 Task: Open an excel sheet with  and write heading  Make a employee details data  Add 10 employee name:-  'Ethan Reynolds, Olivia Thompson, Benjamin Martinez, Emma Davis, Alexander Mitchell, Ava Rodriguez, Daniel Anderson, Mia Lewis, Christopher Scott, Sophia Harris. _x000D_
' in November Last week sales are  1000 to 1010. Department:-  Sales, HR, Finance, Marketing, IT, Operations, Finance, HR, Sales, Marketing. _x000D_
Position:-  Sales Manager, HR Manager, Accountant, Marketing Specialist, IT Specialist, Operations Manager, Financial Analyst, HR Assistant, Sales Representative, Marketing Assistant. _x000D_
Salary (USD):-  5000,4500,4000, 3800, 4200, 5200, 3800, 2800, 3200, 2500. _x000D_
Start Date:-  1/15/2020,7/1/2019, 3/10/2021,2/5/2022, 11/30/2018,6/15/2020, 9/1/2021,4/20/2022, 2/10/2019,9/5/2020. Save page analysisSalesBySKU_2023
Action: Mouse moved to (126, 136)
Screenshot: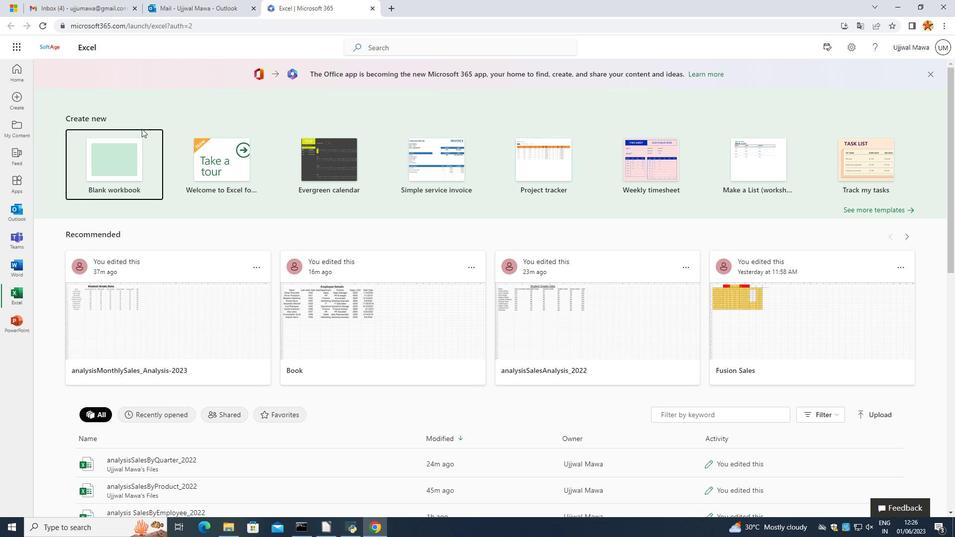 
Action: Mouse pressed left at (126, 136)
Screenshot: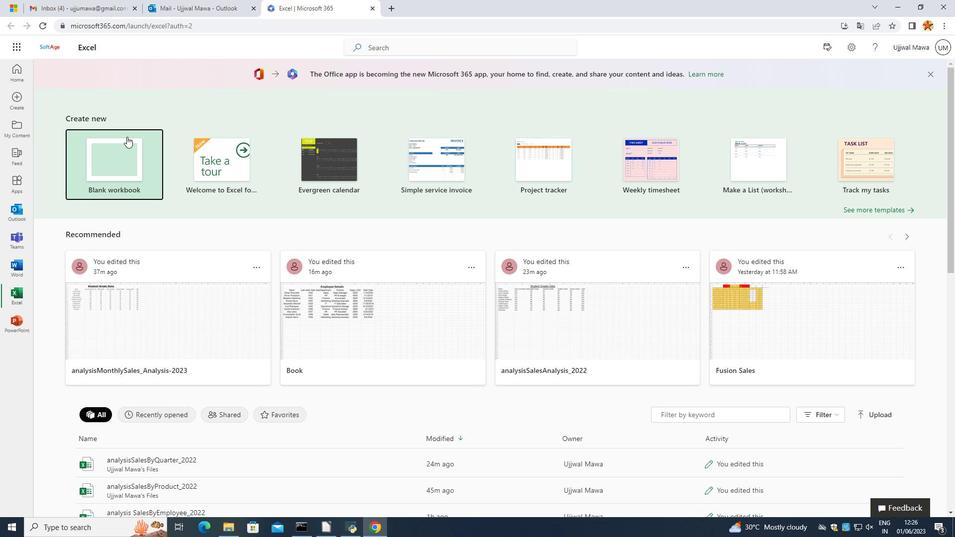 
Action: Mouse moved to (85, 151)
Screenshot: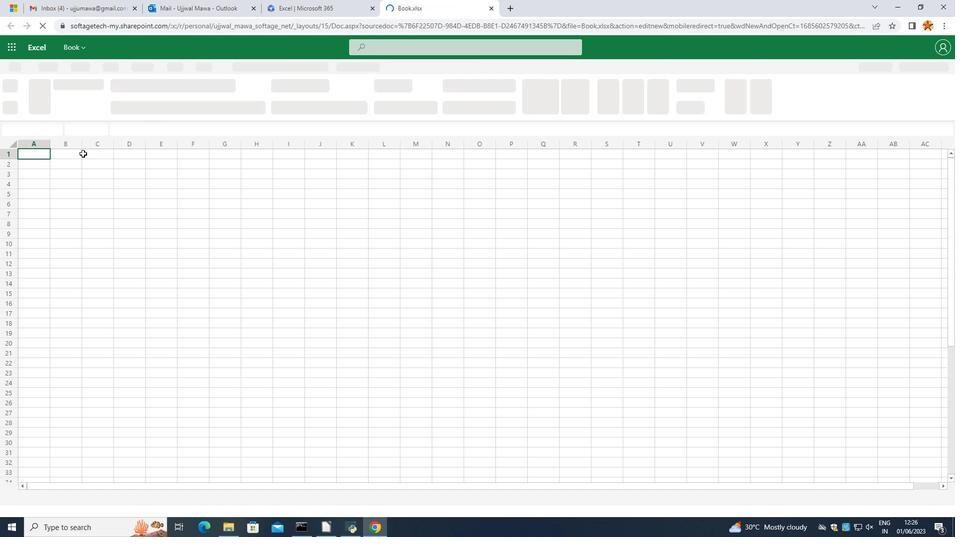 
Action: Mouse pressed left at (85, 151)
Screenshot: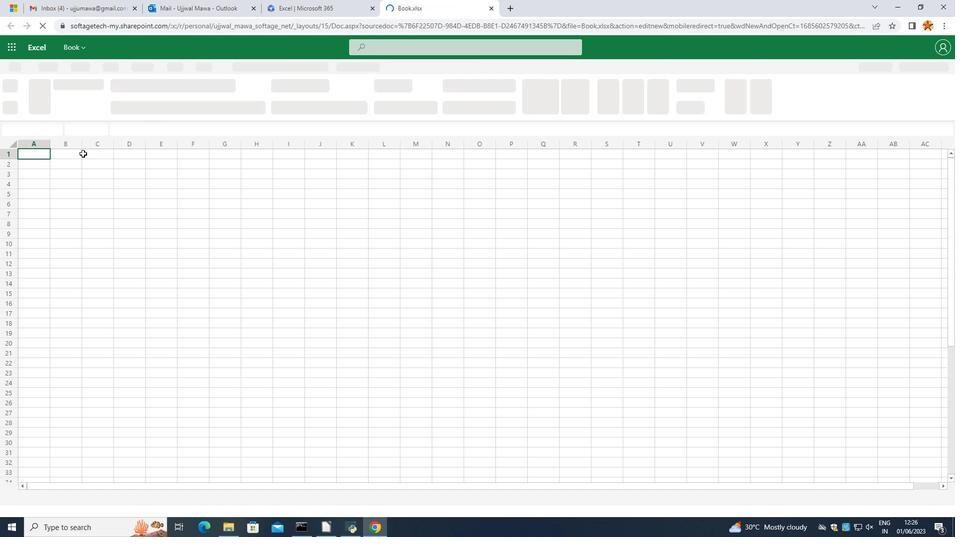 
Action: Mouse moved to (90, 156)
Screenshot: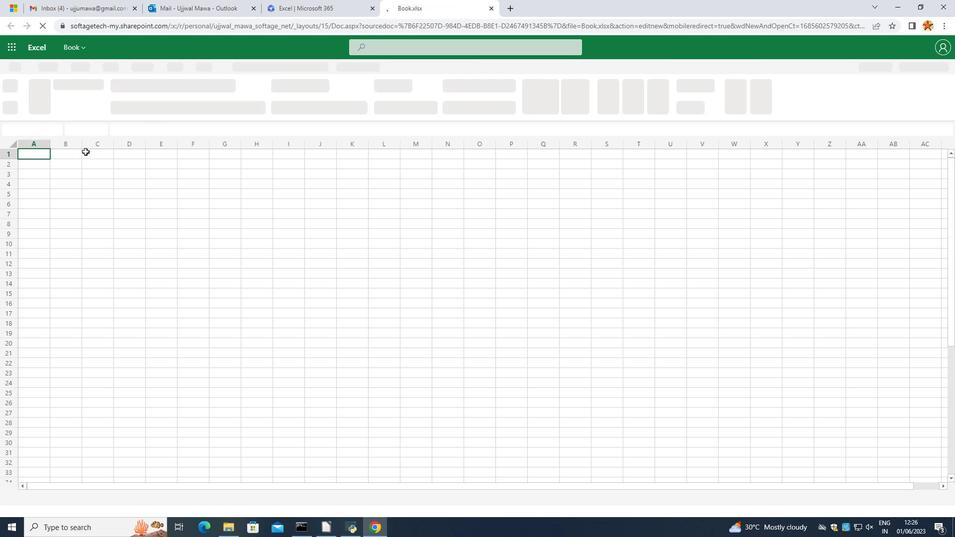 
Action: Mouse pressed left at (90, 156)
Screenshot: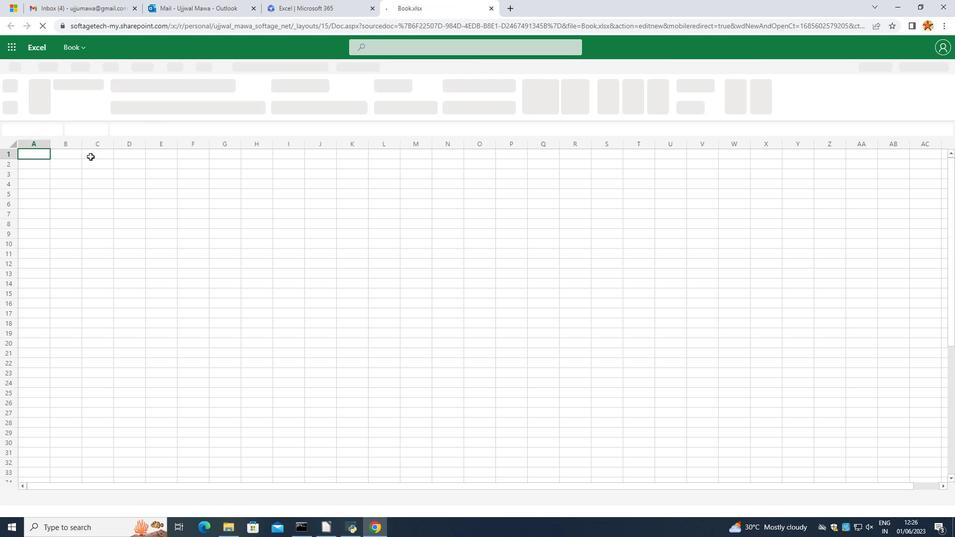 
Action: Mouse moved to (70, 147)
Screenshot: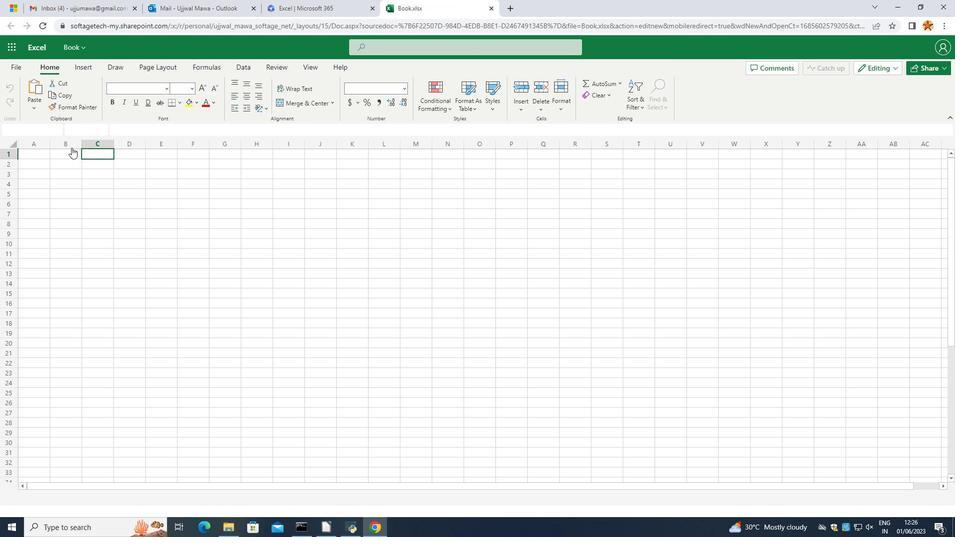 
Action: Key pressed <Key.caps_lock>E<Key.caps_lock>mployee<Key.space><Key.caps_lock>D<Key.caps_lock>etails<Key.space><Key.caps_lock>D<Key.caps_lock>ata
Screenshot: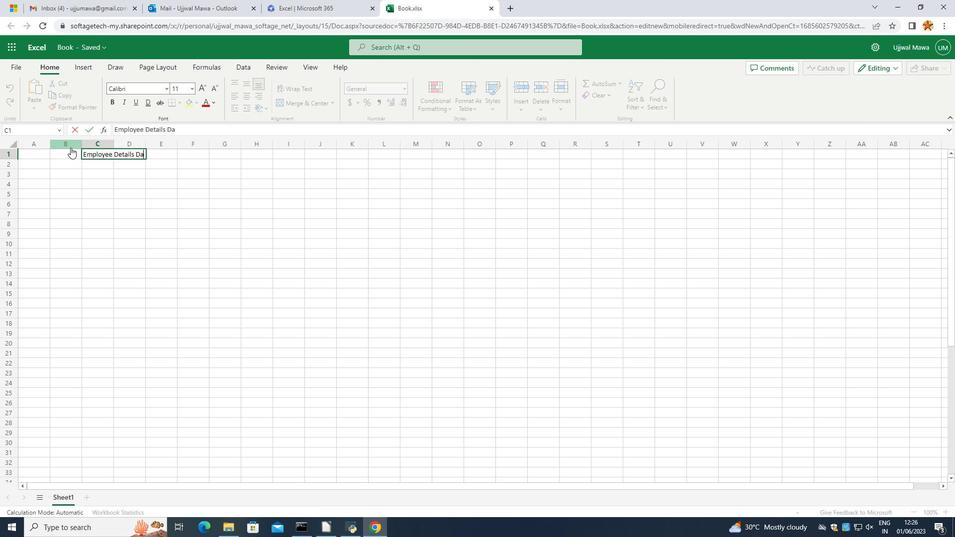 
Action: Mouse moved to (110, 266)
Screenshot: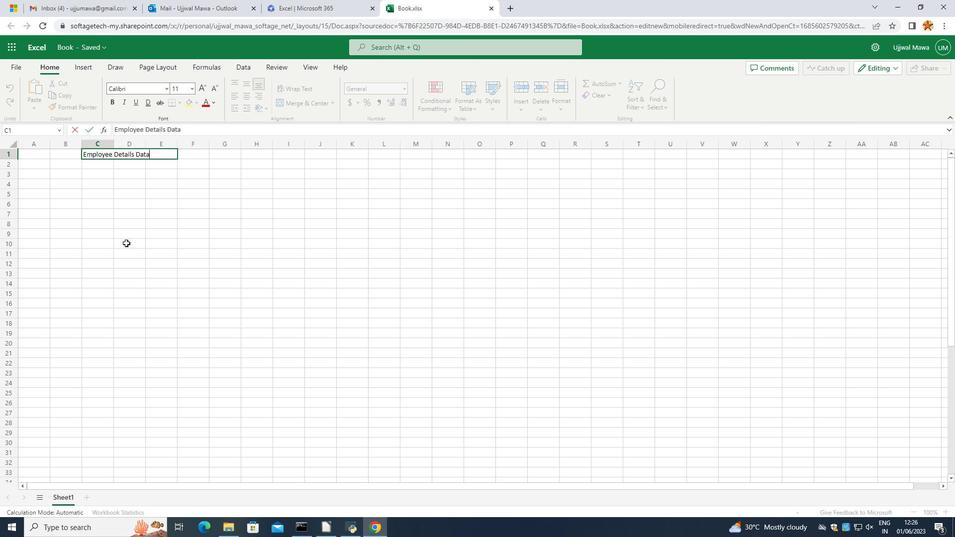 
Action: Mouse pressed left at (110, 266)
Screenshot: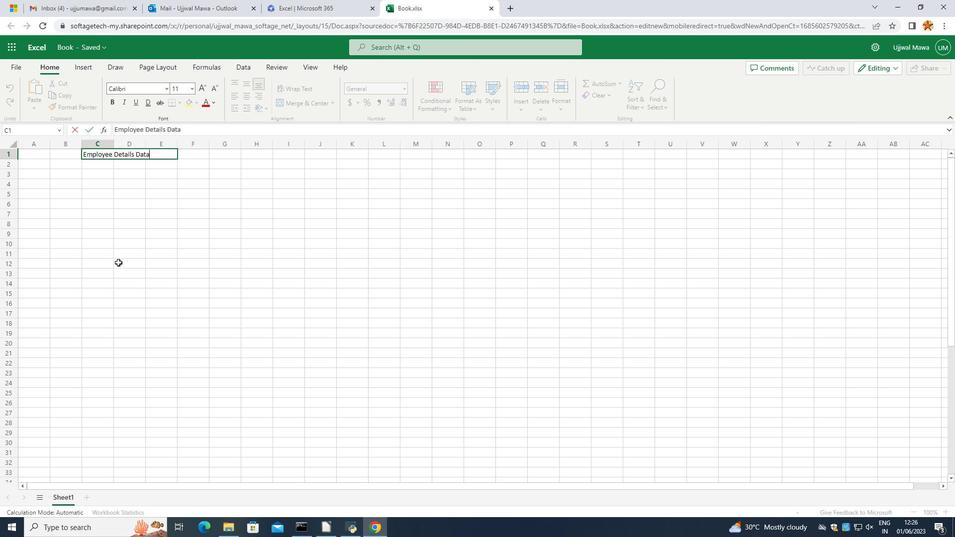 
Action: Mouse moved to (32, 160)
Screenshot: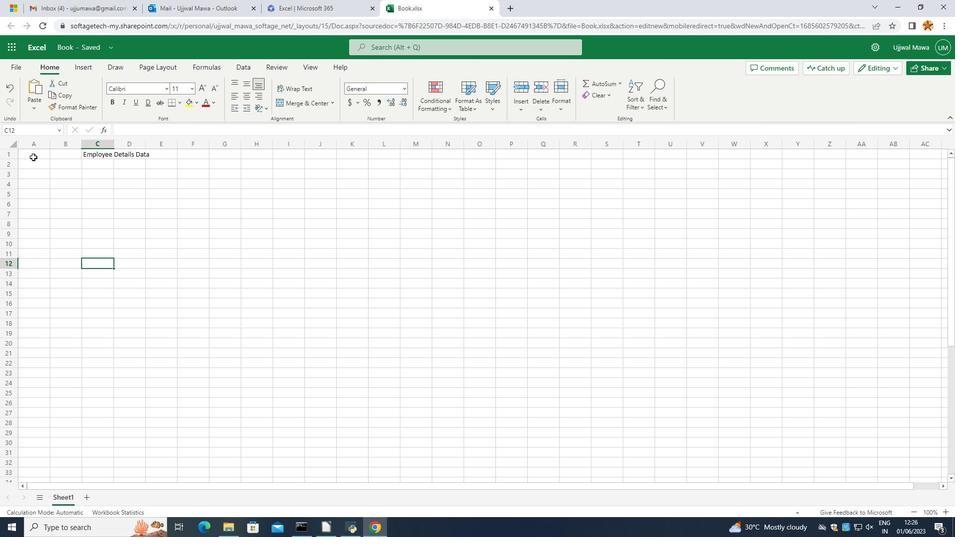 
Action: Mouse pressed left at (32, 160)
Screenshot: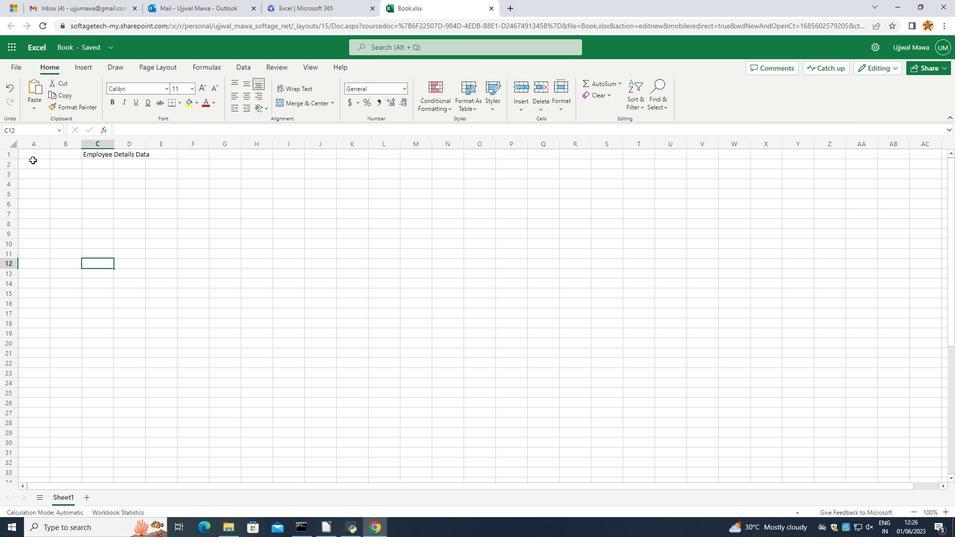 
Action: Mouse moved to (31, 162)
Screenshot: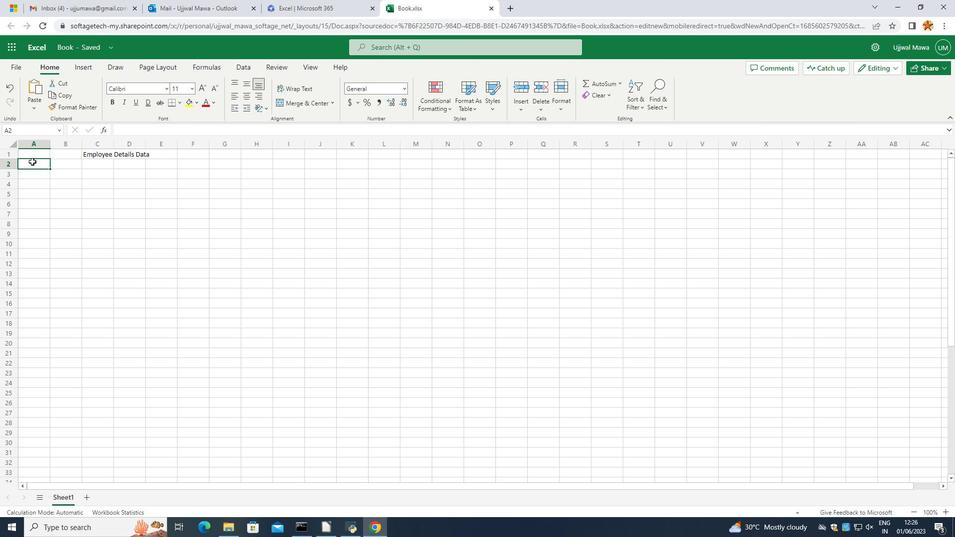 
Action: Key pressed <Key.caps_lock>N<Key.caps_lock>ame
Screenshot: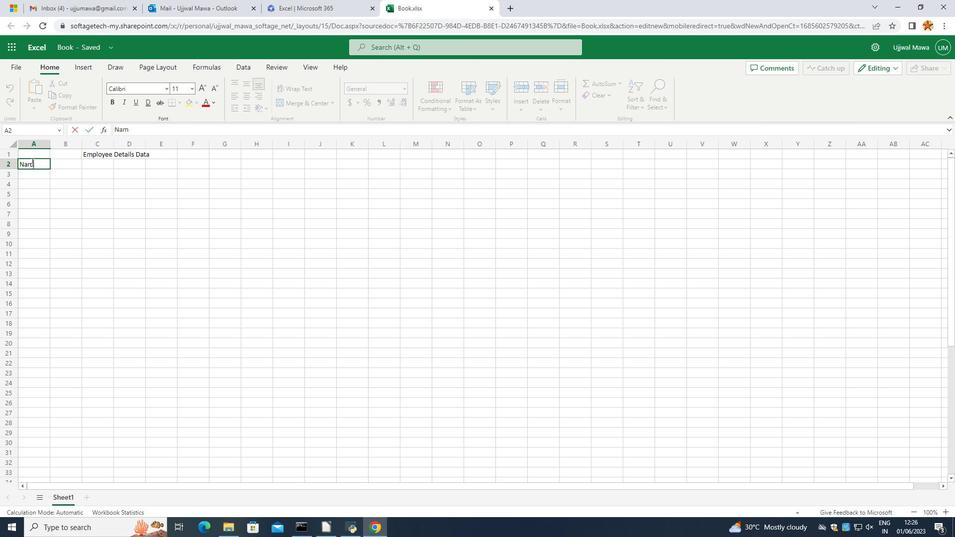 
Action: Mouse moved to (788, 249)
Screenshot: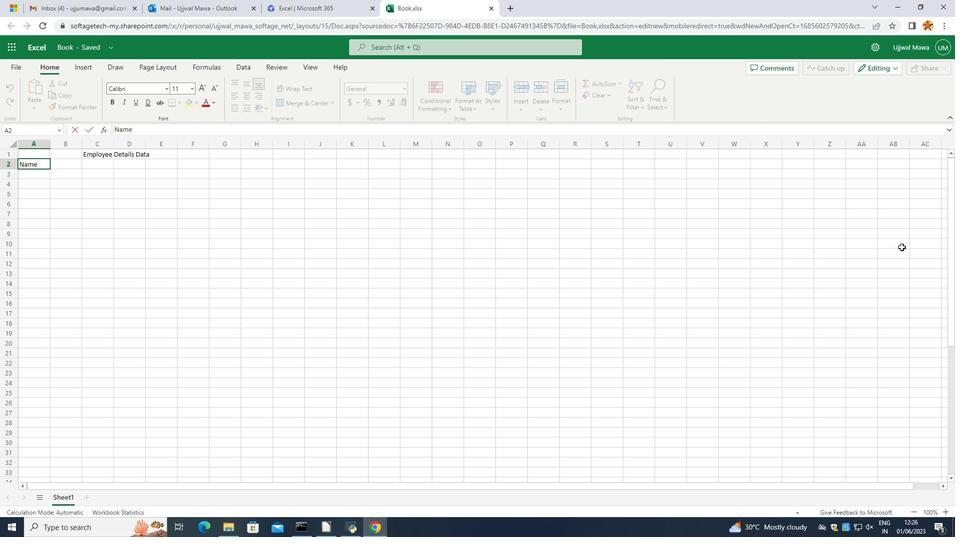 
Action: Mouse scrolled (837, 245) with delta (0, 0)
Screenshot: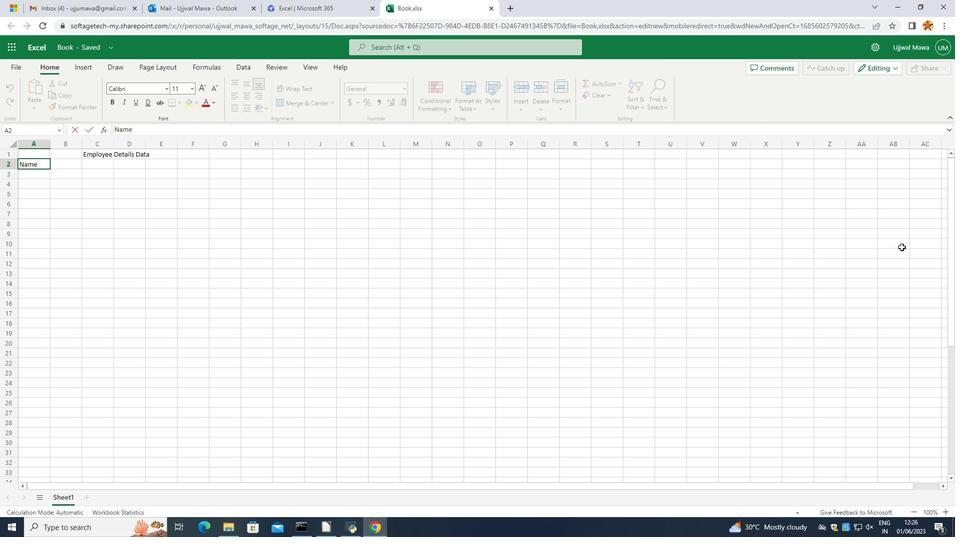 
Action: Mouse moved to (279, 266)
Screenshot: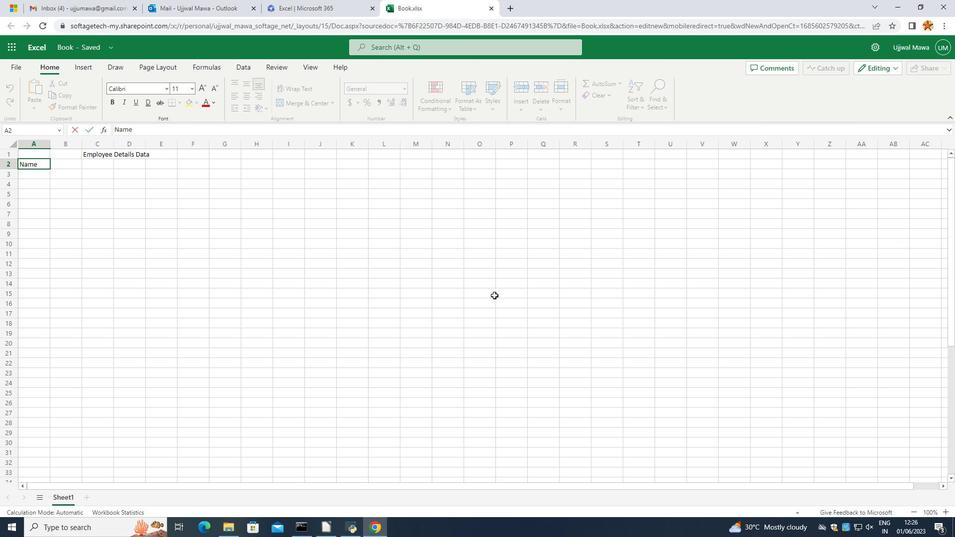 
Action: Mouse pressed left at (279, 266)
Screenshot: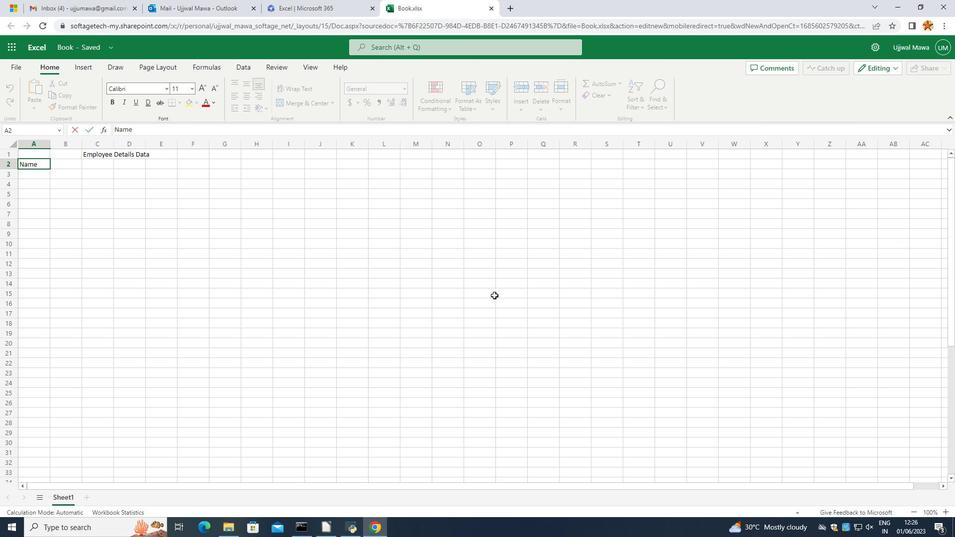 
Action: Mouse moved to (35, 165)
Screenshot: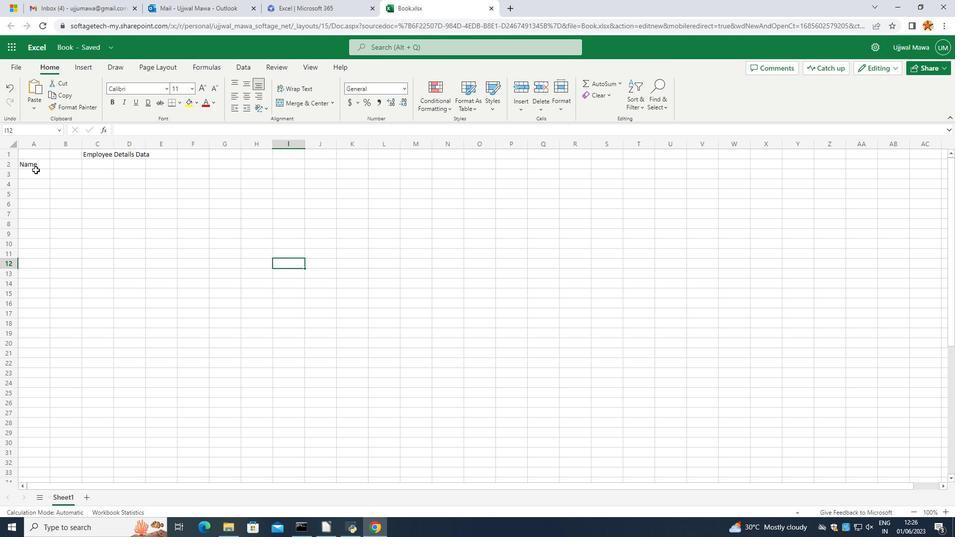 
Action: Mouse pressed left at (35, 165)
Screenshot: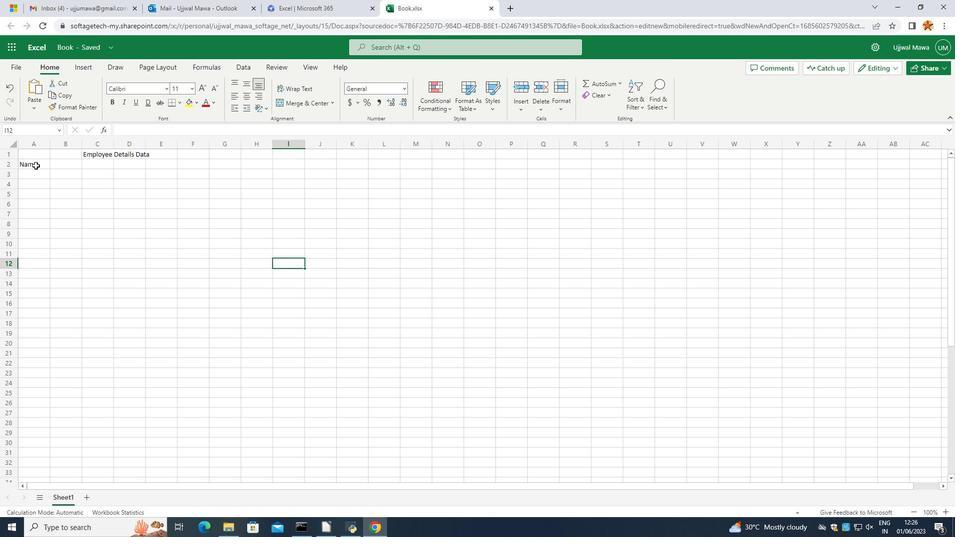 
Action: Mouse moved to (48, 146)
Screenshot: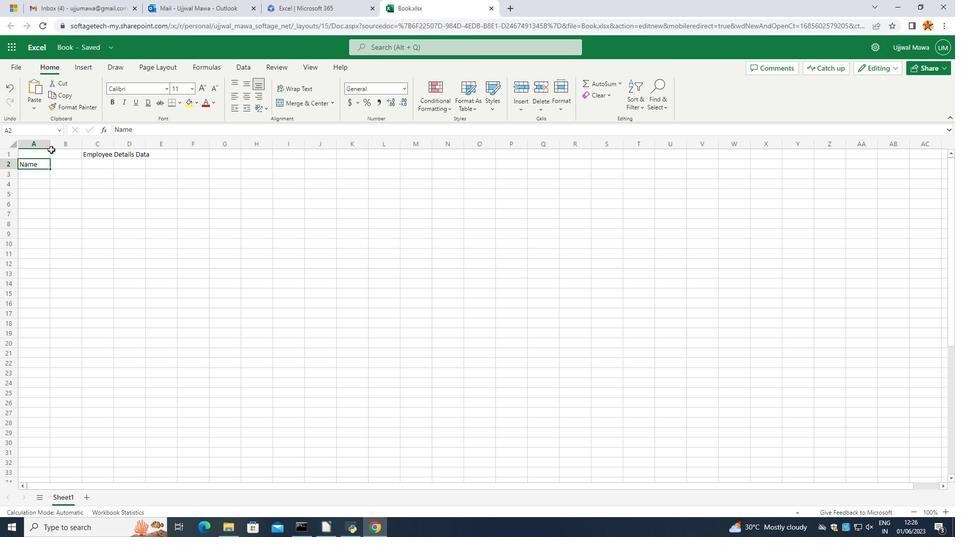 
Action: Mouse pressed left at (48, 146)
Screenshot: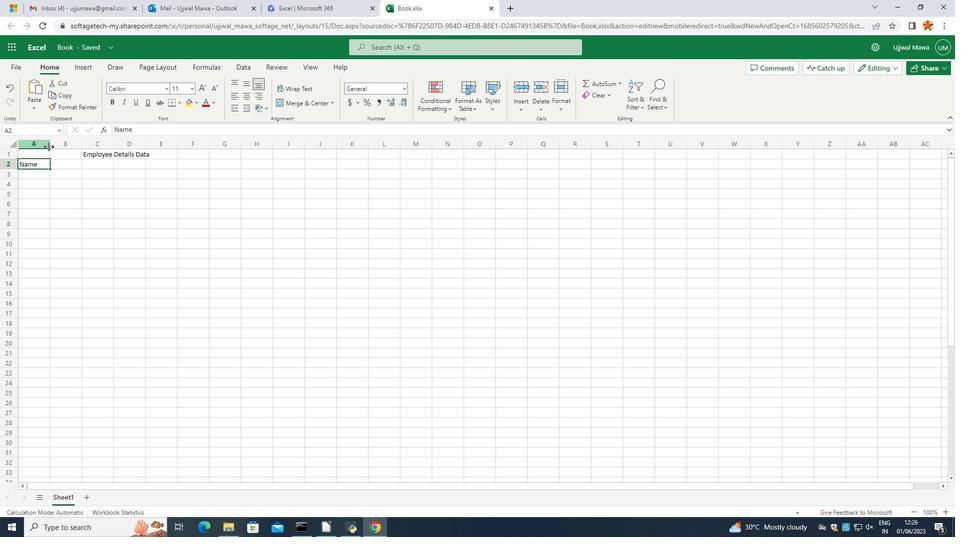 
Action: Mouse moved to (90, 161)
Screenshot: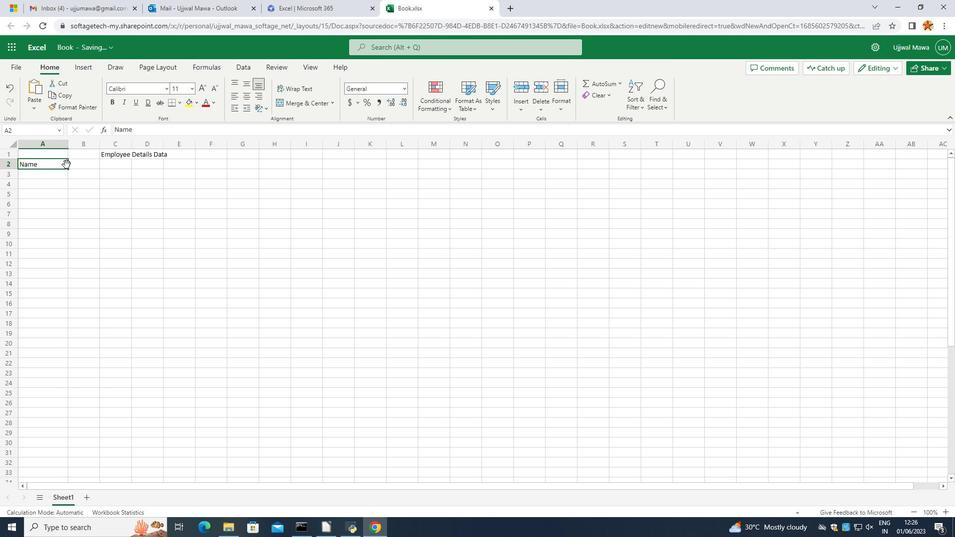 
Action: Mouse pressed left at (90, 161)
Screenshot: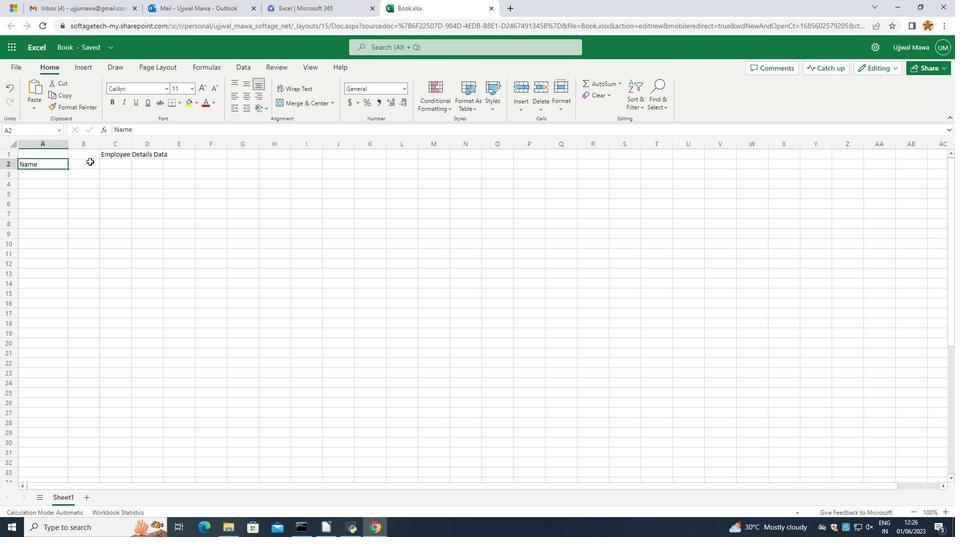 
Action: Mouse pressed left at (90, 161)
Screenshot: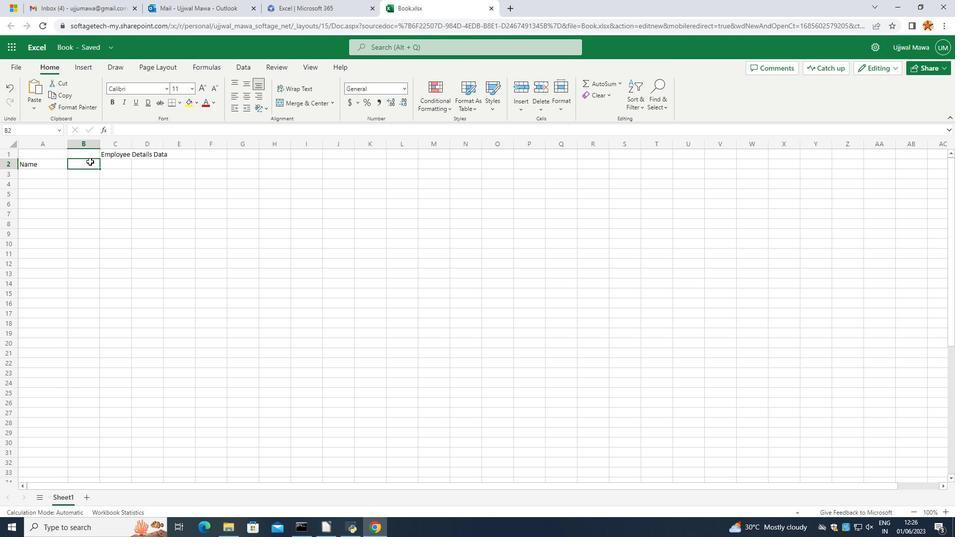 
Action: Mouse moved to (83, 163)
Screenshot: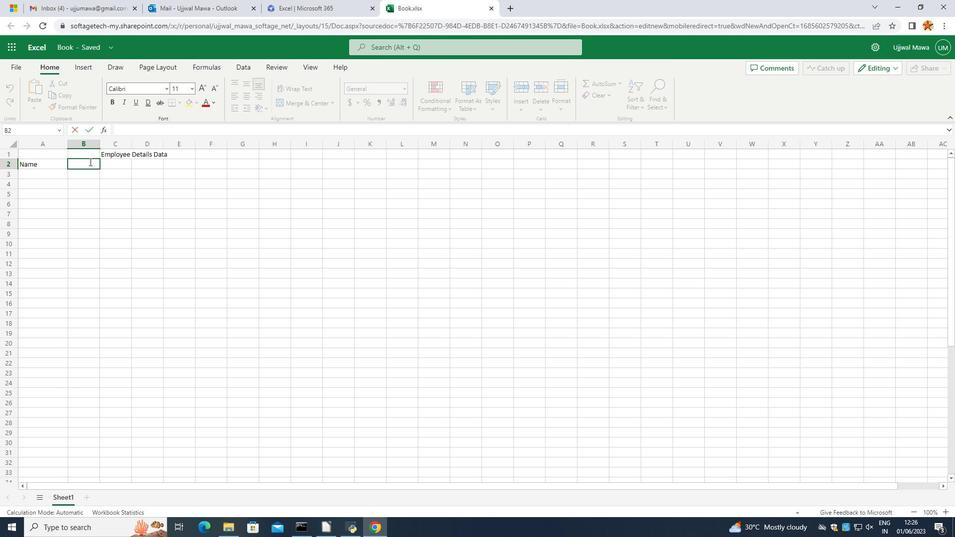 
Action: Key pressed <Key.caps_lock>N<Key.caps_lock>over=<Key.backspace><Key.backspace>mber<Key.space><Key.caps_lock>L<Key.caps_lock>ast<Key.space><Key.caps_lock>W<Key.caps_lock>eek<Key.space><Key.caps_lock>S<Key.caps_lock>ales
Screenshot: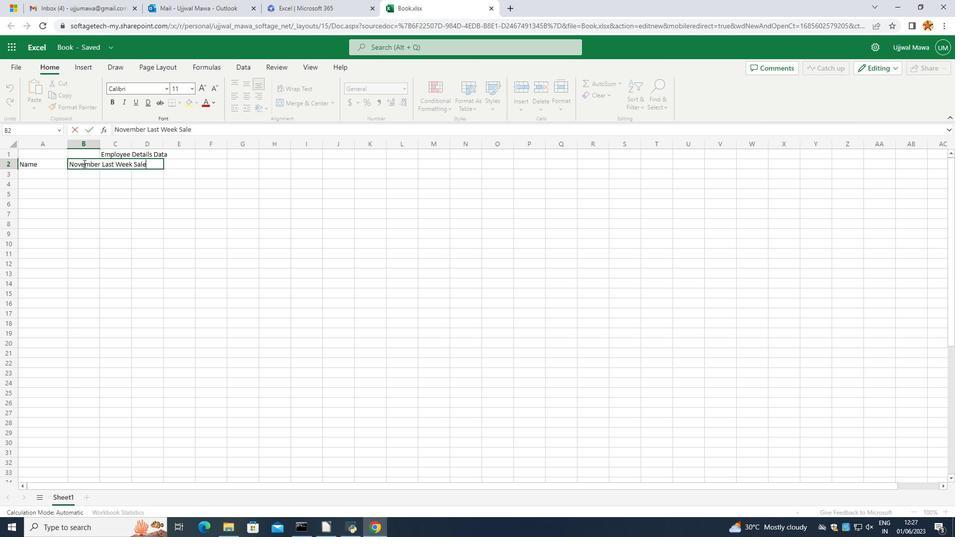 
Action: Mouse moved to (124, 250)
Screenshot: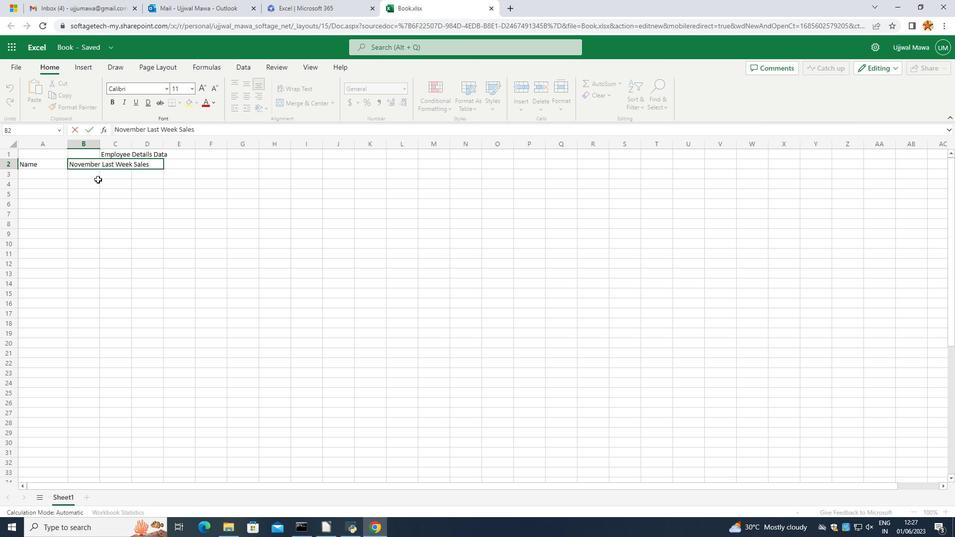
Action: Mouse pressed left at (124, 250)
Screenshot: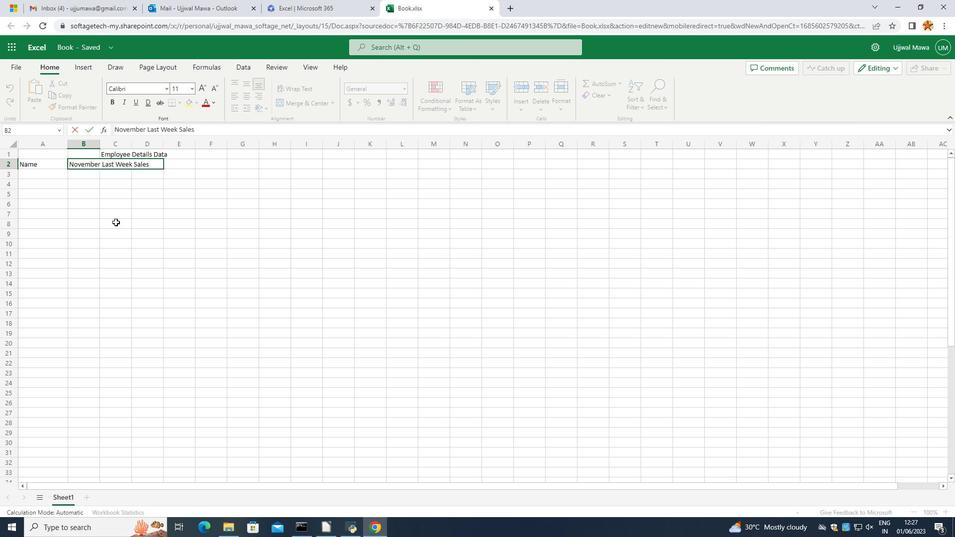 
Action: Mouse moved to (96, 166)
Screenshot: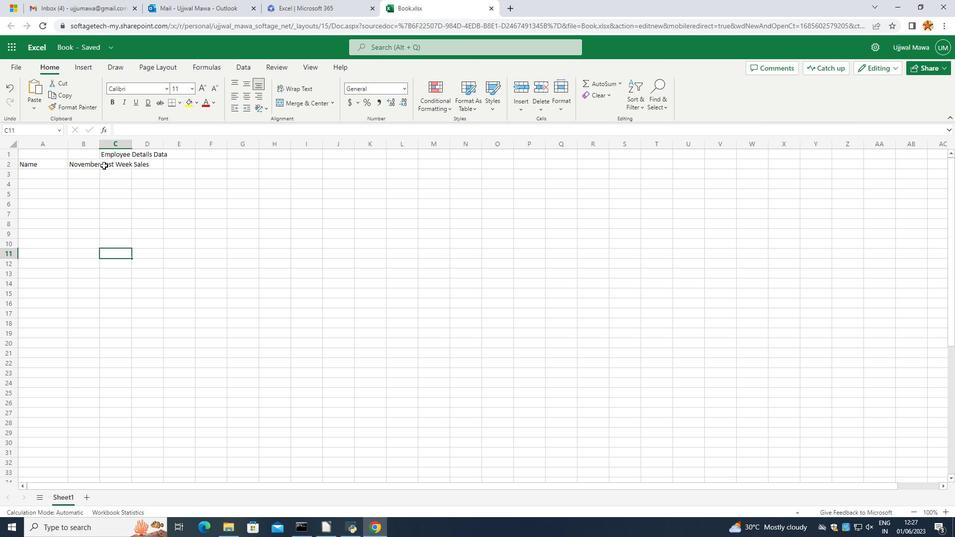 
Action: Mouse pressed left at (96, 166)
Screenshot: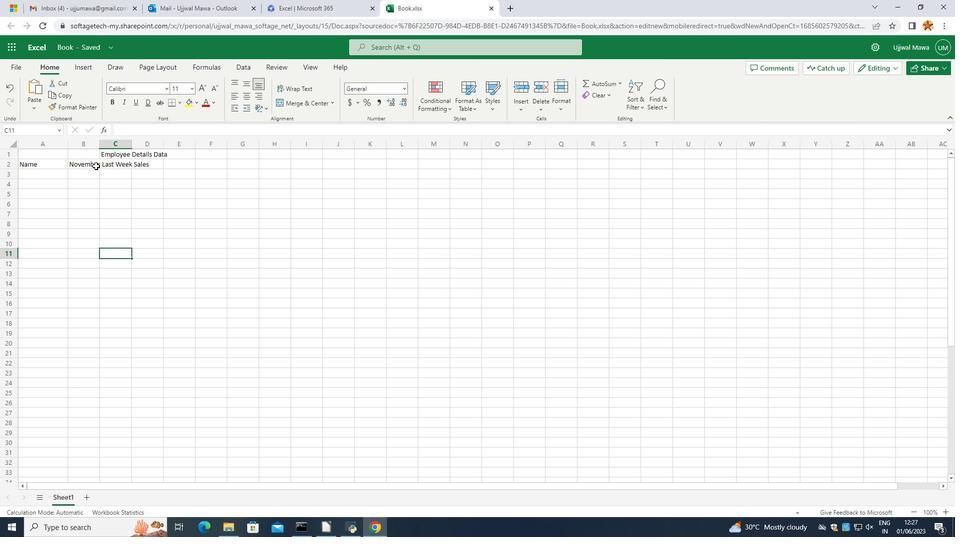 
Action: Mouse moved to (103, 164)
Screenshot: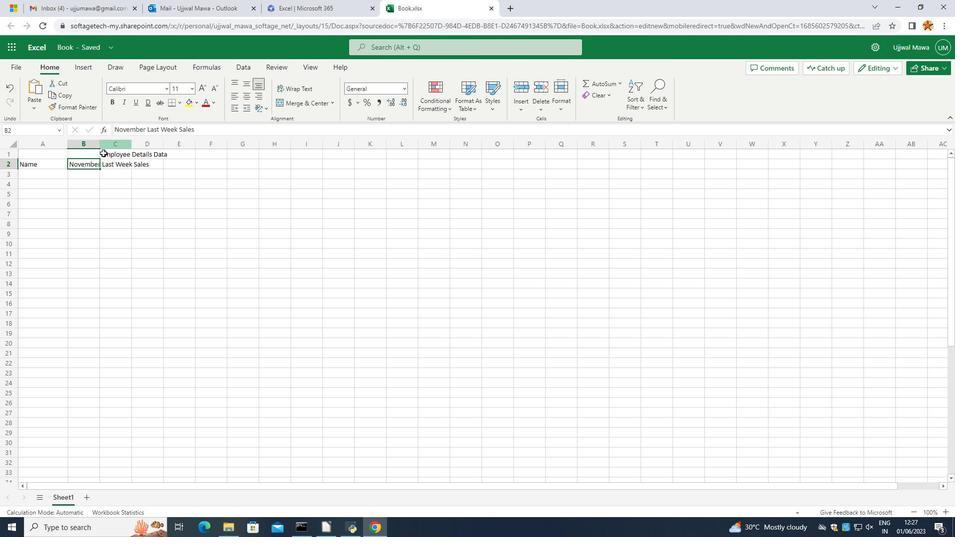 
Action: Mouse pressed left at (103, 164)
Screenshot: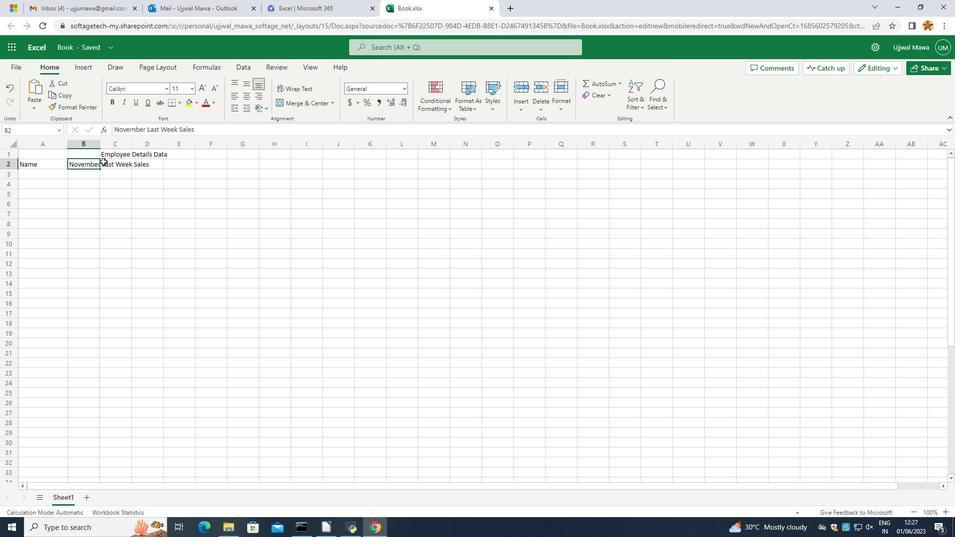 
Action: Mouse moved to (82, 166)
Screenshot: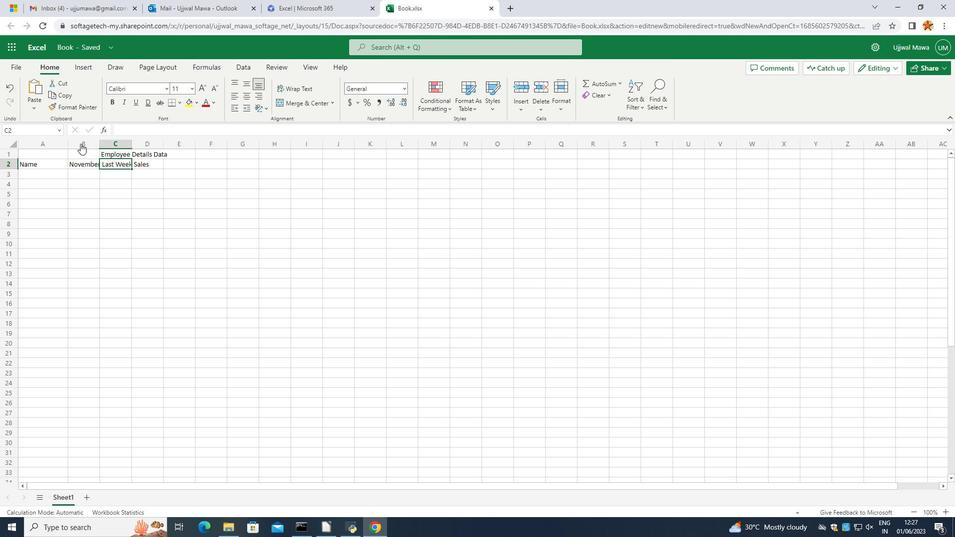 
Action: Mouse pressed left at (82, 166)
Screenshot: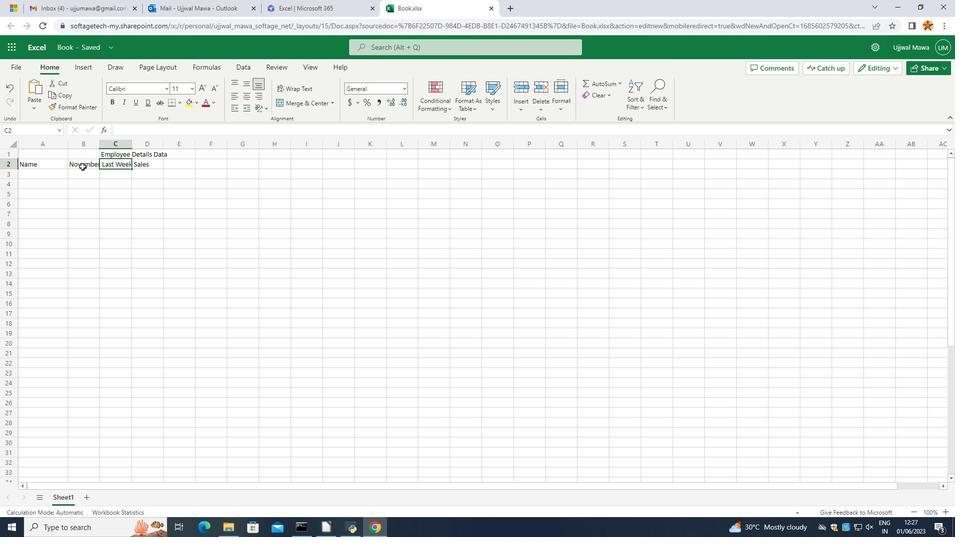 
Action: Mouse moved to (79, 166)
Screenshot: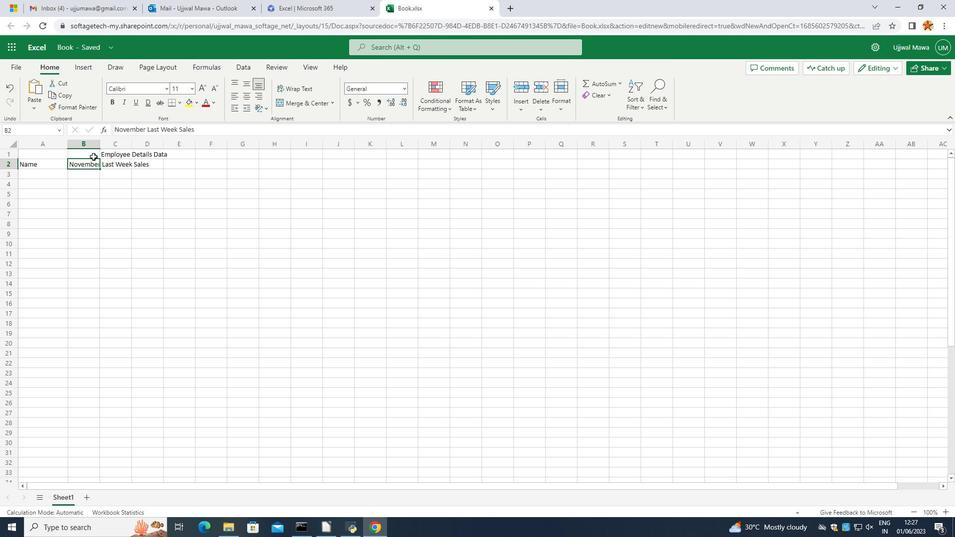 
Action: Mouse pressed left at (79, 166)
Screenshot: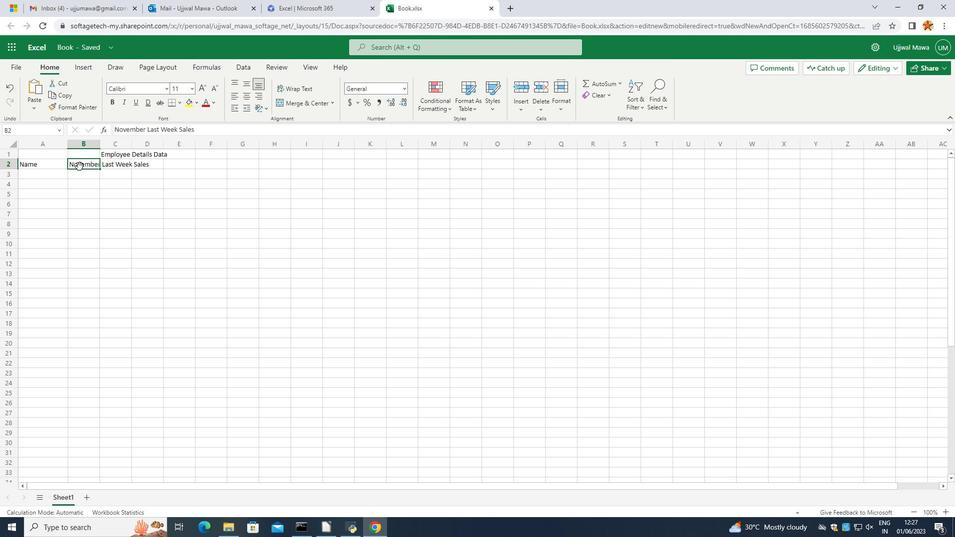 
Action: Mouse pressed left at (79, 166)
Screenshot: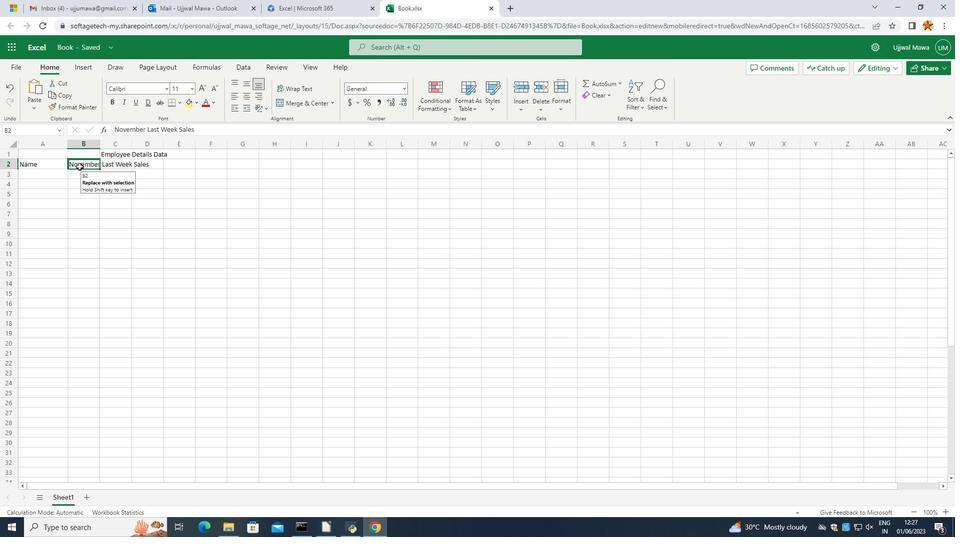 
Action: Mouse moved to (80, 166)
Screenshot: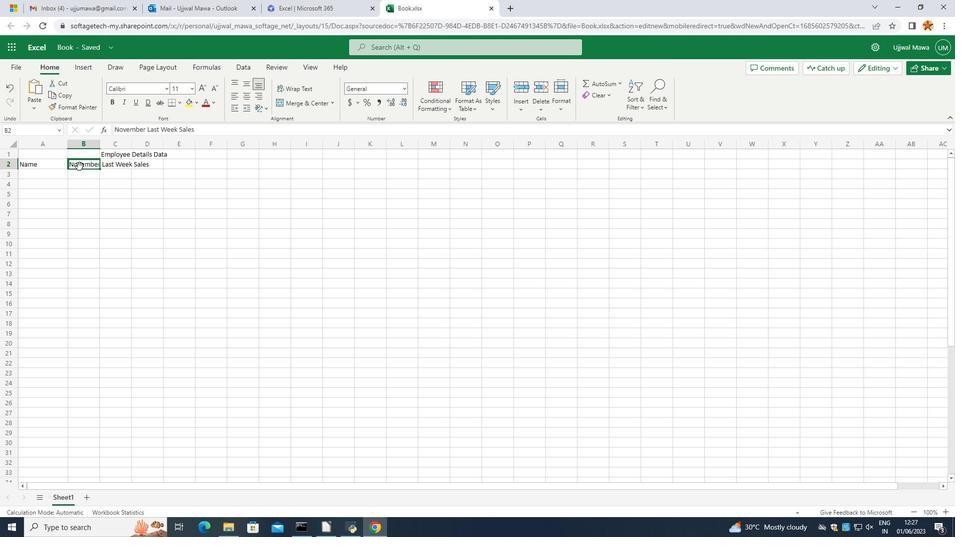 
Action: Mouse pressed left at (80, 166)
Screenshot: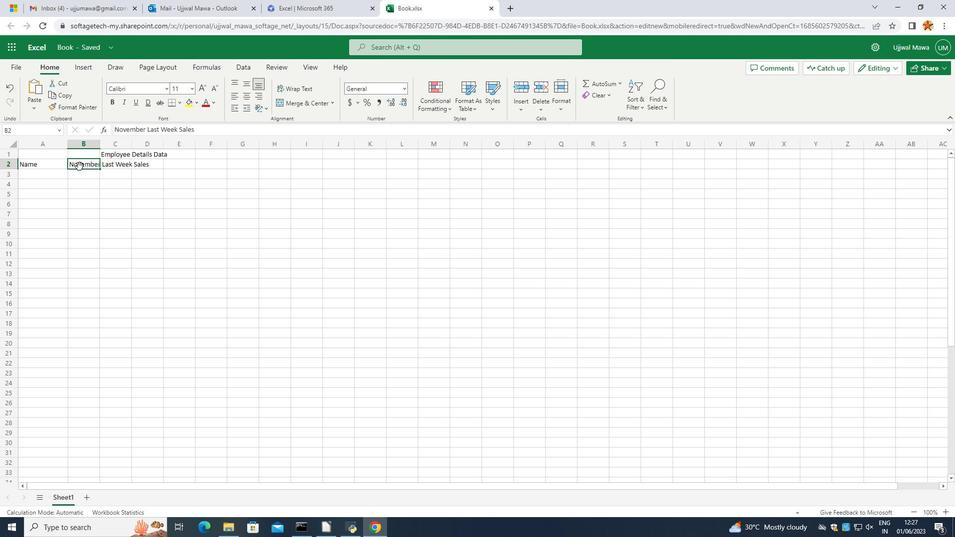 
Action: Mouse moved to (83, 164)
Screenshot: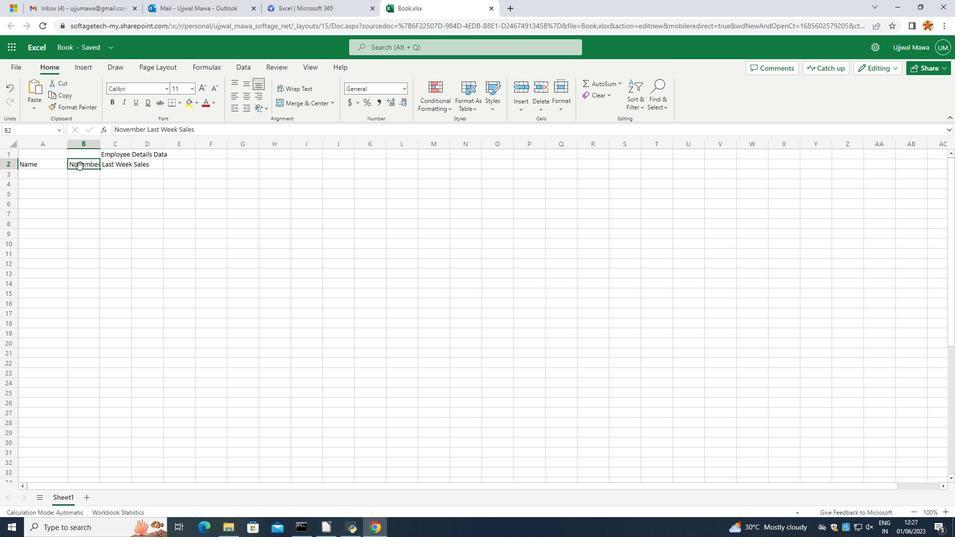 
Action: Mouse pressed left at (83, 164)
Screenshot: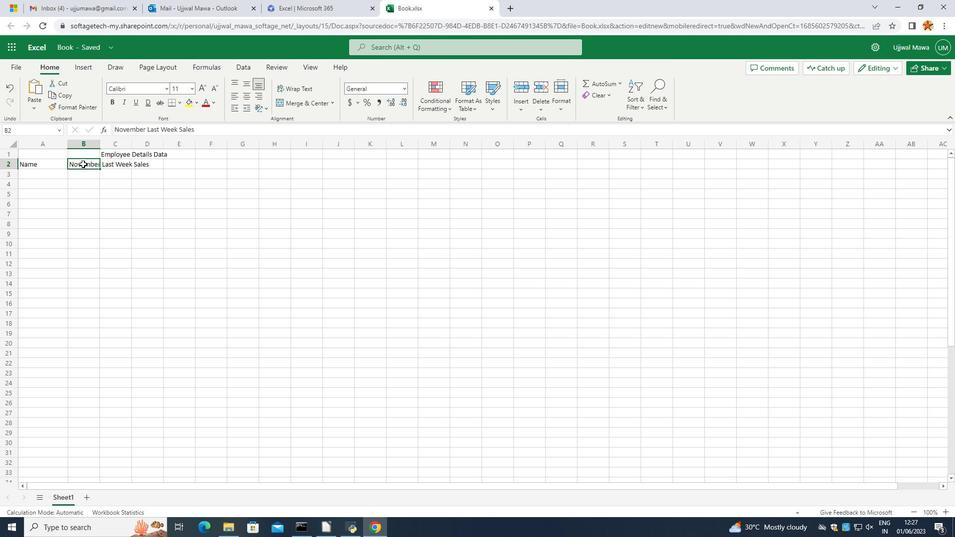 
Action: Mouse pressed left at (83, 164)
Screenshot: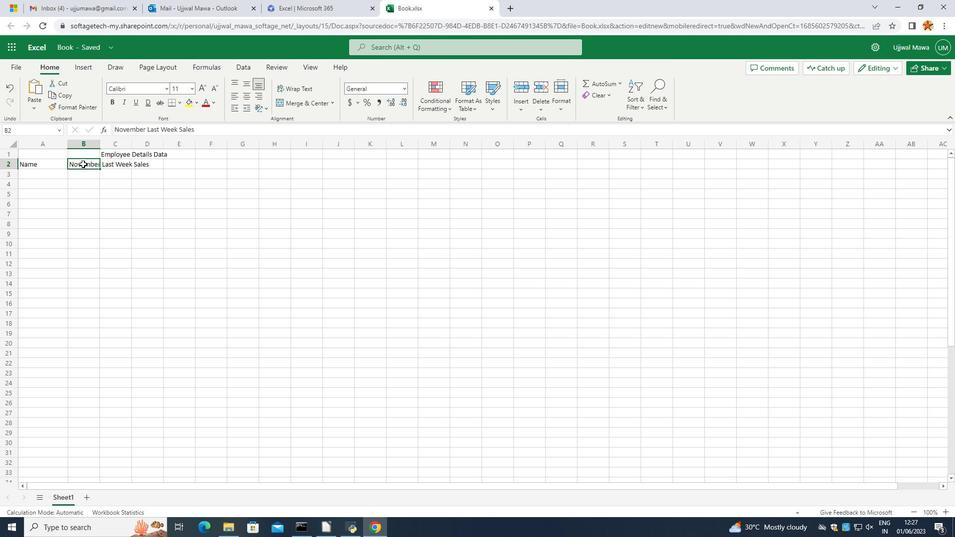 
Action: Mouse moved to (99, 142)
Screenshot: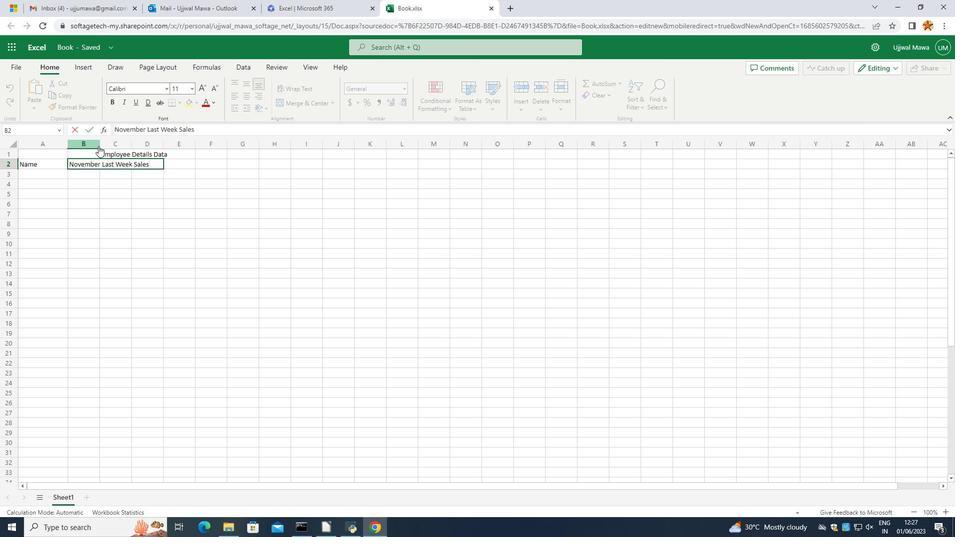 
Action: Mouse pressed left at (99, 142)
Screenshot: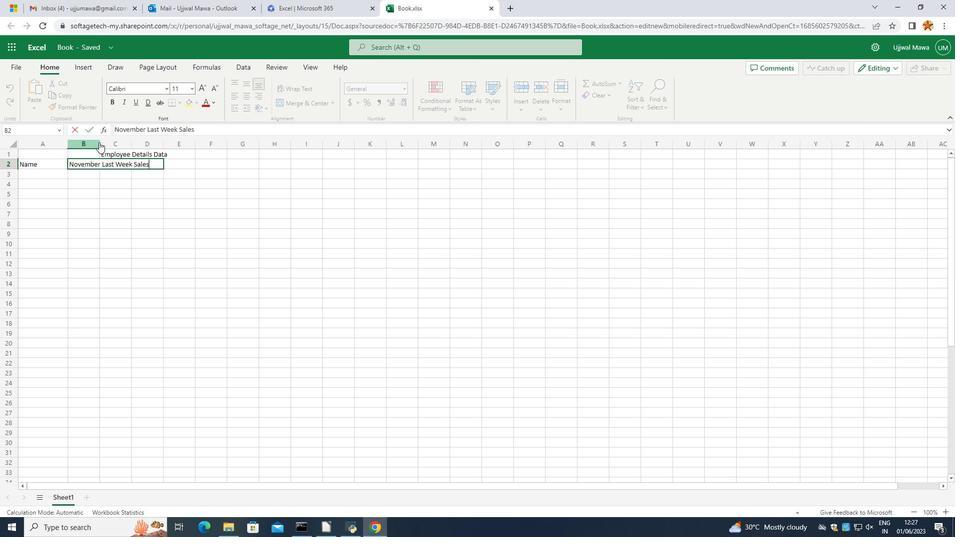 
Action: Mouse moved to (101, 144)
Screenshot: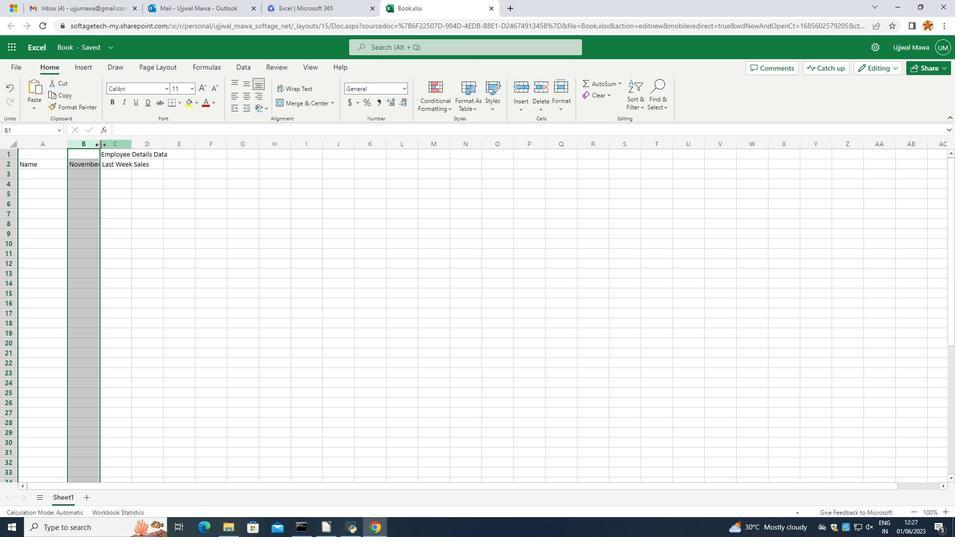 
Action: Mouse pressed left at (101, 144)
Screenshot: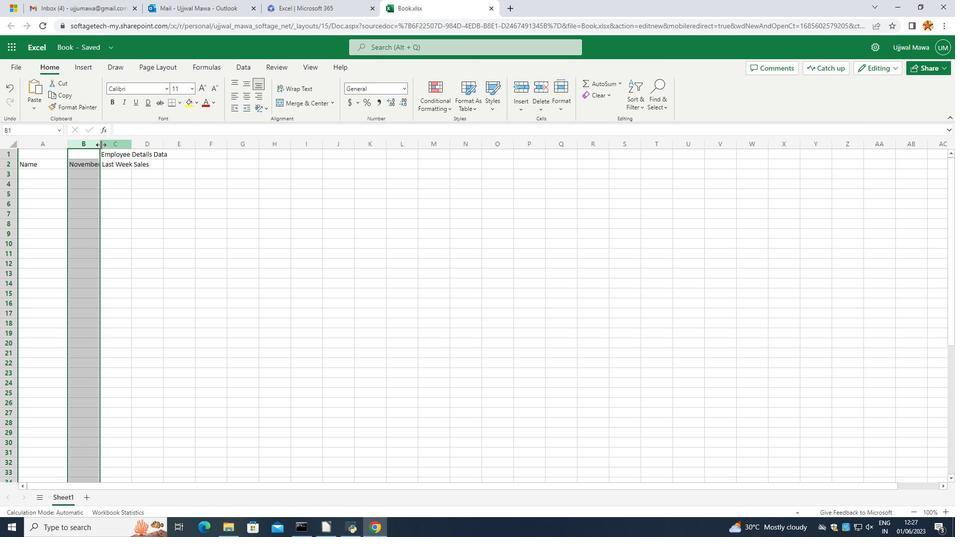 
Action: Mouse moved to (164, 182)
Screenshot: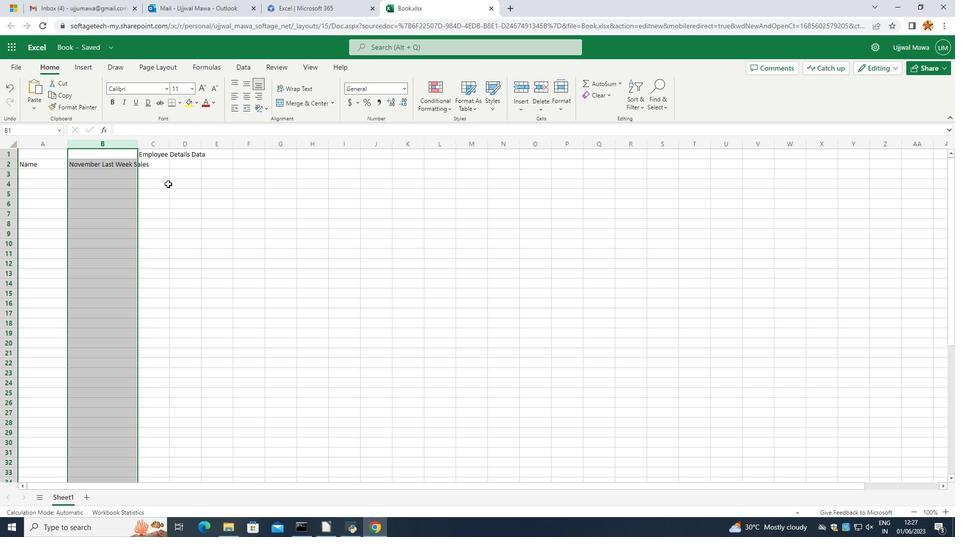 
Action: Mouse pressed left at (164, 182)
Screenshot: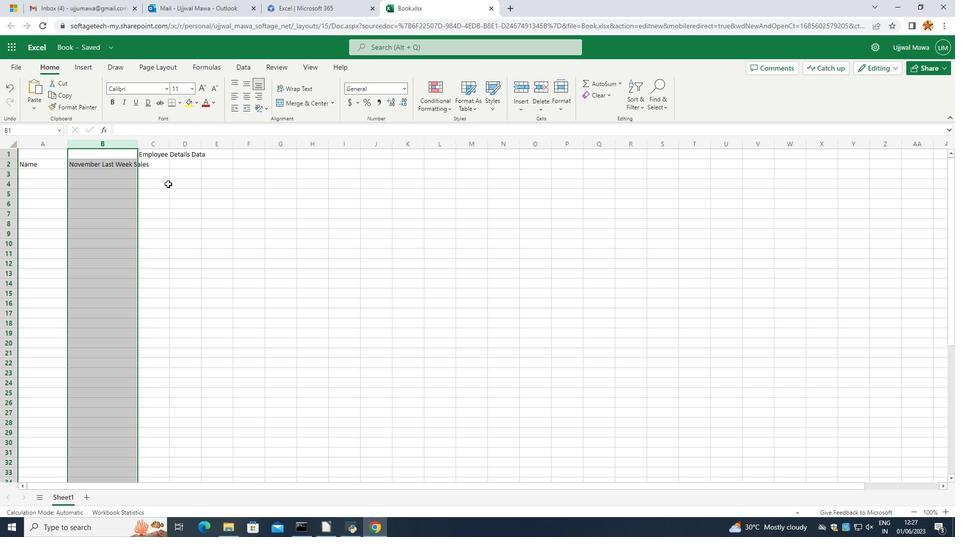 
Action: Mouse moved to (154, 161)
Screenshot: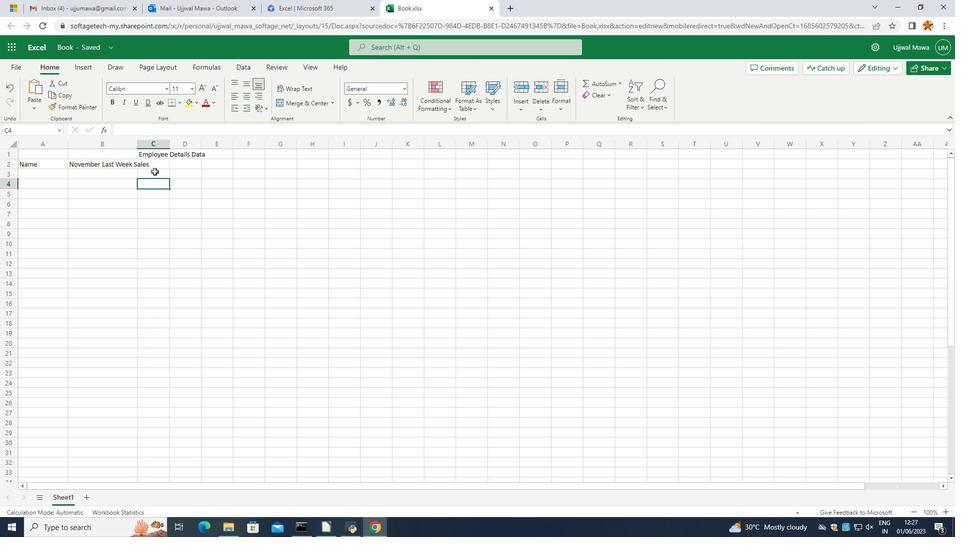 
Action: Mouse pressed left at (154, 161)
Screenshot: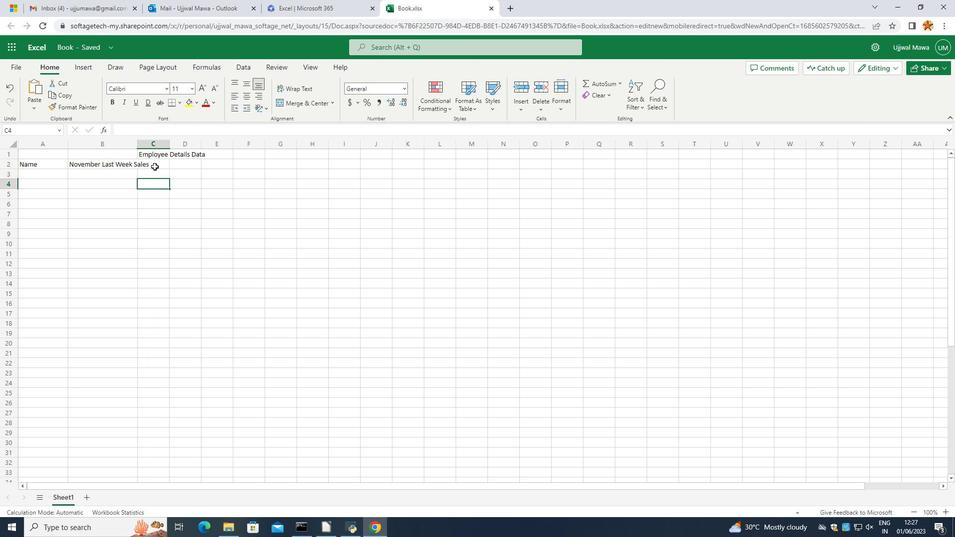 
Action: Mouse pressed left at (154, 161)
Screenshot: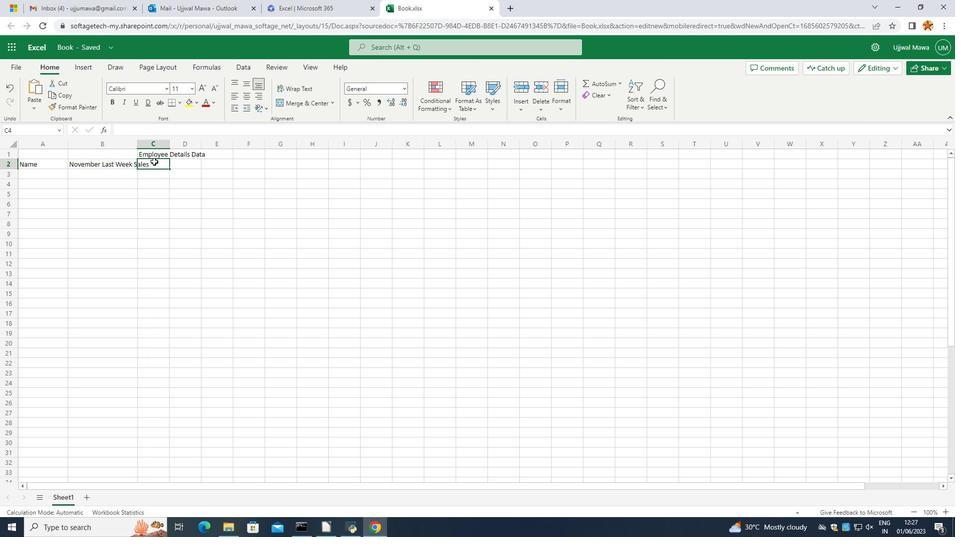 
Action: Mouse moved to (152, 161)
Screenshot: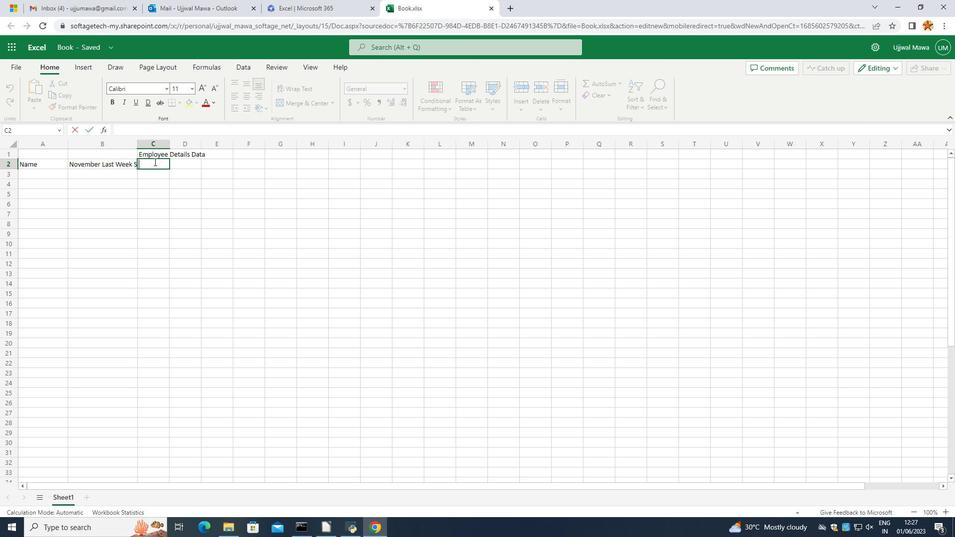 
Action: Key pressed <Key.caps_lock>D<Key.caps_lock>epartment
Screenshot: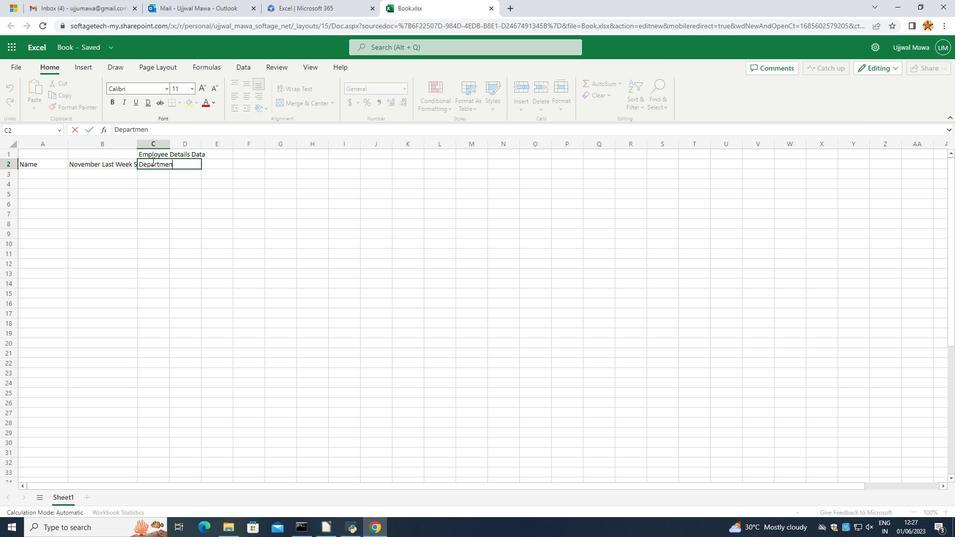 
Action: Mouse moved to (190, 212)
Screenshot: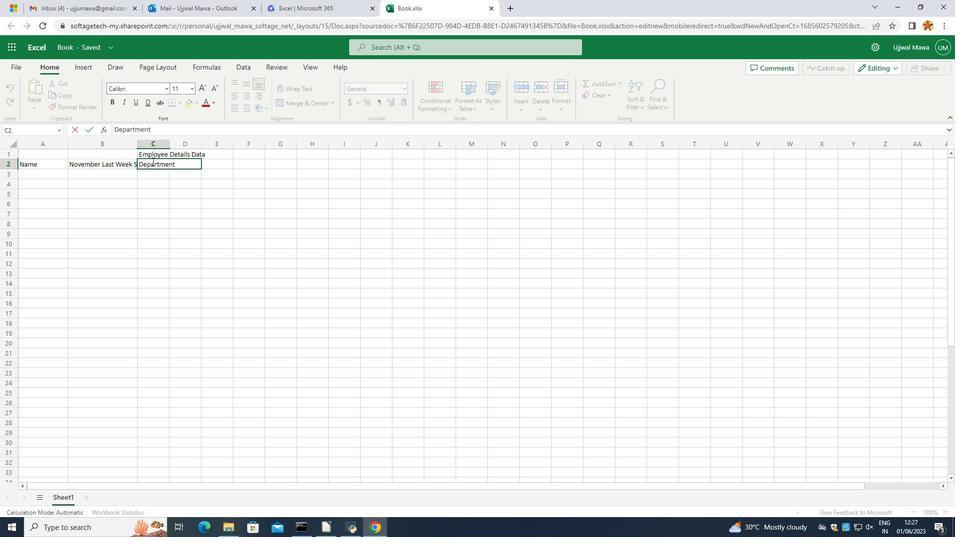 
Action: Mouse pressed left at (190, 212)
Screenshot: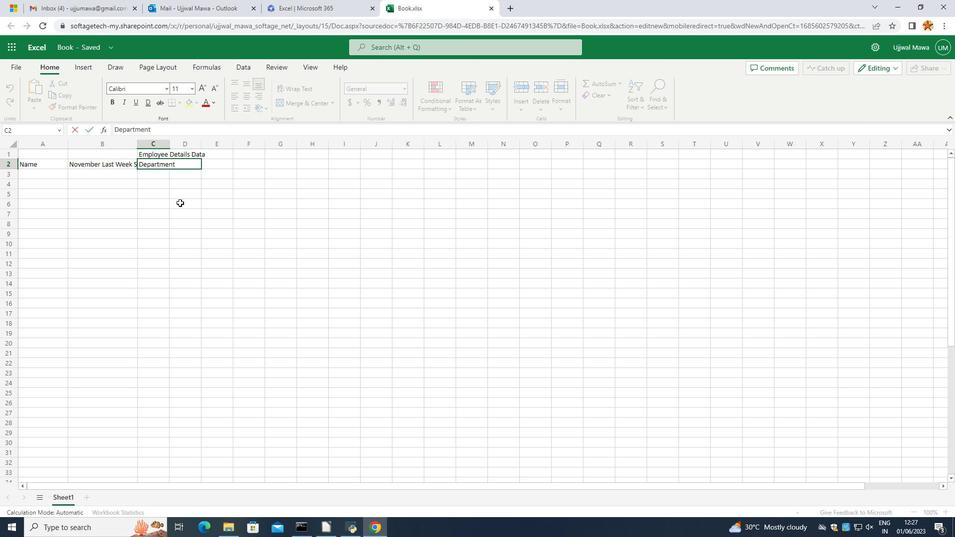 
Action: Mouse moved to (188, 156)
Screenshot: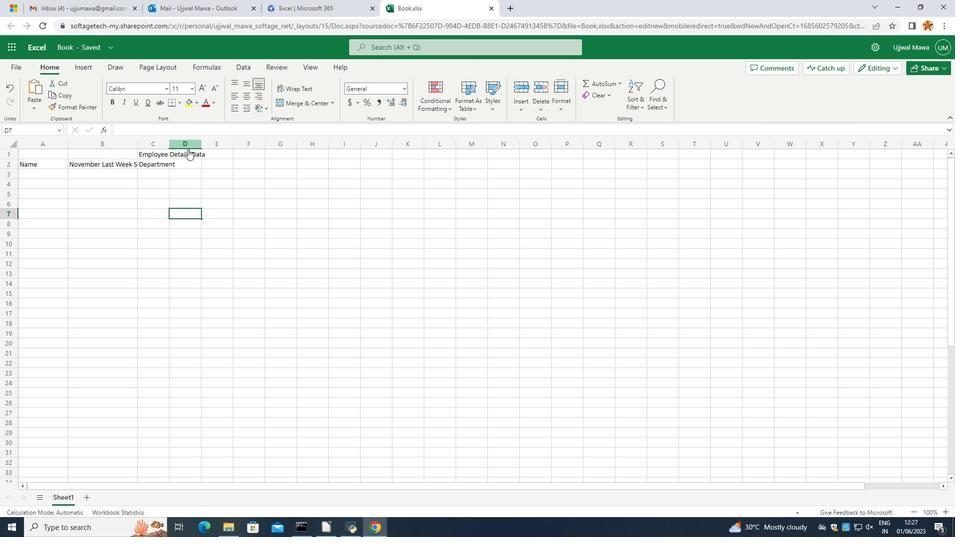 
Action: Mouse pressed left at (188, 156)
Screenshot: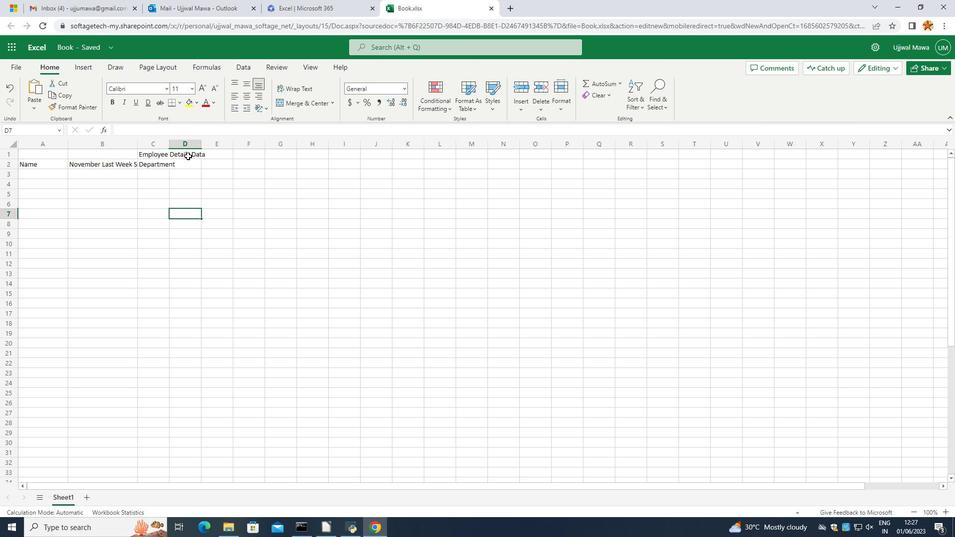 
Action: Mouse moved to (187, 161)
Screenshot: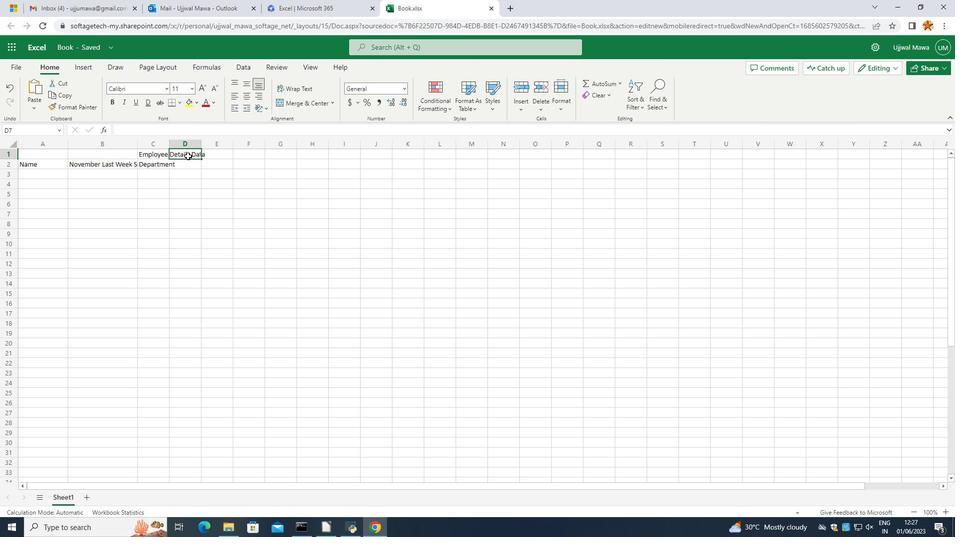 
Action: Mouse pressed left at (187, 161)
Screenshot: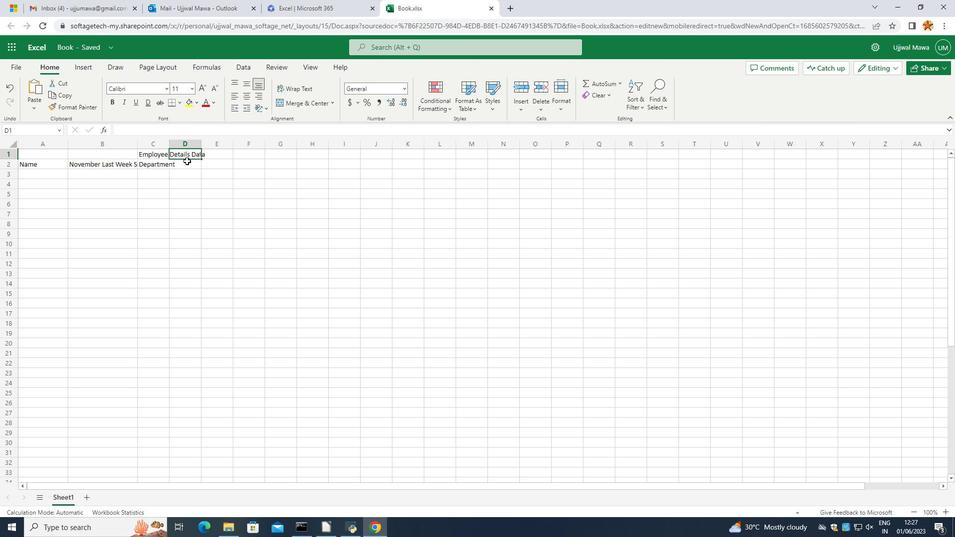 
Action: Mouse pressed left at (187, 161)
Screenshot: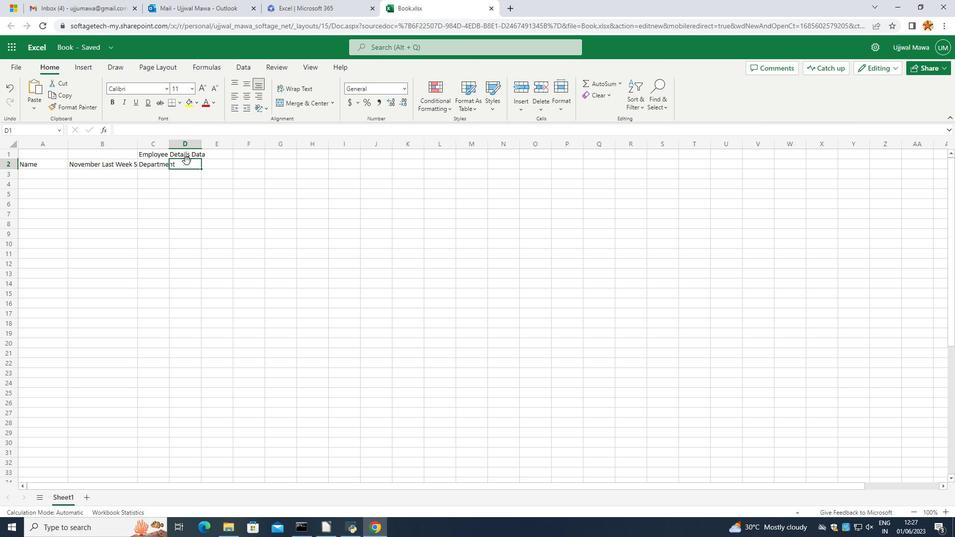 
Action: Mouse moved to (186, 163)
Screenshot: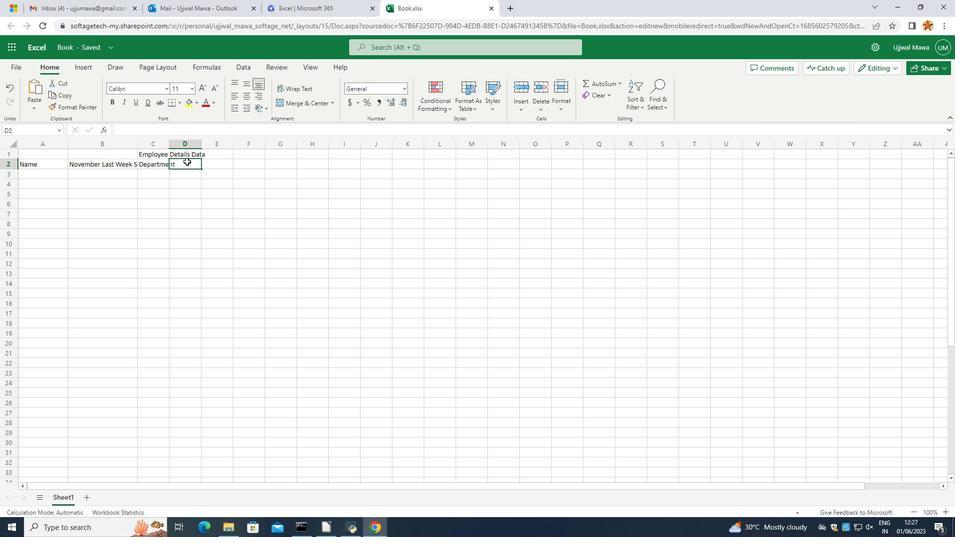 
Action: Mouse pressed left at (186, 163)
Screenshot: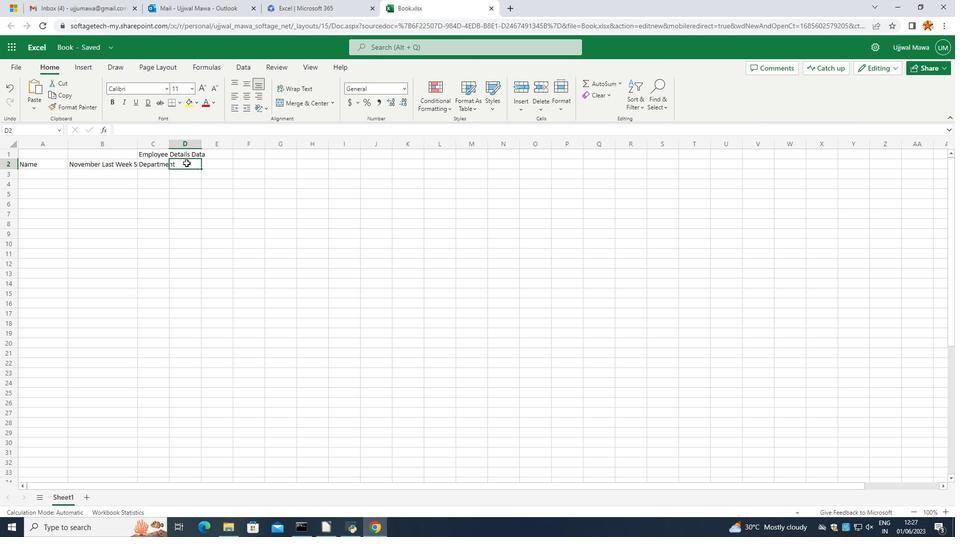 
Action: Mouse pressed left at (186, 163)
Screenshot: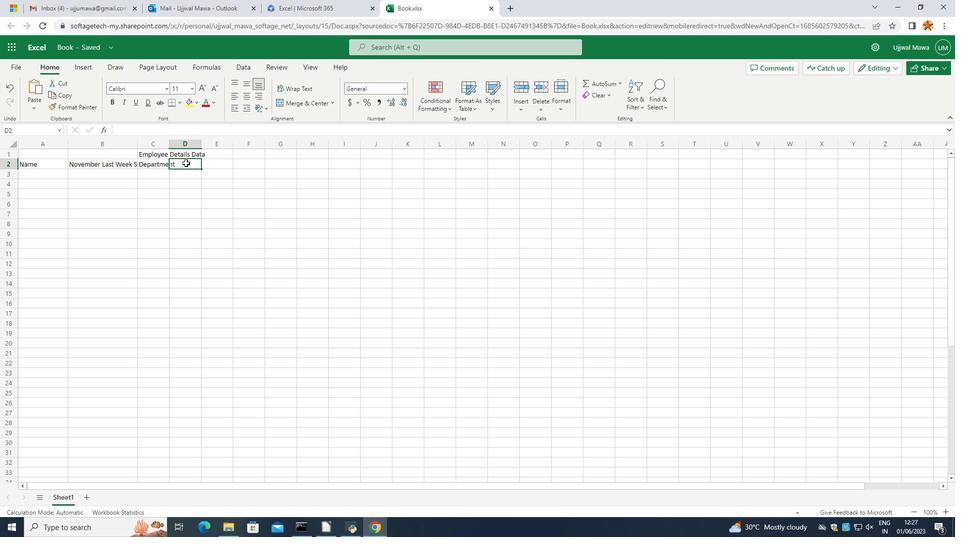 
Action: Mouse moved to (187, 173)
Screenshot: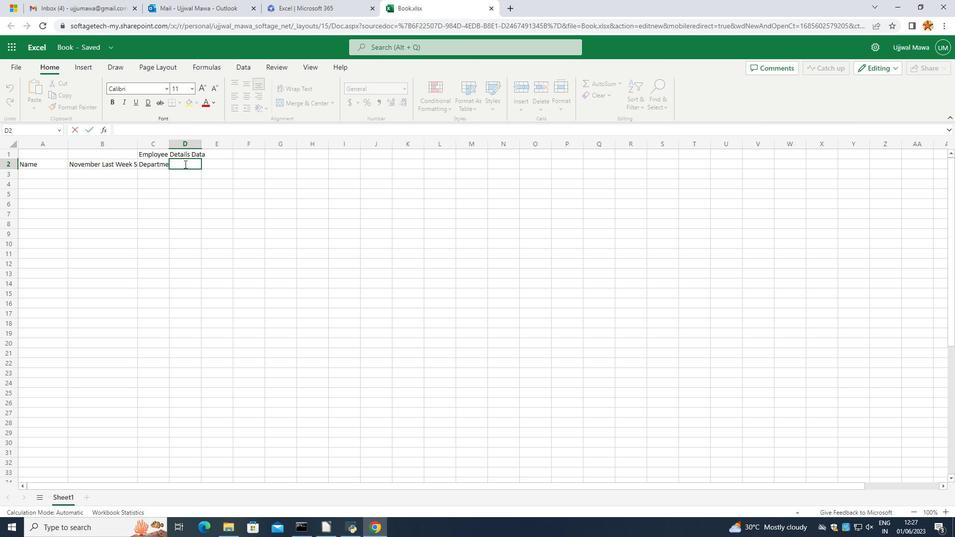 
Action: Key pressed <Key.caps_lock>P<Key.caps_lock>osition<Key.enter>
Screenshot: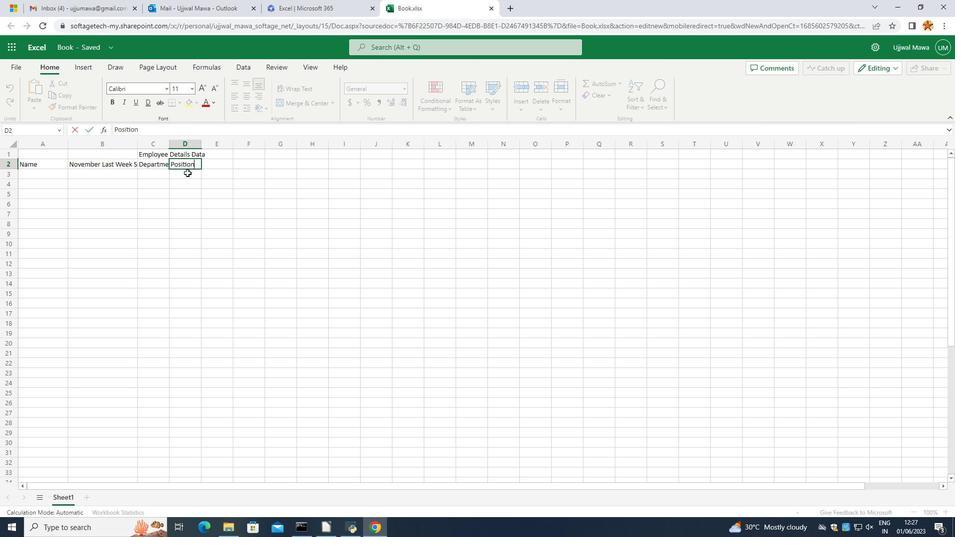 
Action: Mouse moved to (161, 171)
Screenshot: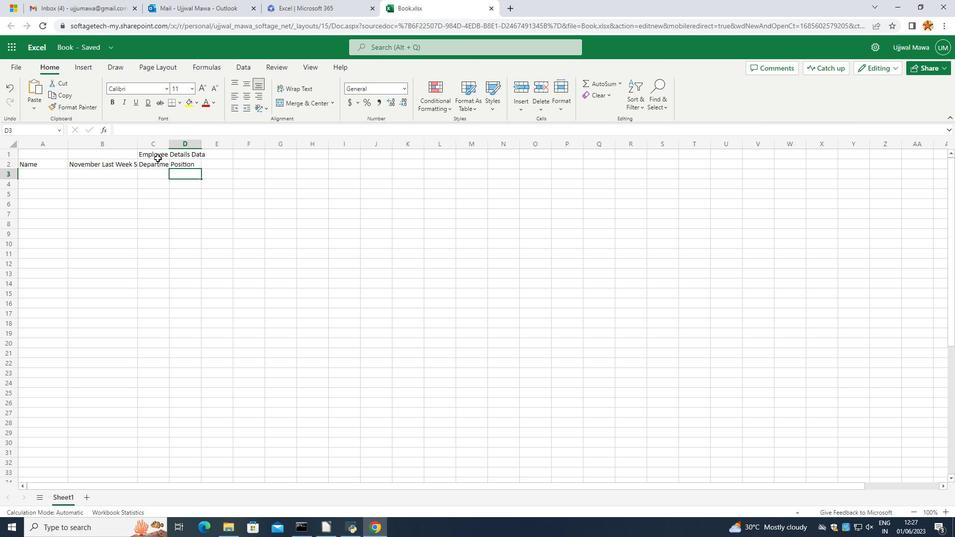 
Action: Mouse pressed left at (161, 171)
Screenshot: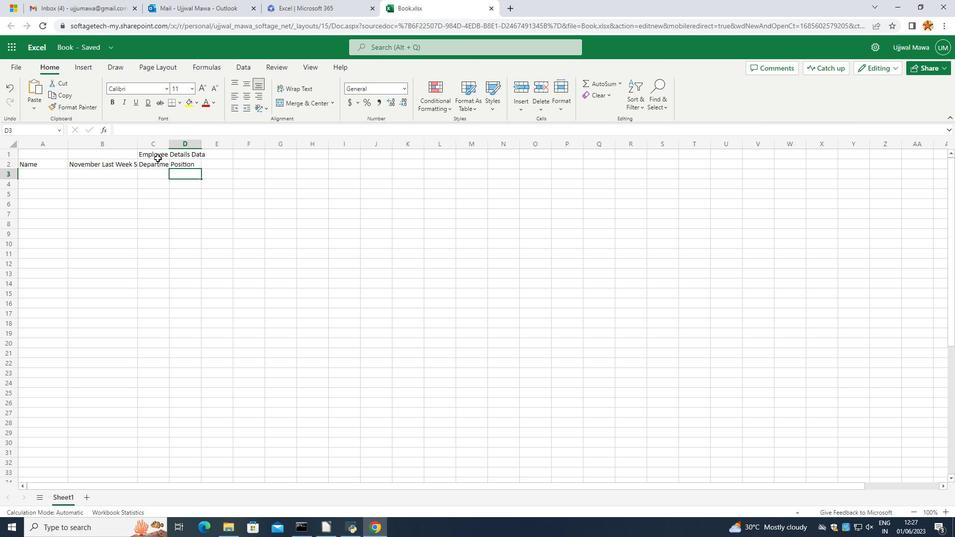 
Action: Mouse moved to (165, 153)
Screenshot: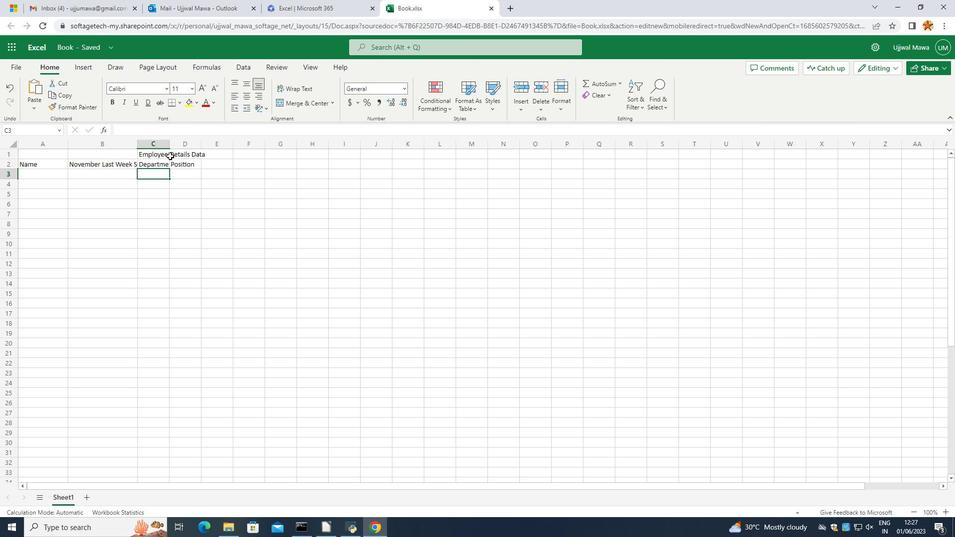 
Action: Mouse pressed left at (165, 153)
Screenshot: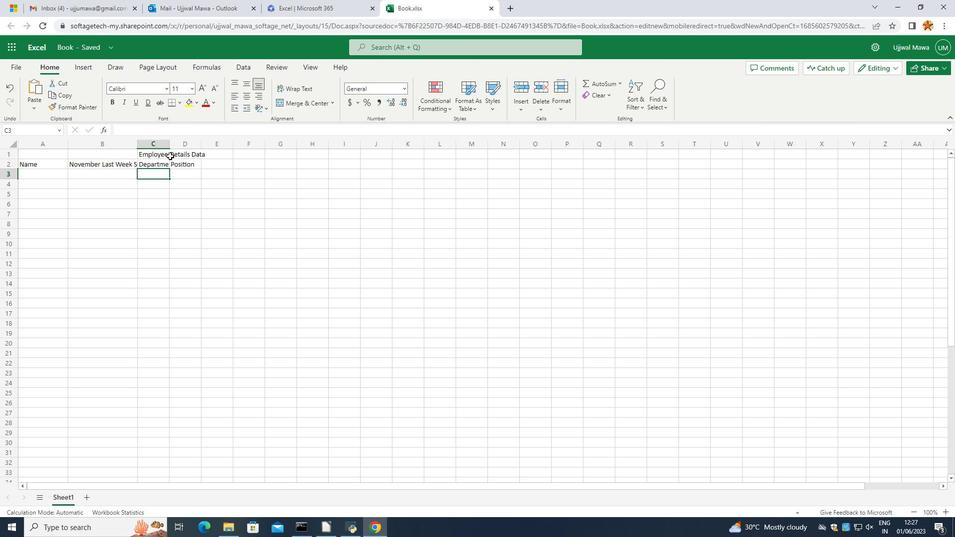 
Action: Mouse moved to (170, 146)
Screenshot: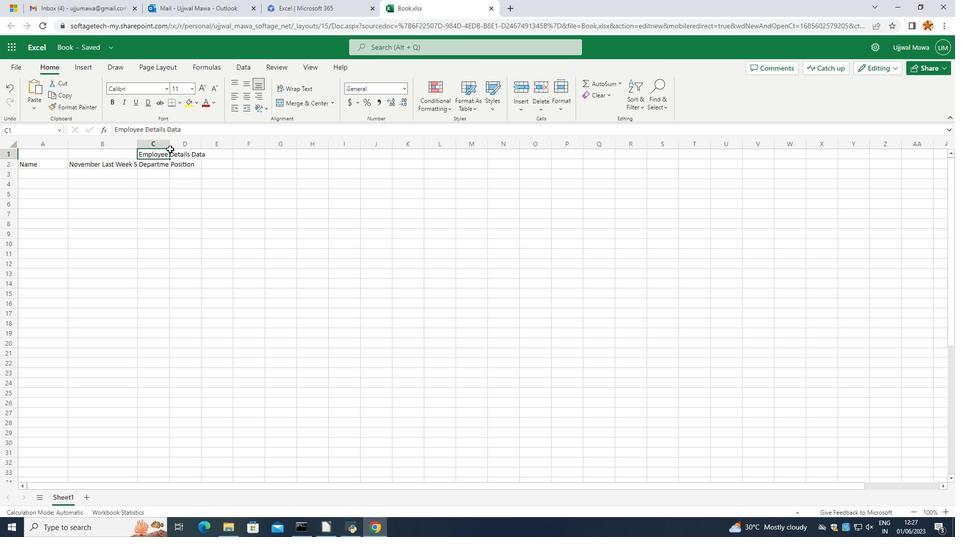
Action: Mouse pressed left at (170, 146)
Screenshot: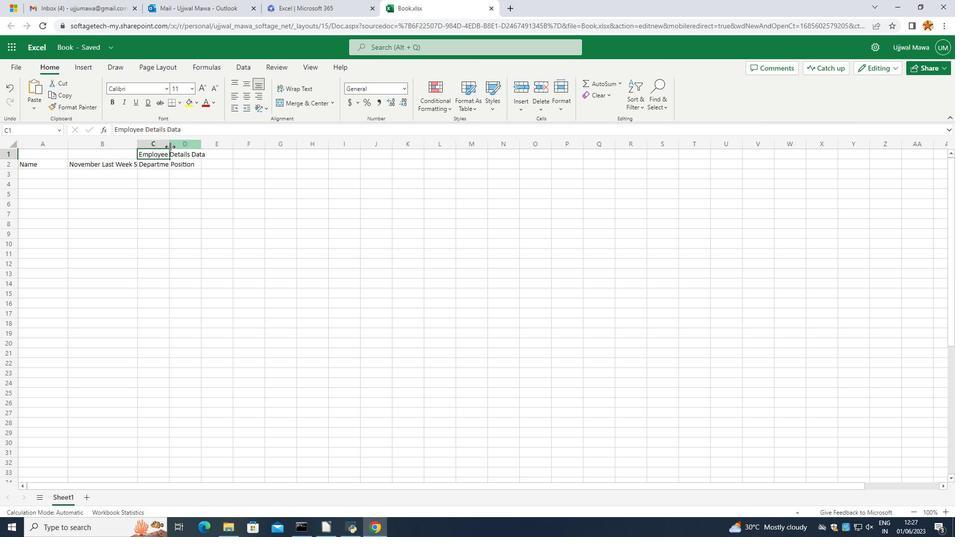 
Action: Mouse moved to (214, 166)
Screenshot: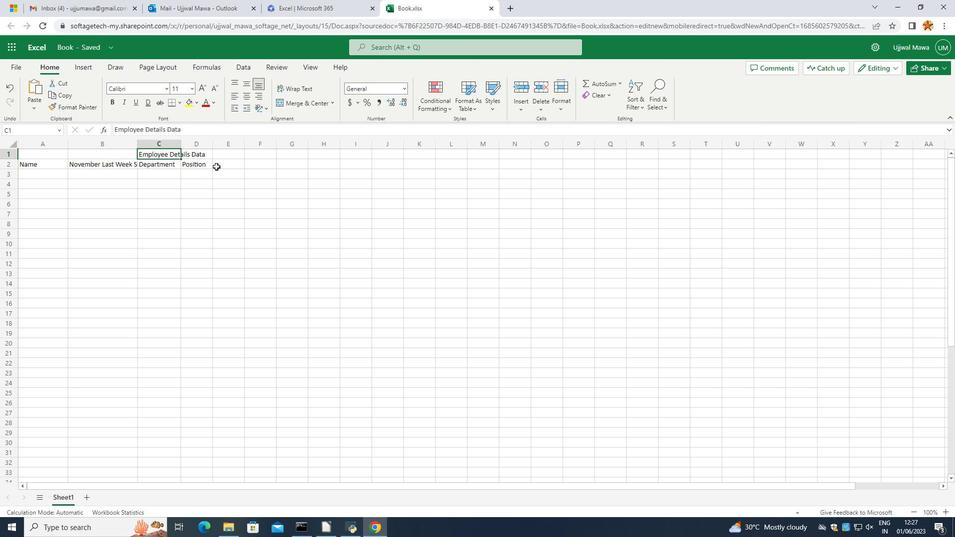 
Action: Mouse pressed left at (214, 166)
Screenshot: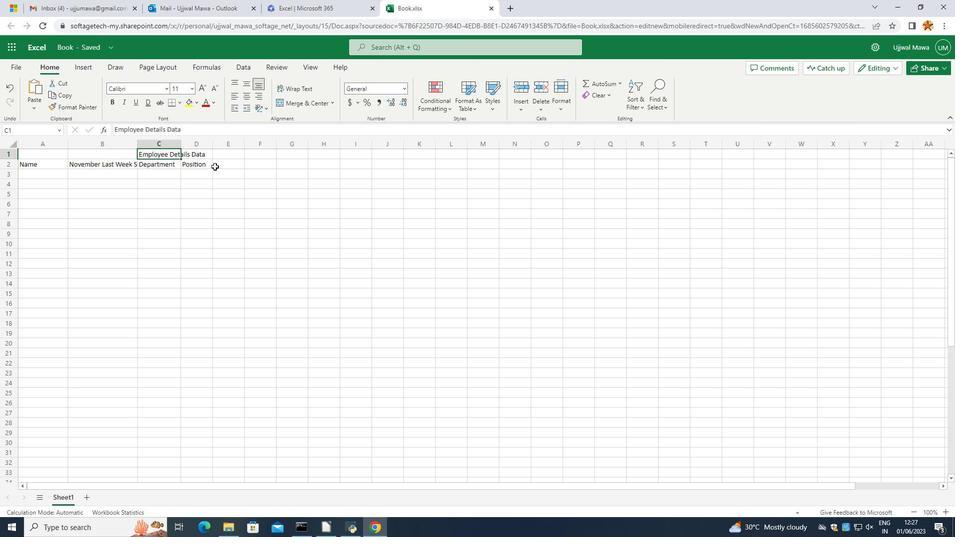 
Action: Mouse moved to (220, 164)
Screenshot: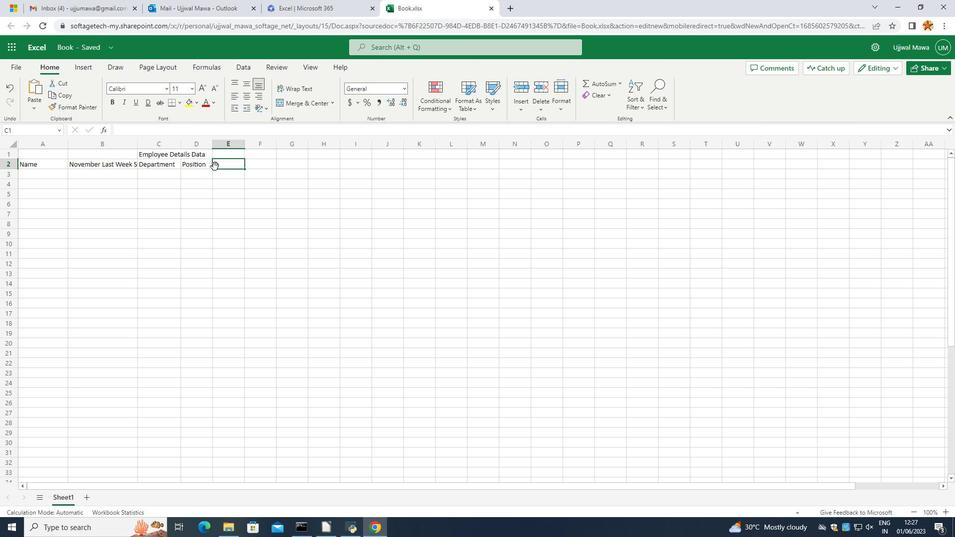 
Action: Mouse pressed left at (220, 164)
Screenshot: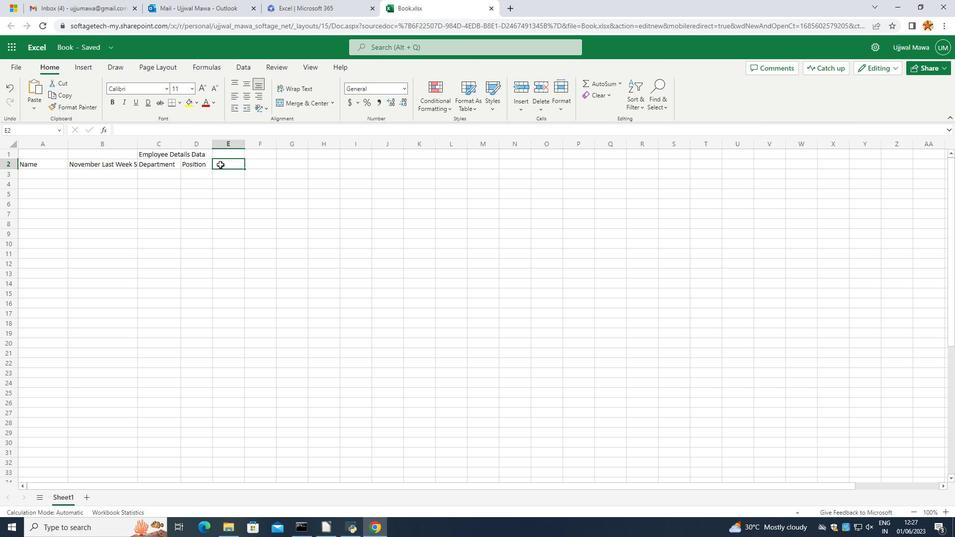 
Action: Mouse pressed left at (220, 164)
Screenshot: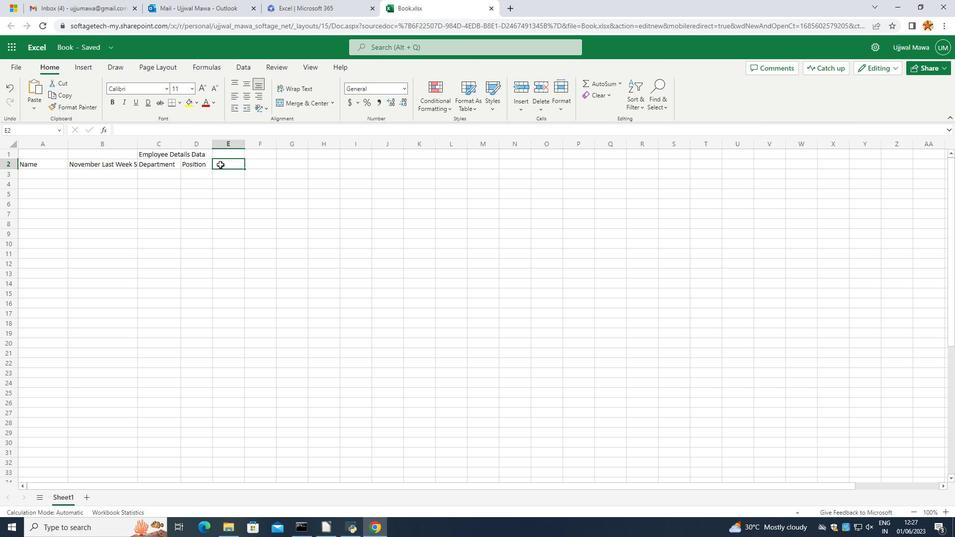 
Action: Mouse moved to (220, 162)
Screenshot: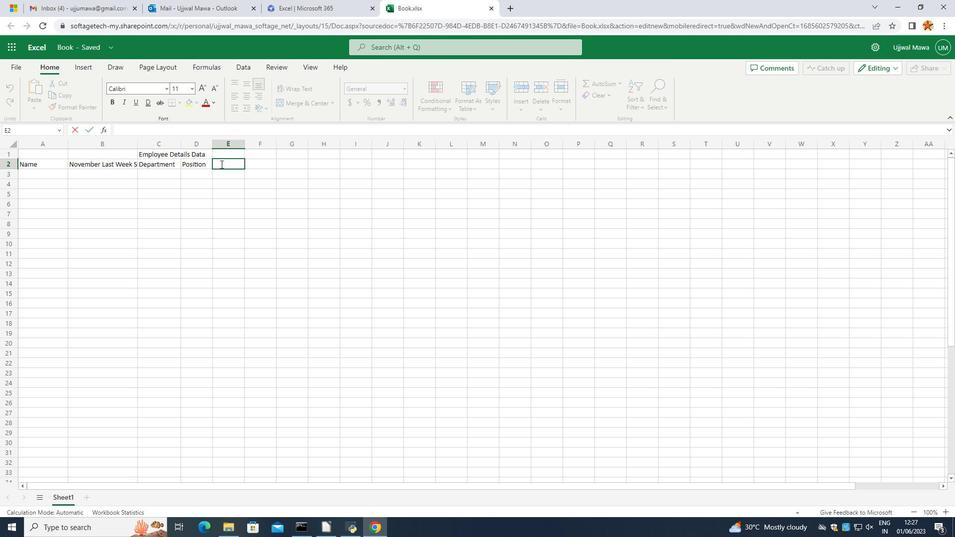
Action: Key pressed <Key.caps_lock>S<Key.caps_lock>alary<Key.space><Key.caps_lock>USD<Key.enter>
Screenshot: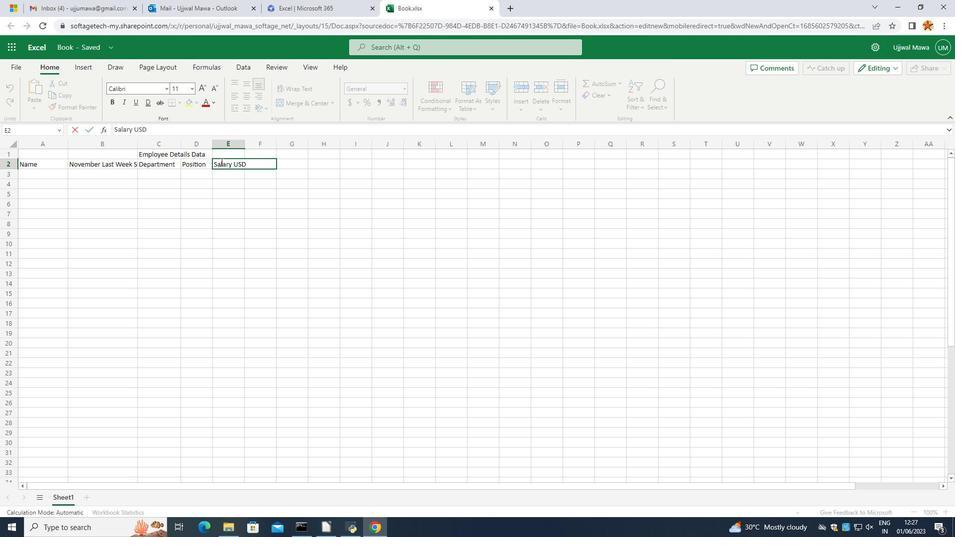 
Action: Mouse moved to (220, 215)
Screenshot: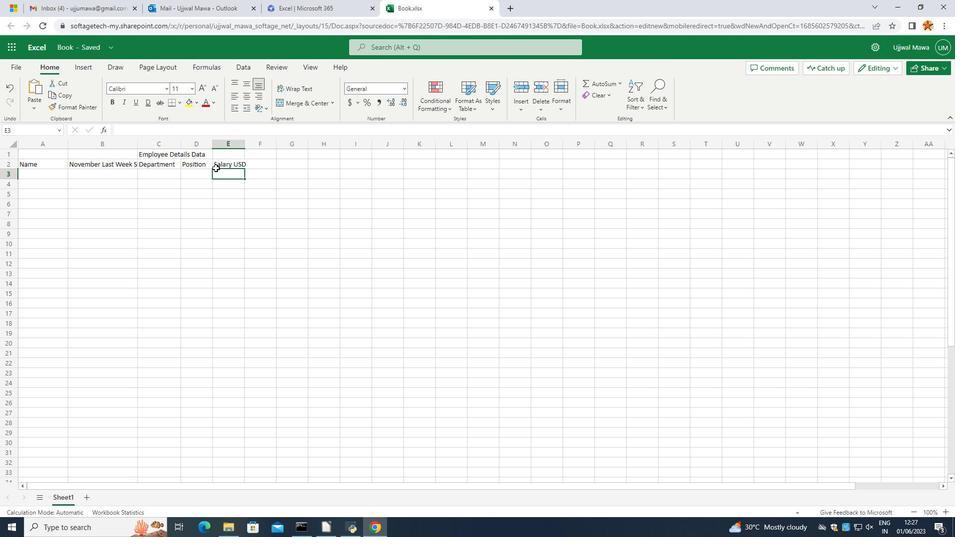 
Action: Mouse pressed left at (220, 215)
Screenshot: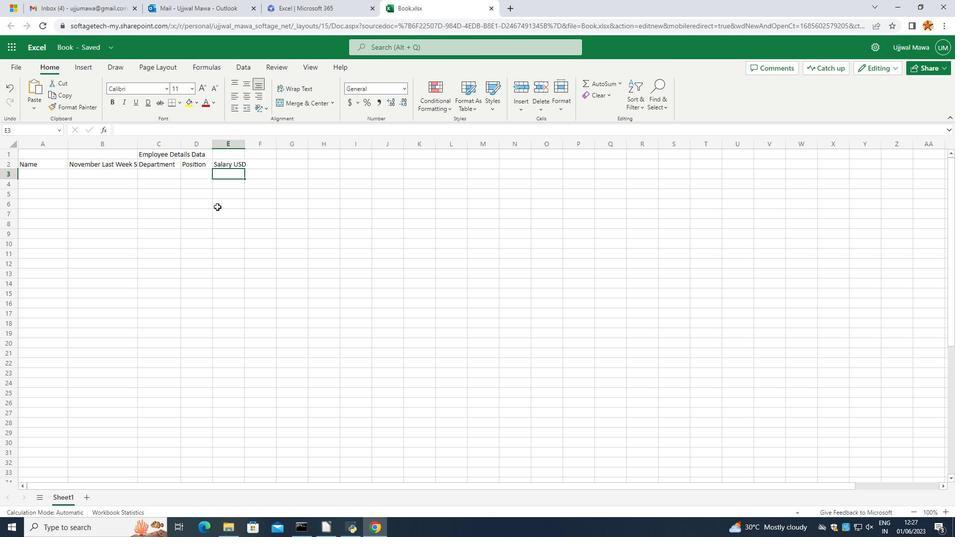 
Action: Mouse moved to (266, 166)
Screenshot: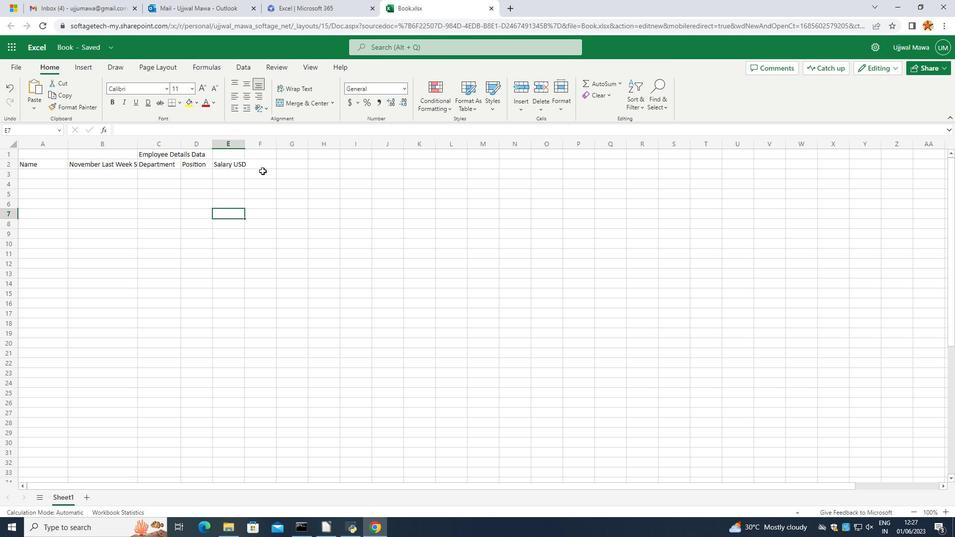 
Action: Mouse pressed left at (266, 166)
Screenshot: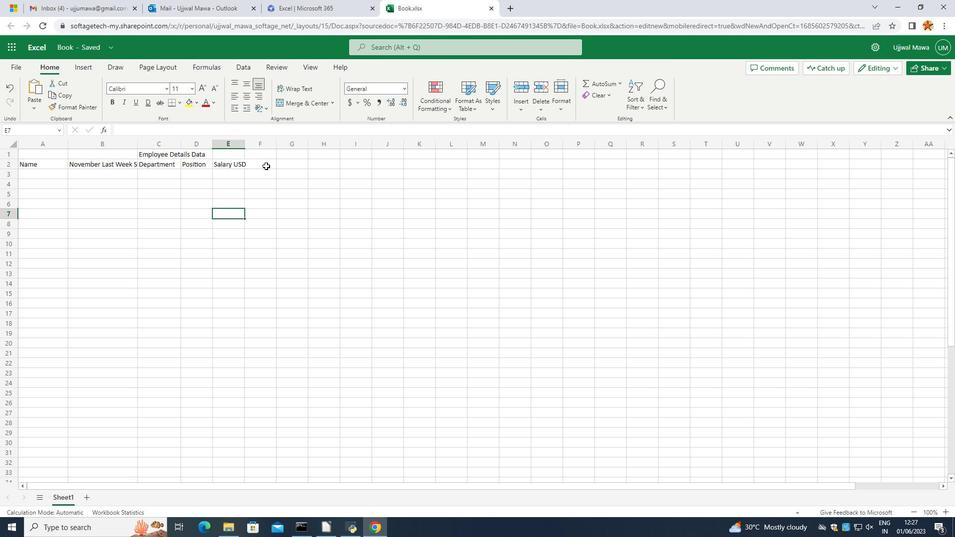 
Action: Mouse pressed left at (266, 166)
Screenshot: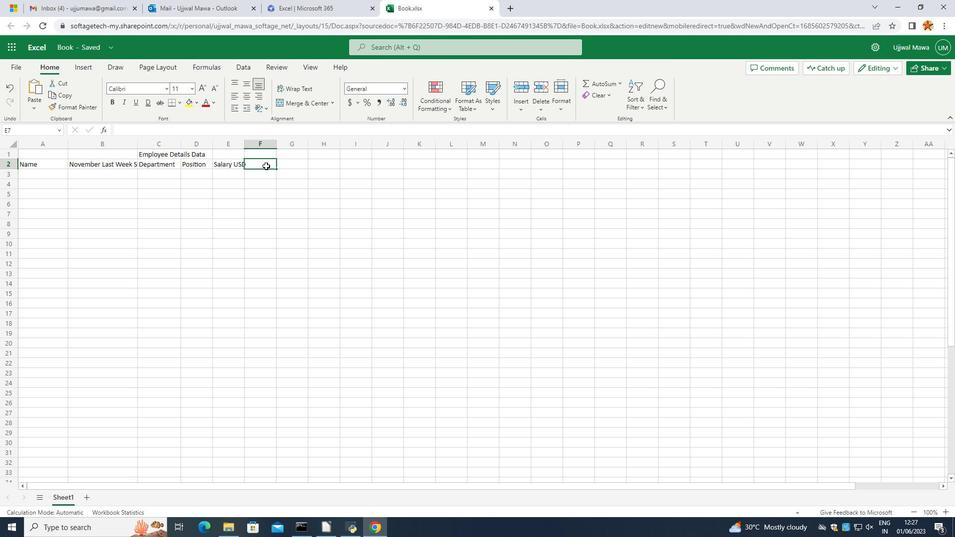 
Action: Key pressed <Key.caps_lock>s<Key.caps_lock>TART<Key.space><Key.caps_lock>d<Key.caps_lock>TE<Key.backspace><Key.backspace><Key.backspace><Key.backspace><Key.backspace><Key.backspace><Key.backspace><Key.backspace><Key.backspace><Key.backspace>S<Key.caps_lock>tart<Key.space><Key.caps_lock>D<Key.caps_lock>ate
Screenshot: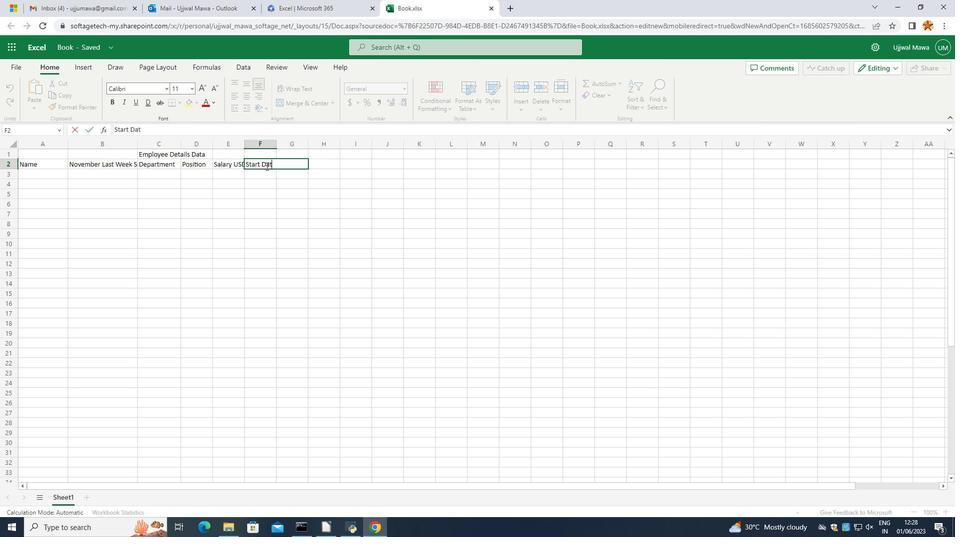 
Action: Mouse moved to (274, 233)
Screenshot: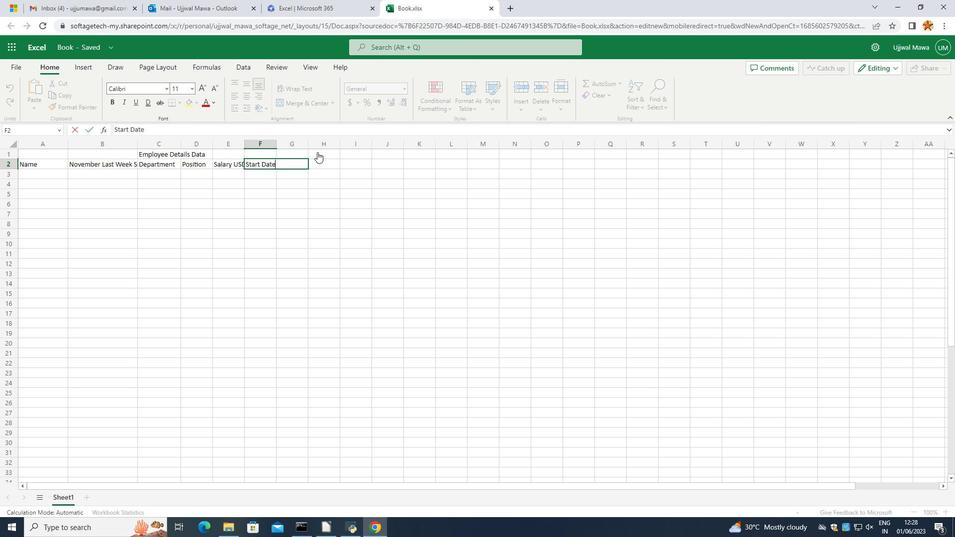 
Action: Mouse pressed left at (274, 233)
Screenshot: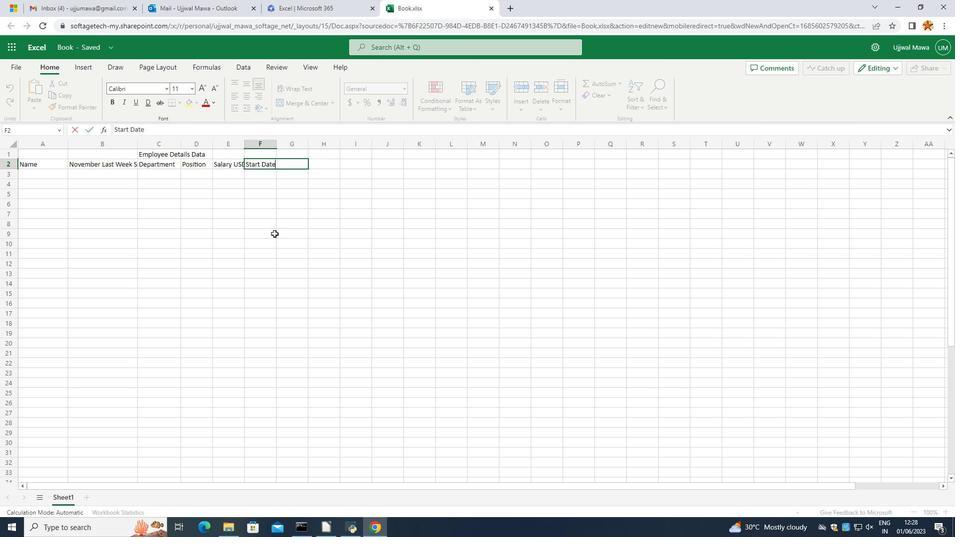 
Action: Mouse scrolled (274, 234) with delta (0, 0)
Screenshot: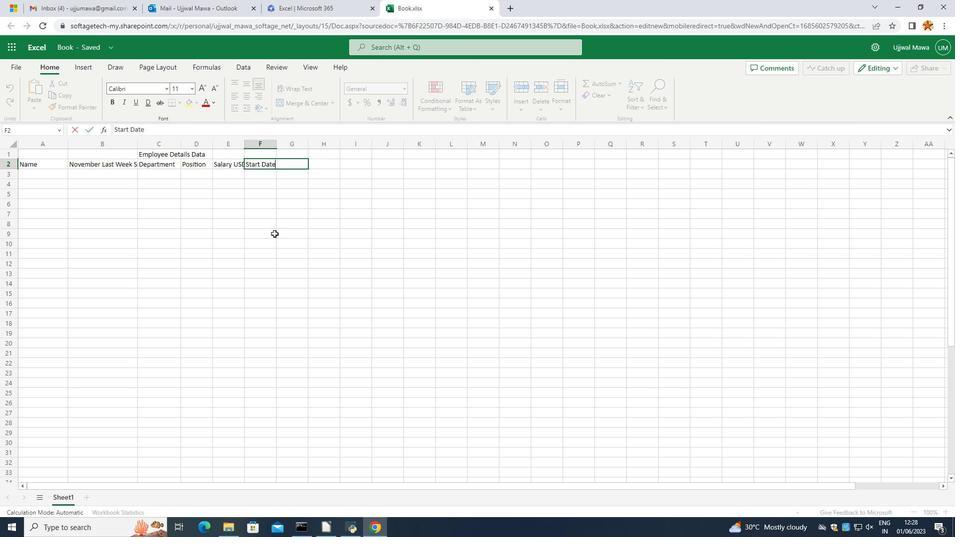 
Action: Mouse moved to (31, 170)
Screenshot: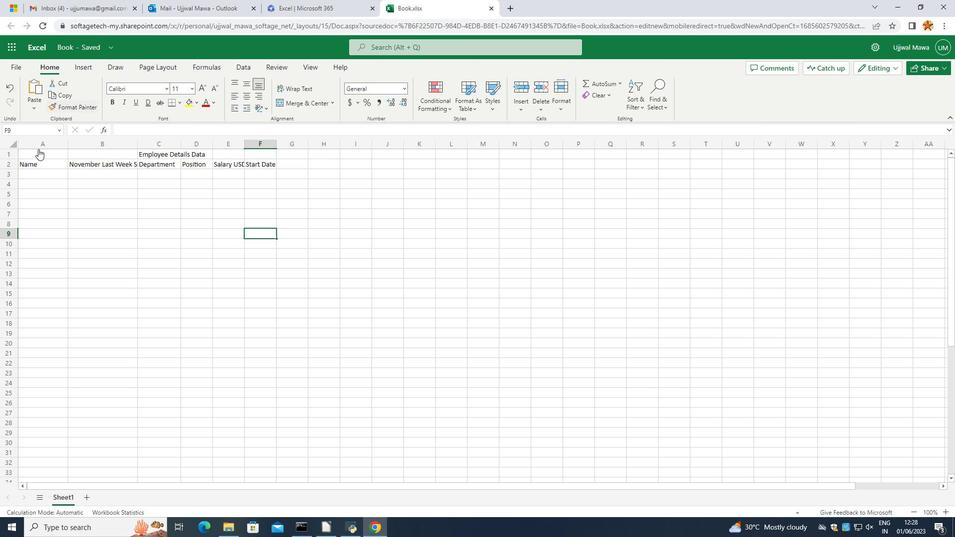 
Action: Mouse pressed left at (31, 170)
Screenshot: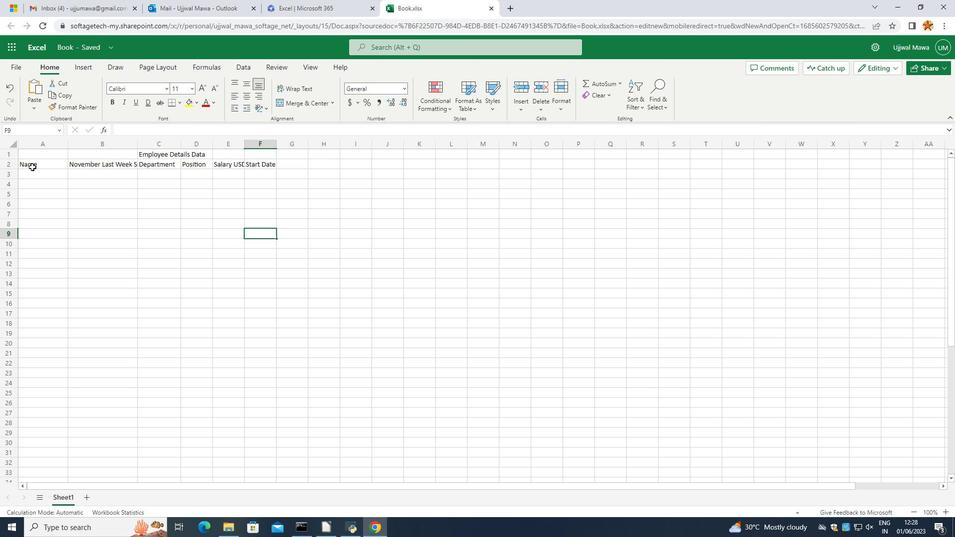 
Action: Mouse moved to (30, 171)
Screenshot: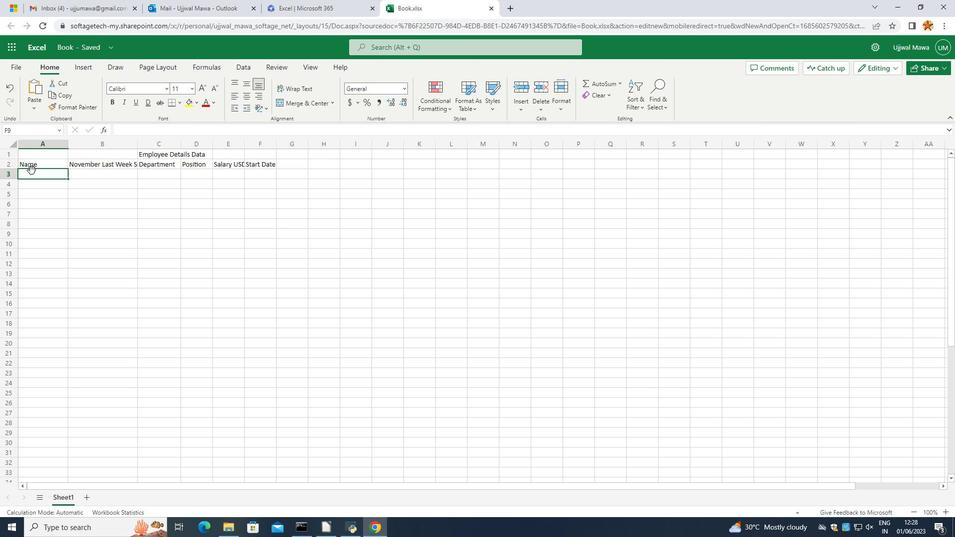 
Action: Mouse pressed left at (30, 171)
Screenshot: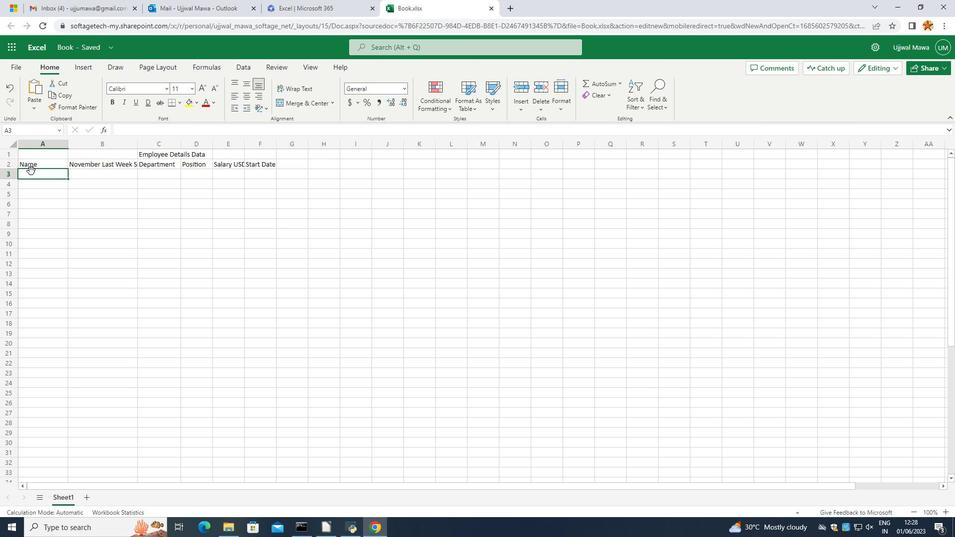 
Action: Mouse pressed left at (30, 171)
Screenshot: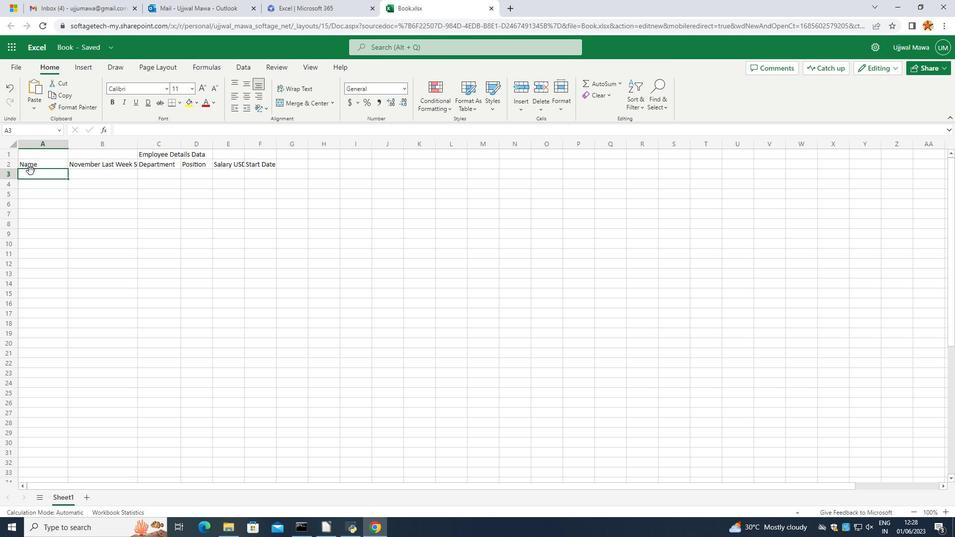 
Action: Mouse moved to (45, 161)
Screenshot: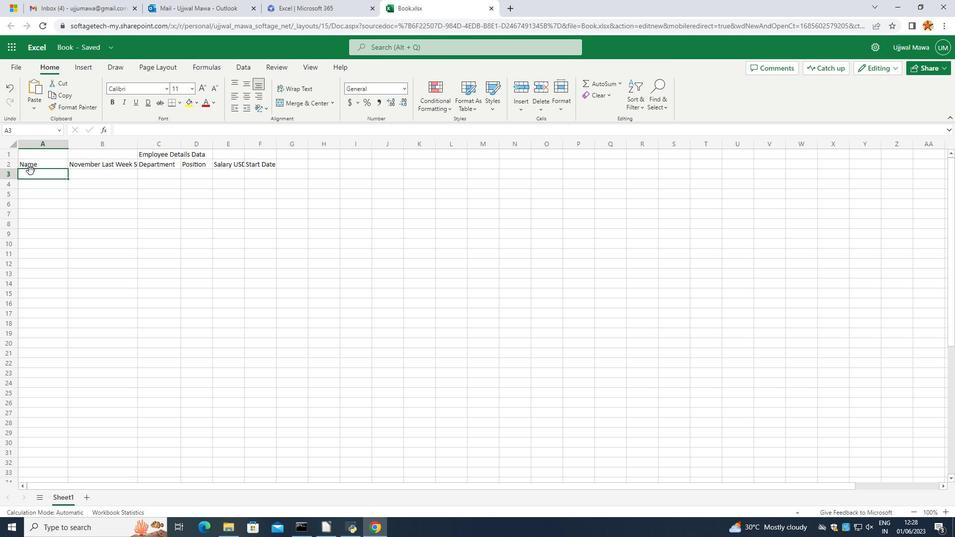 
Action: Key pressed <Key.caps_lock>E<Key.caps_lock>thamn<Key.space><Key.f11>
Screenshot: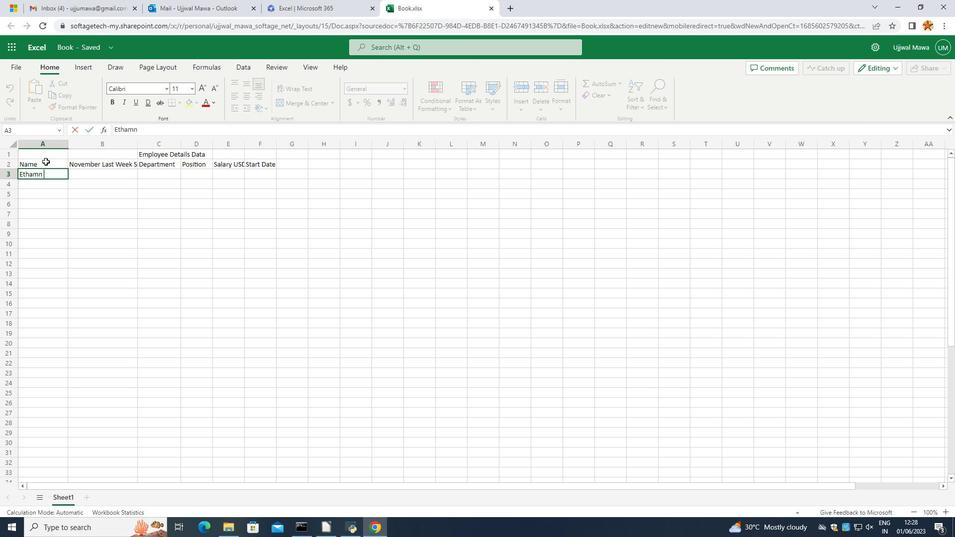 
Action: Mouse moved to (365, 95)
Screenshot: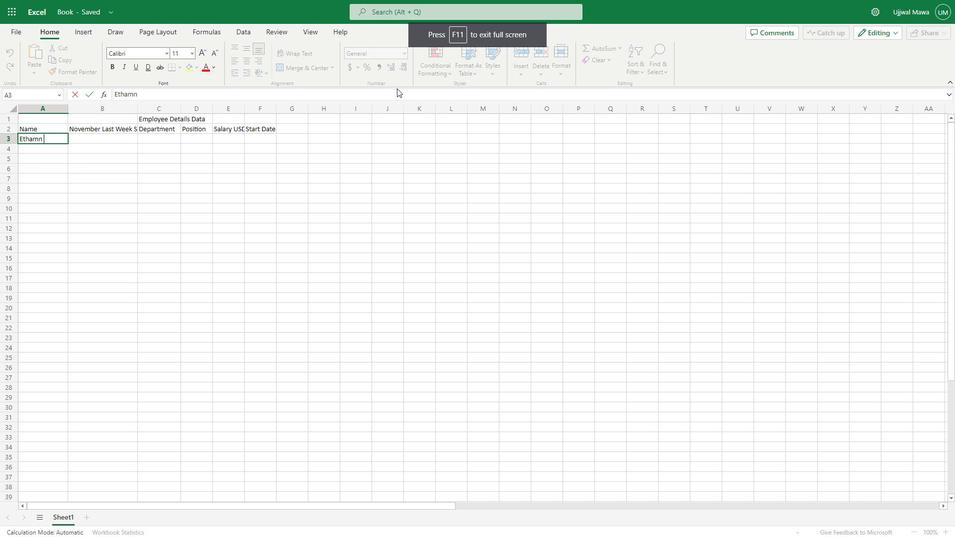 
Action: Key pressed <Key.f11><Key.backspace><Key.backspace><Key.backspace>n<Key.space><Key.caps_lock>R<Key.caps_lock>eynolds<Key.enter><Key.caps_lock>O<Key.caps_lock>livia<Key.space><Key.caps_lock>T<Key.caps_lock>hompson<Key.enter><Key.caps_lock>B<Key.caps_lock>r<Key.backspace>enjamin<Key.space><Key.caps_lock>M<Key.caps_lock>artinez<Key.enter>
Screenshot: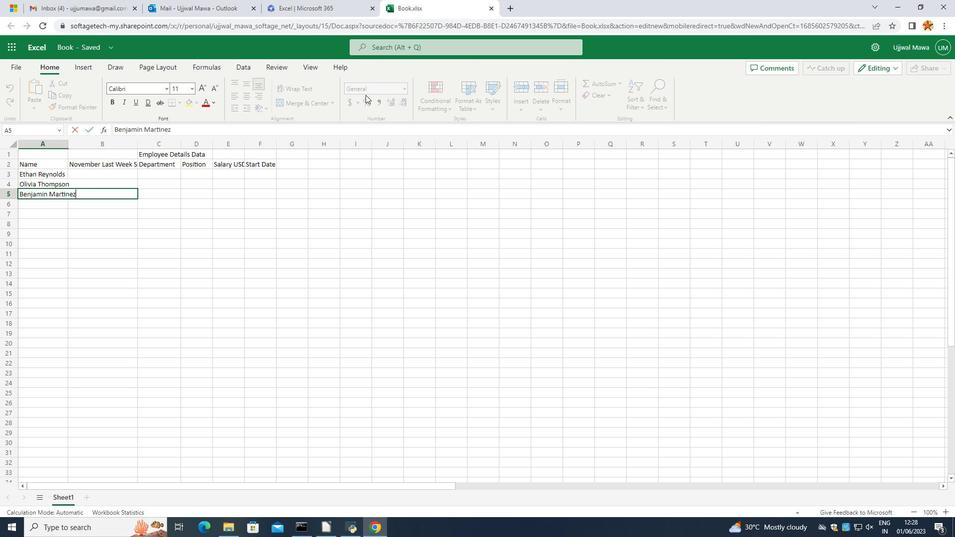 
Action: Mouse moved to (353, 92)
Screenshot: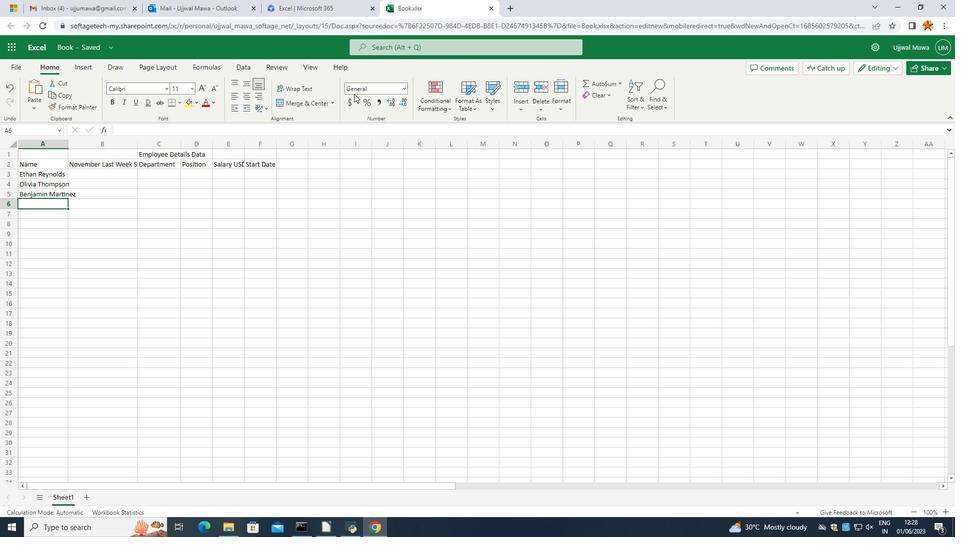
Action: Key pressed <Key.caps_lock>E<Key.caps_lock>mma<Key.space><Key.caps_lock>D<Key.caps_lock>avis<Key.enter><Key.caps_lock>A<Key.caps_lock>lexander<Key.space><Key.caps_lock>M<Key.caps_lock>itvhell<Key.enter>
Screenshot: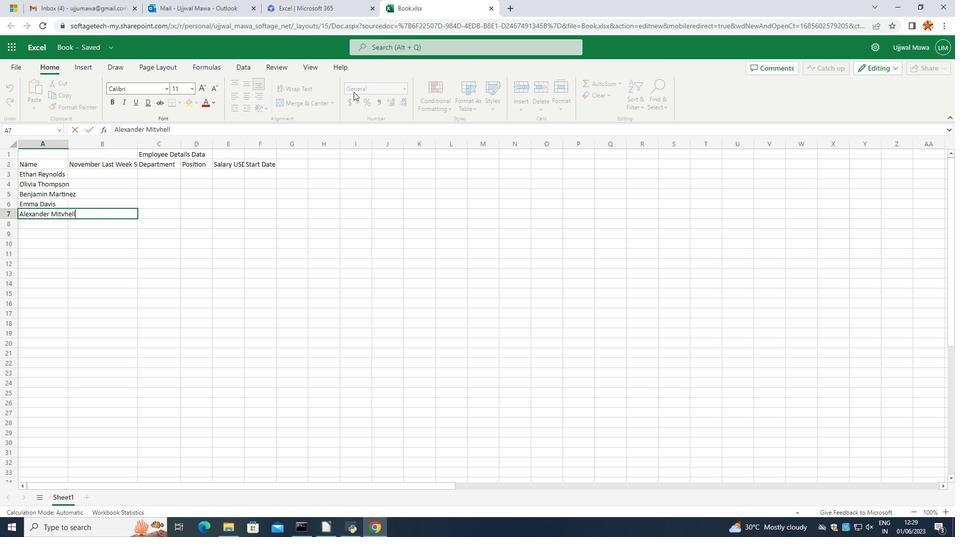 
Action: Mouse moved to (49, 219)
Screenshot: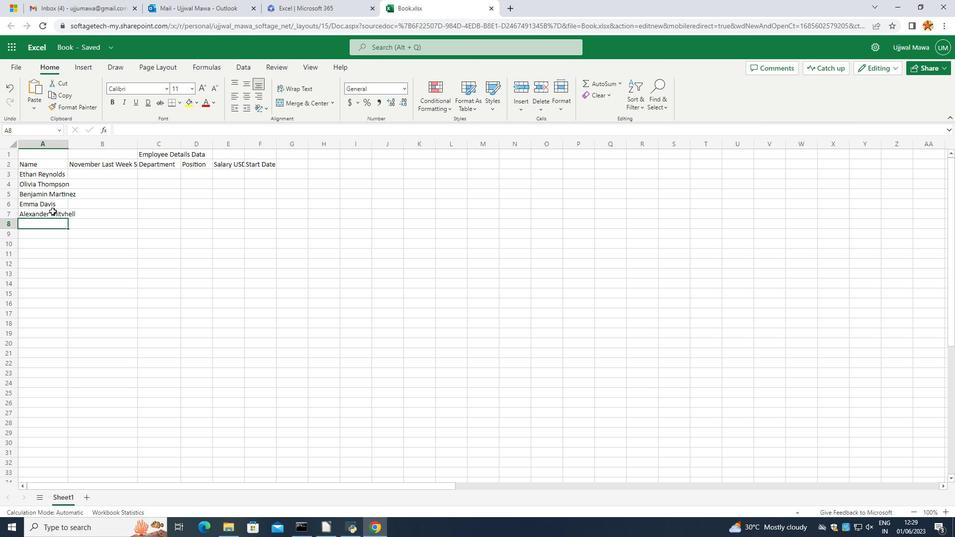 
Action: Mouse pressed left at (49, 219)
Screenshot: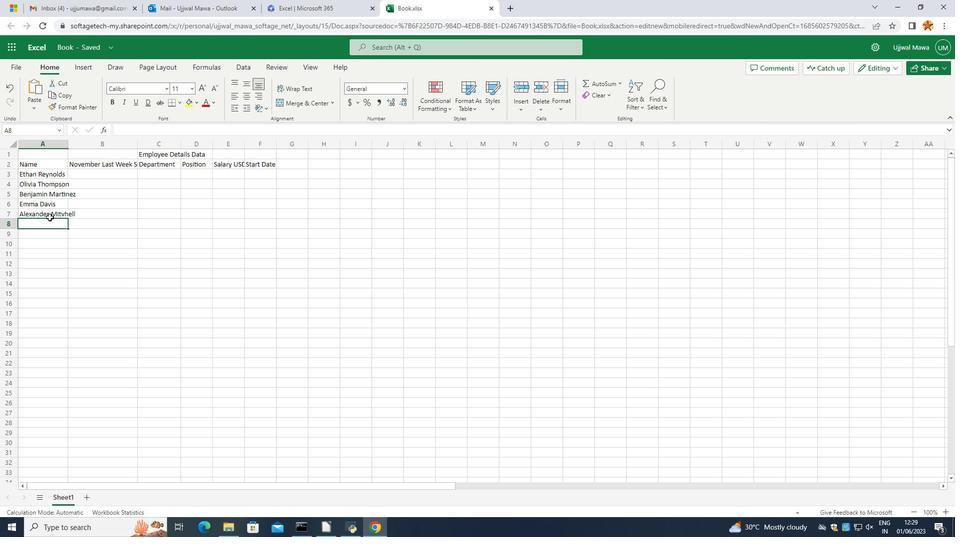 
Action: Mouse moved to (55, 214)
Screenshot: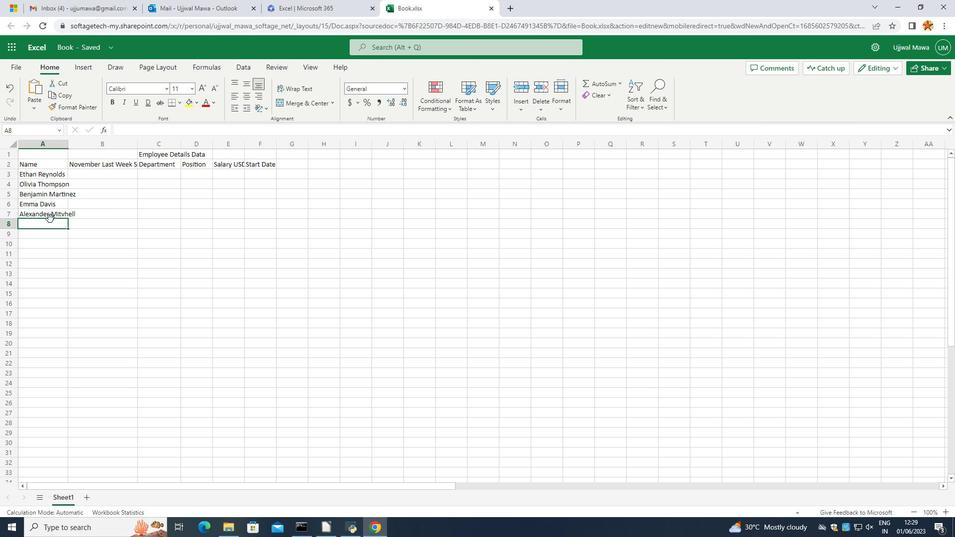 
Action: Mouse pressed left at (55, 214)
Screenshot: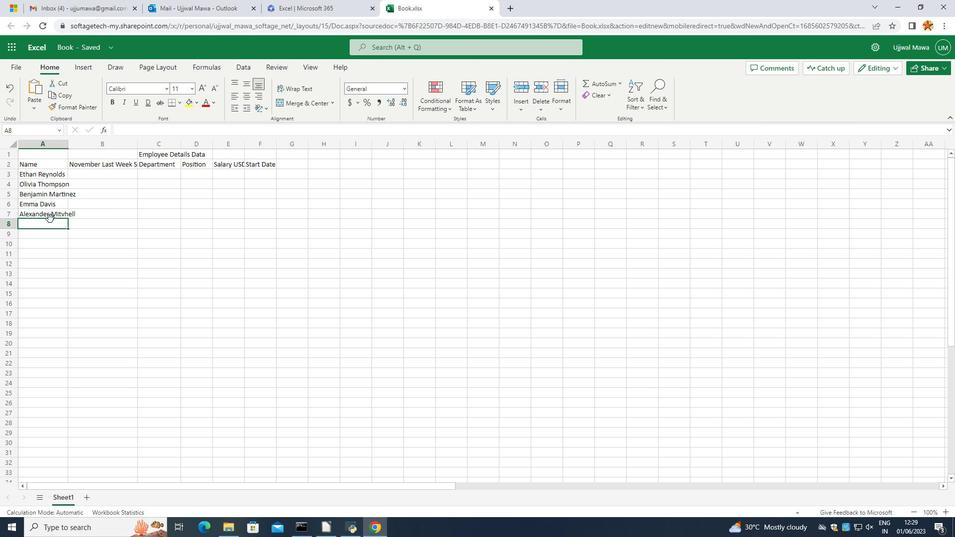 
Action: Mouse moved to (59, 211)
Screenshot: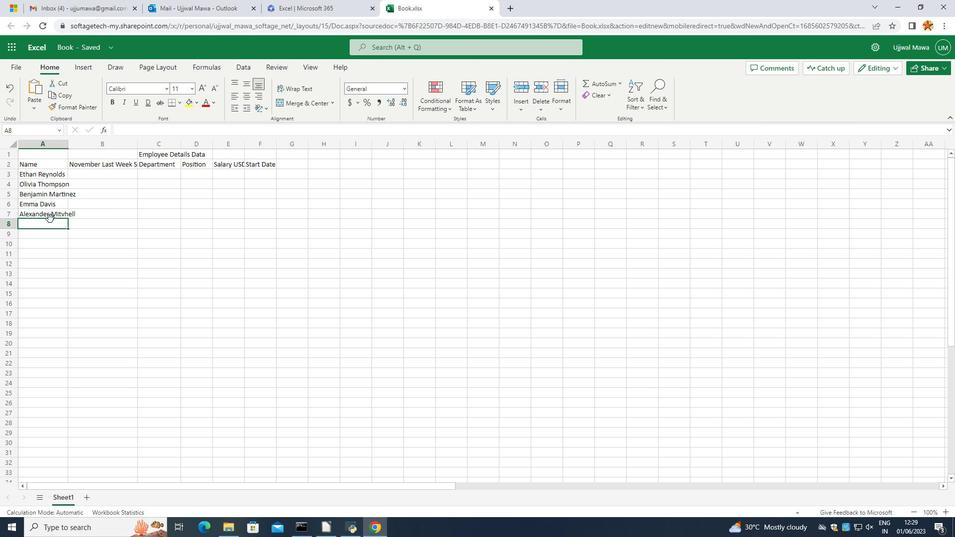 
Action: Mouse pressed left at (59, 211)
Screenshot: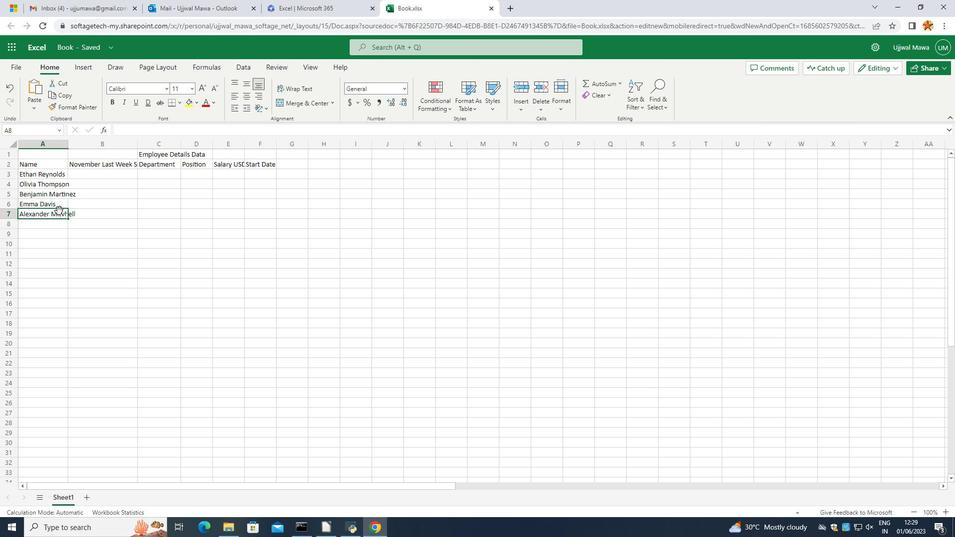 
Action: Mouse pressed left at (59, 211)
Screenshot: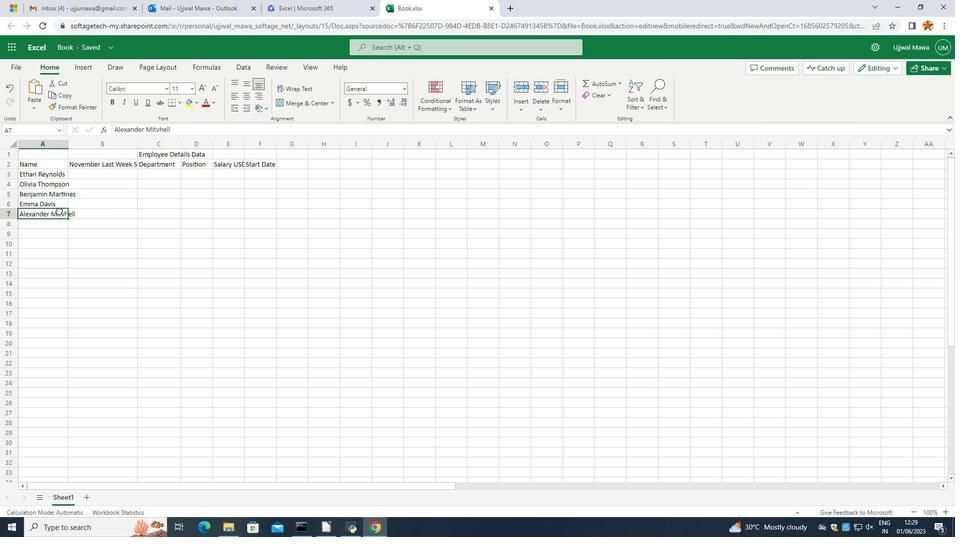 
Action: Mouse moved to (65, 214)
Screenshot: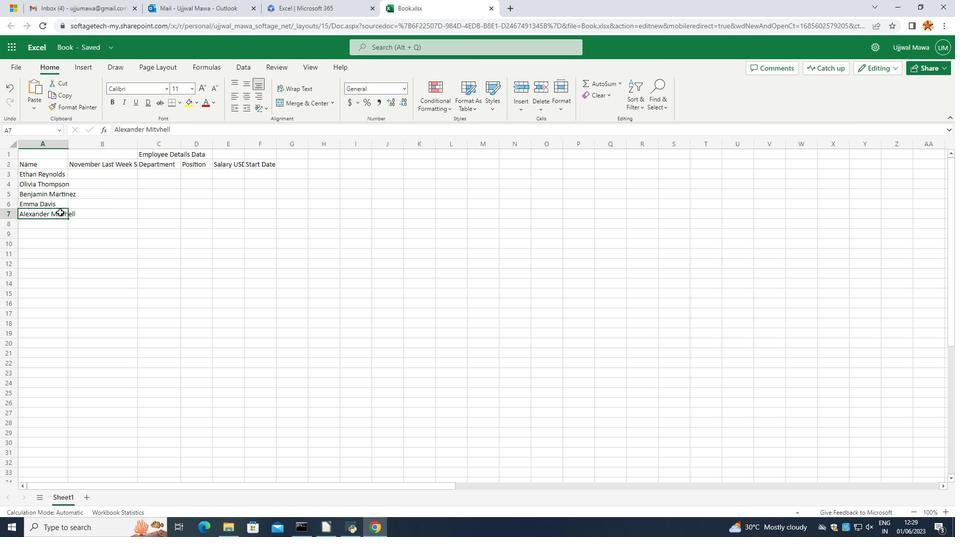 
Action: Mouse pressed left at (65, 214)
Screenshot: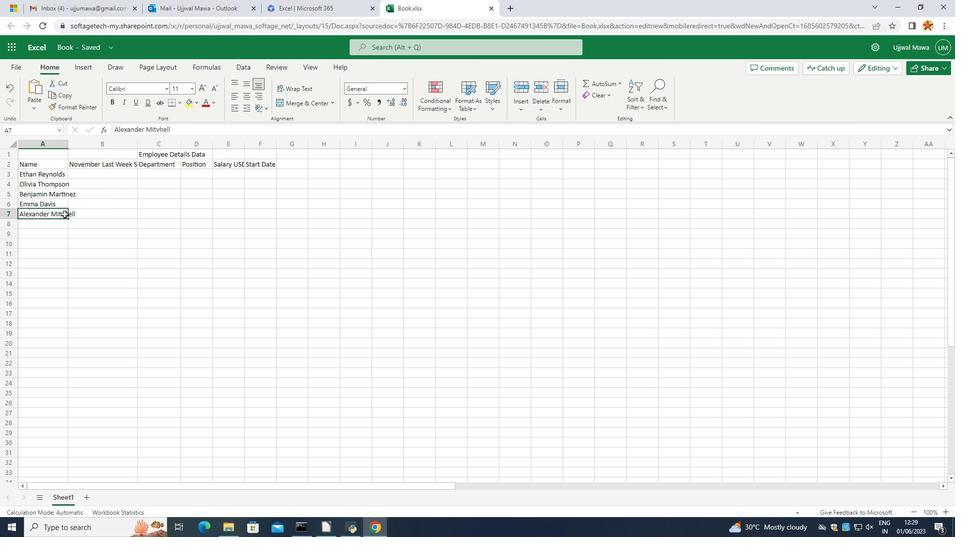 
Action: Mouse pressed left at (65, 214)
Screenshot: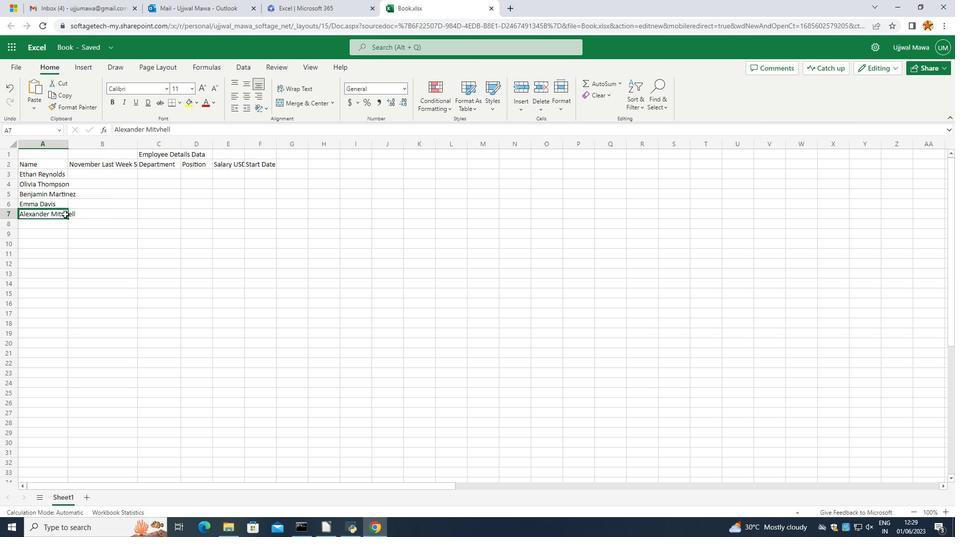 
Action: Mouse moved to (62, 216)
Screenshot: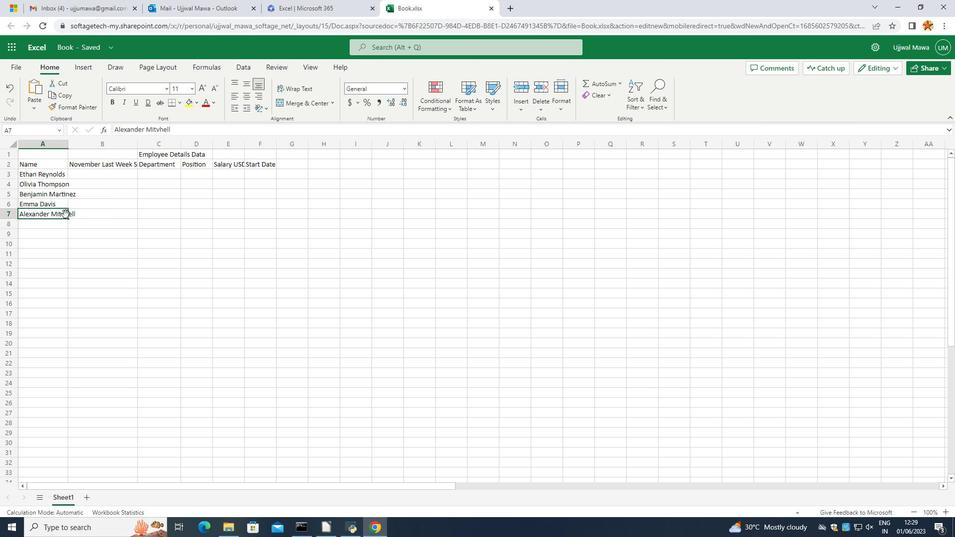 
Action: Mouse pressed left at (62, 216)
Screenshot: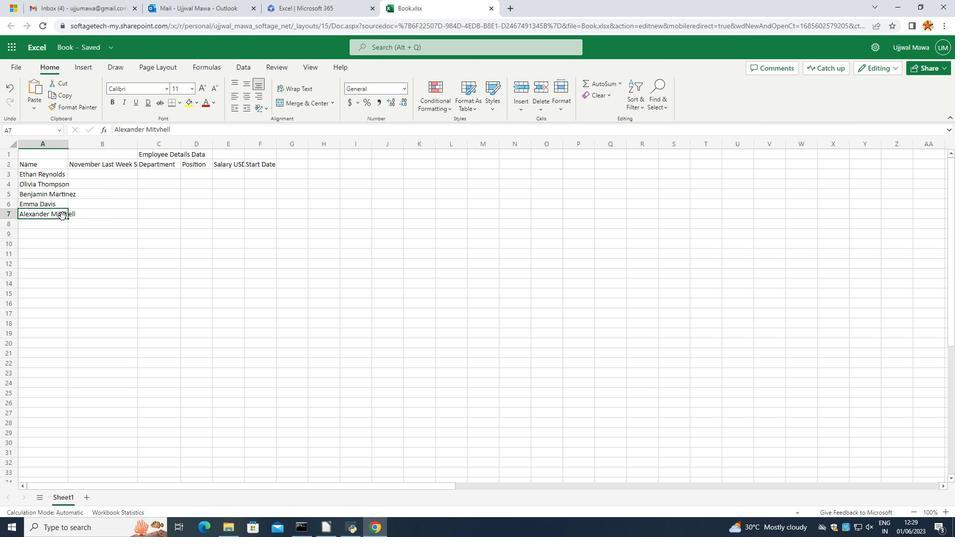 
Action: Mouse pressed left at (62, 216)
Screenshot: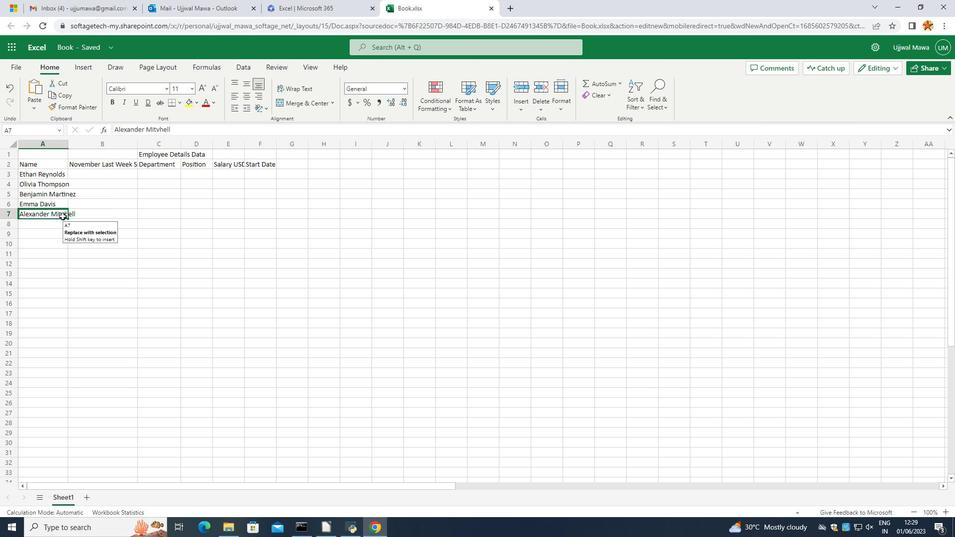 
Action: Mouse moved to (59, 214)
Screenshot: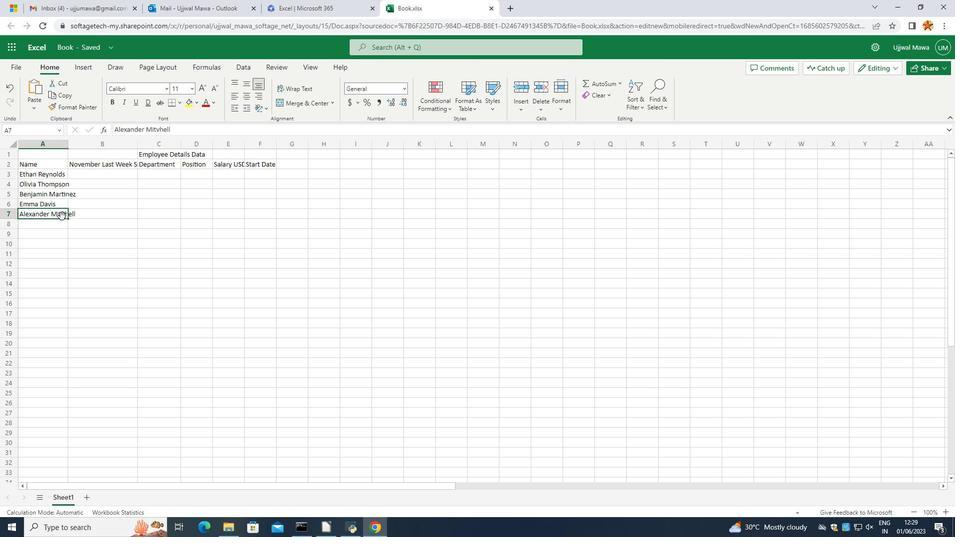 
Action: Mouse pressed left at (59, 214)
Screenshot: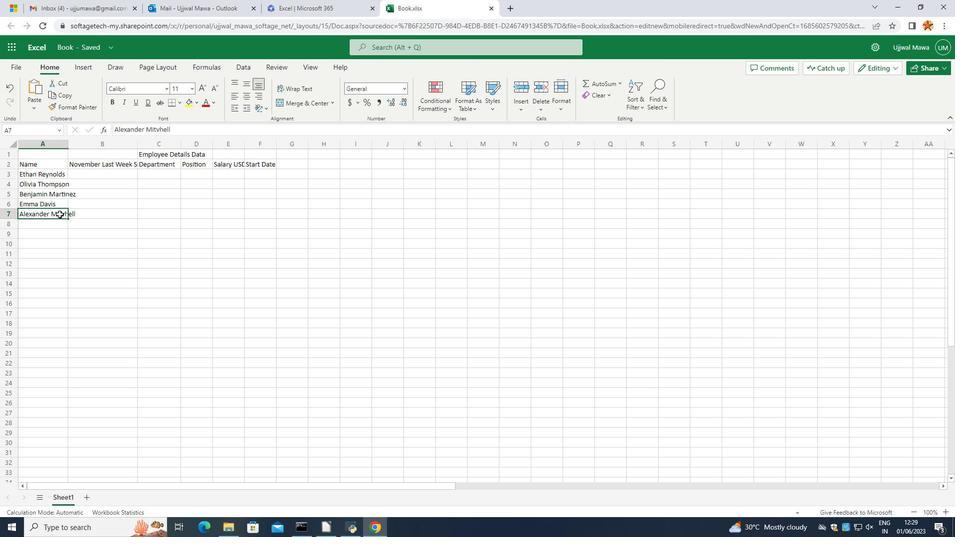
Action: Mouse pressed left at (59, 214)
Screenshot: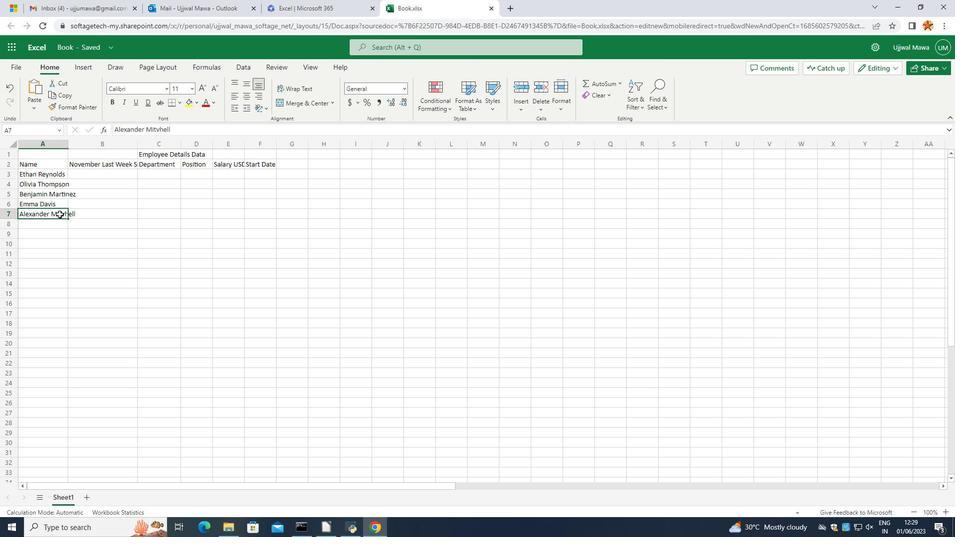 
Action: Mouse moved to (63, 214)
Screenshot: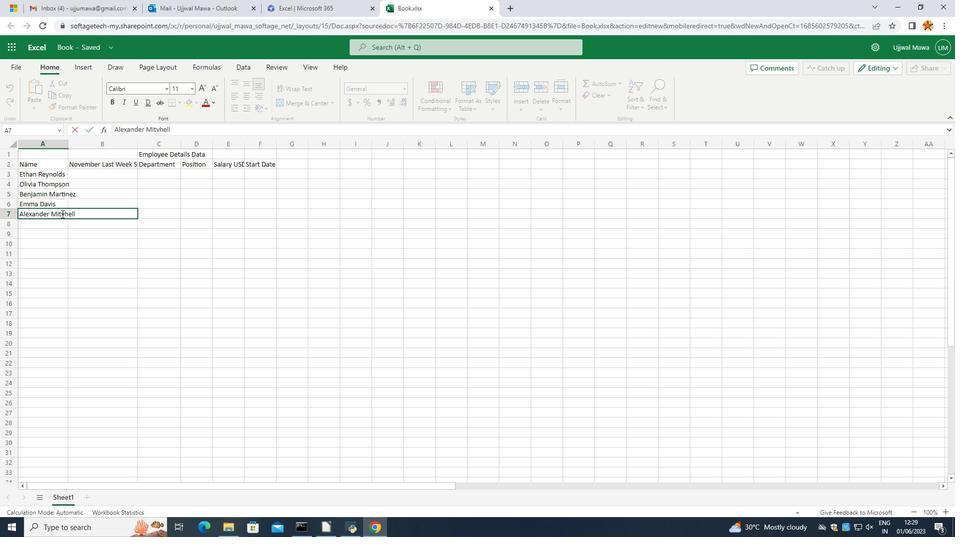 
Action: Mouse pressed left at (63, 214)
Screenshot: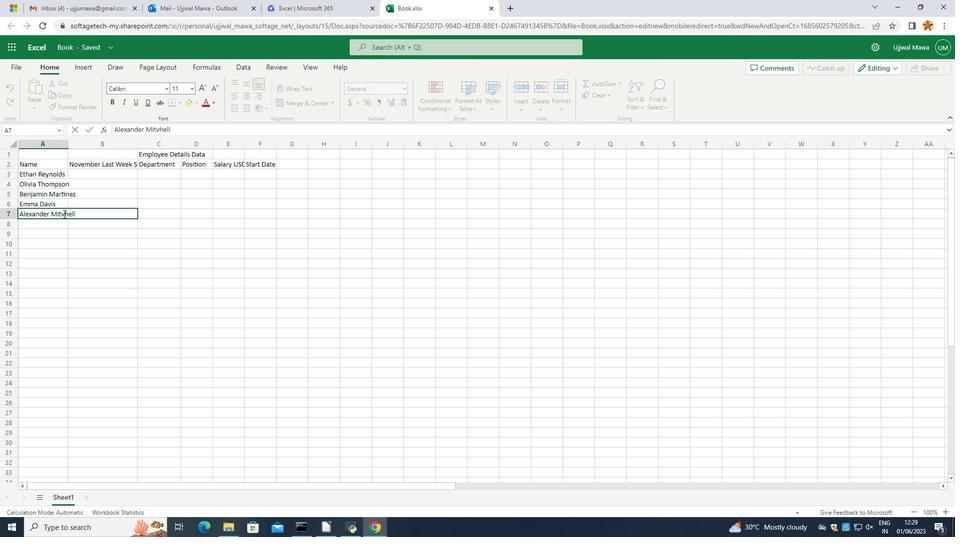 
Action: Mouse moved to (56, 214)
Screenshot: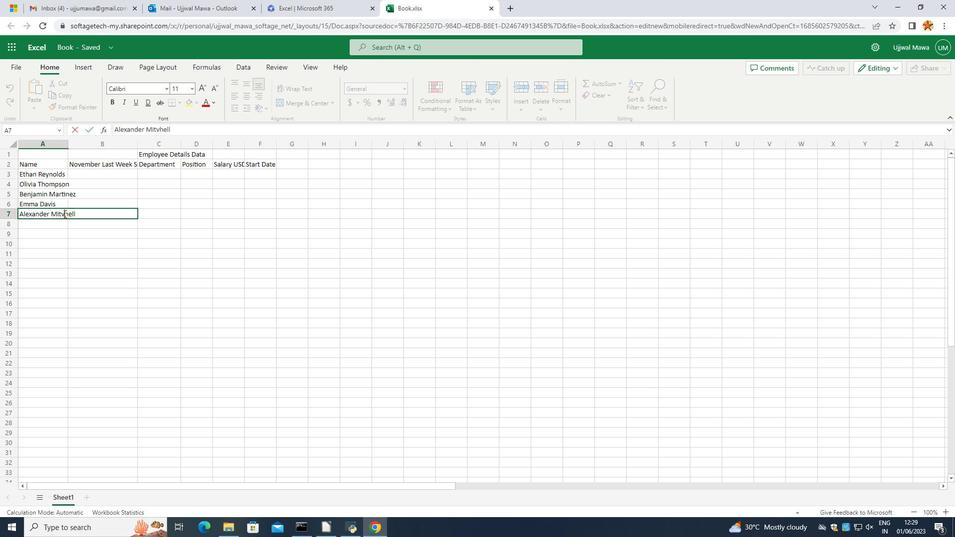 
Action: Key pressed <Key.backspace>c
Screenshot: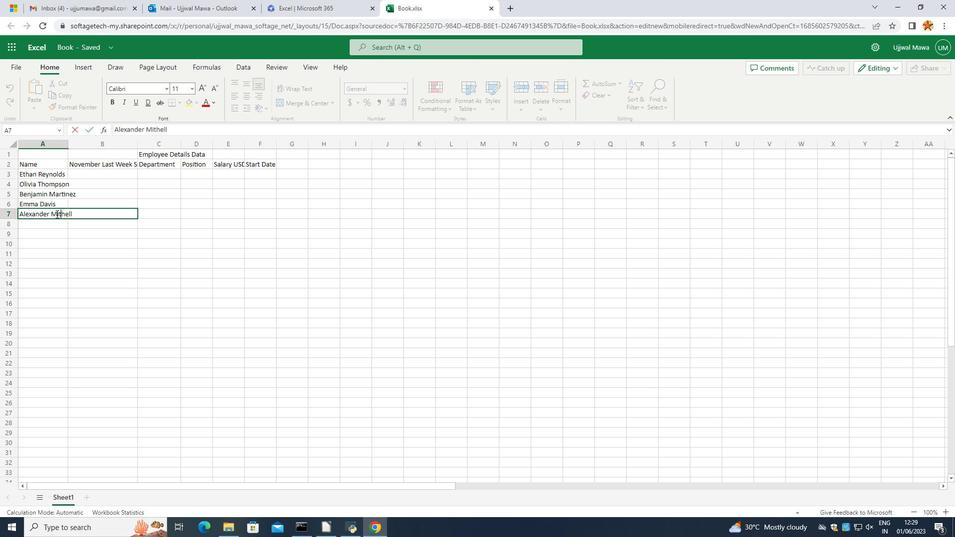 
Action: Mouse moved to (5, 286)
Screenshot: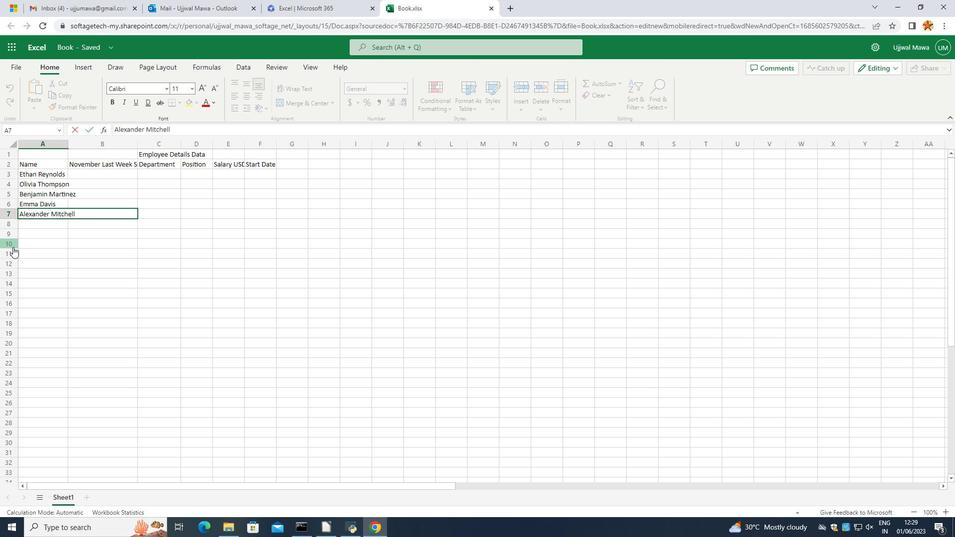 
Action: Mouse pressed left at (5, 286)
Screenshot: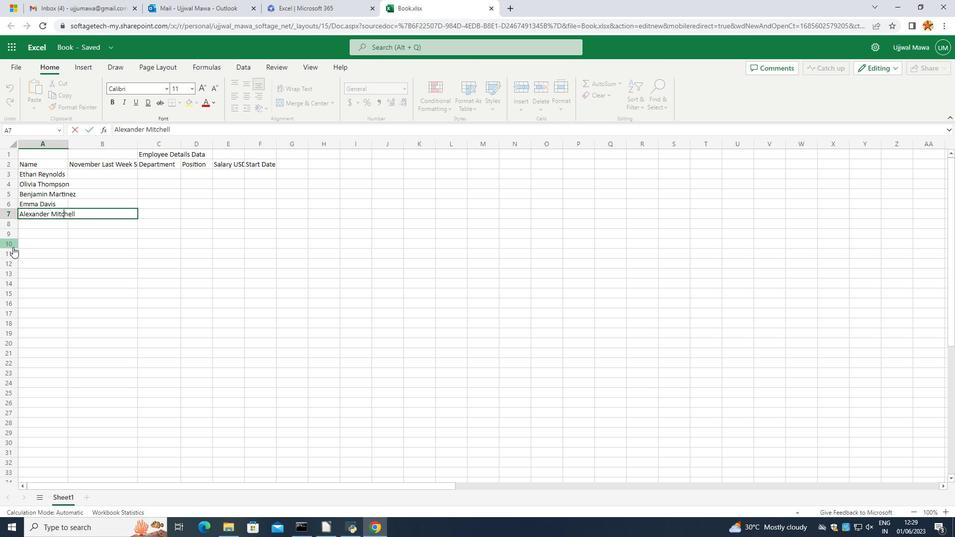 
Action: Mouse moved to (37, 226)
Screenshot: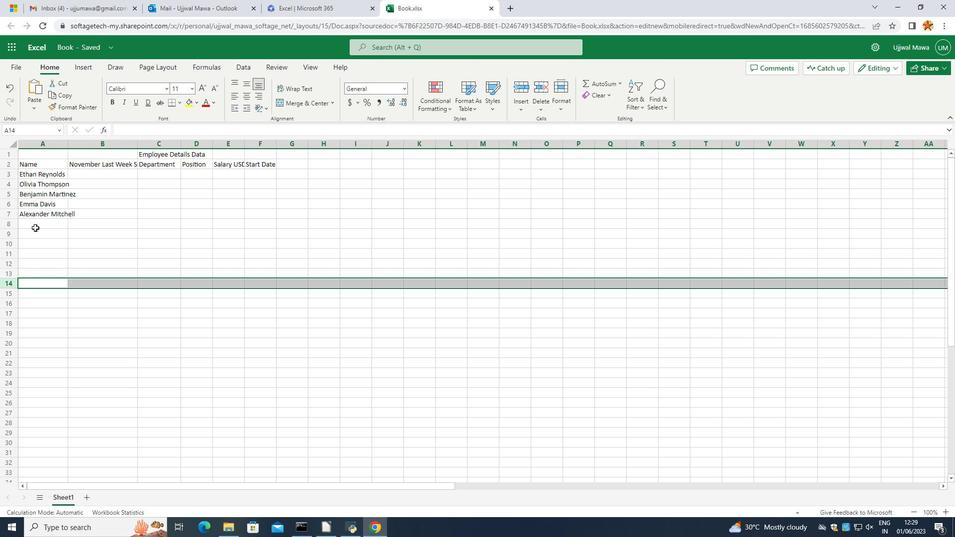 
Action: Mouse pressed left at (37, 226)
Screenshot: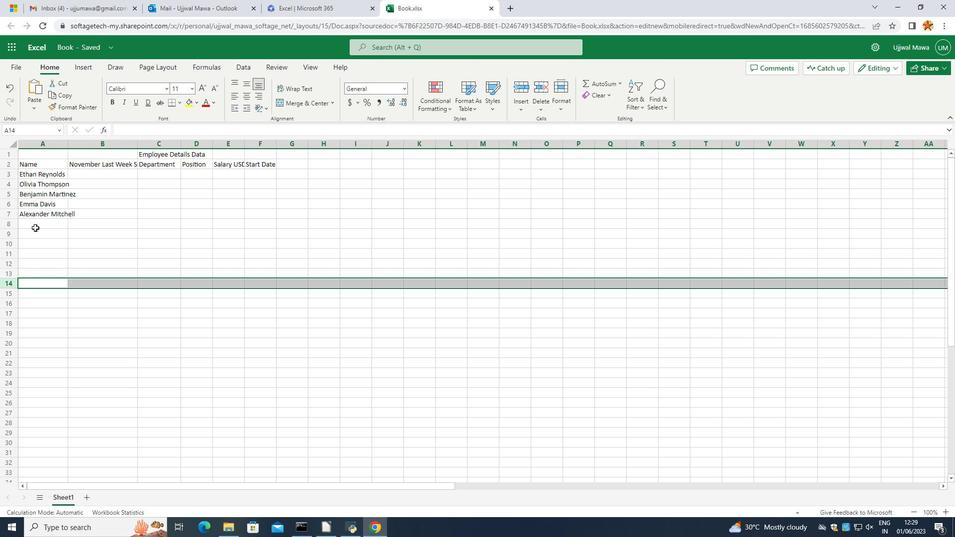 
Action: Mouse pressed left at (37, 226)
Screenshot: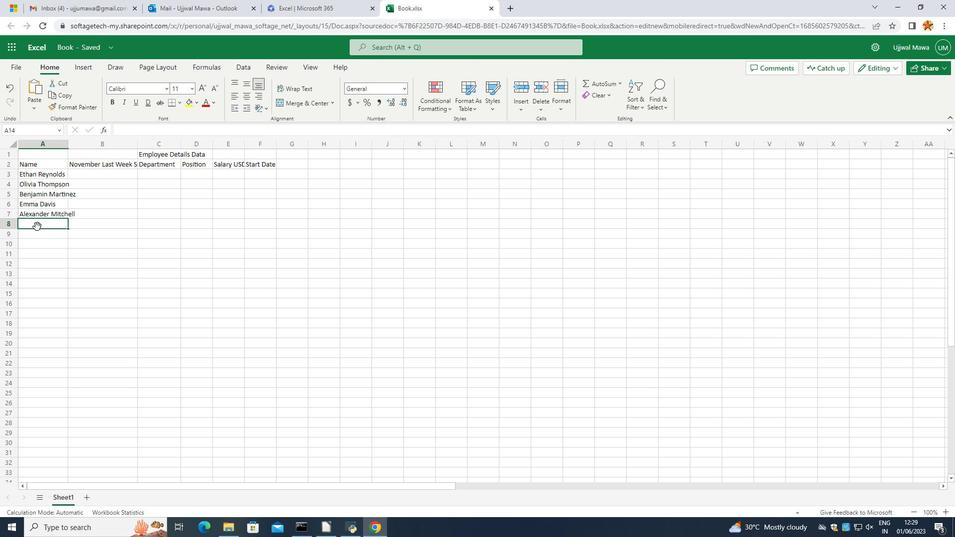 
Action: Mouse moved to (41, 223)
Screenshot: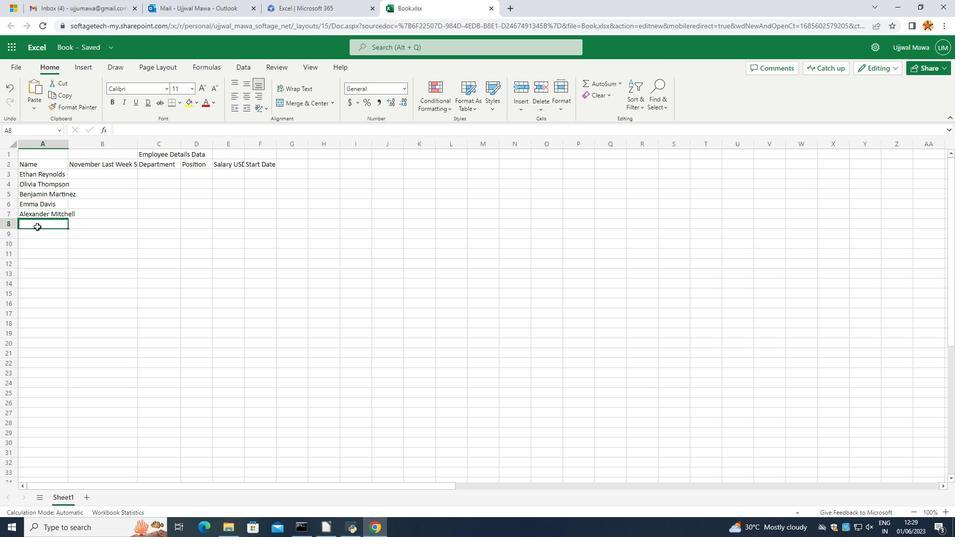 
Action: Mouse pressed left at (41, 223)
Screenshot: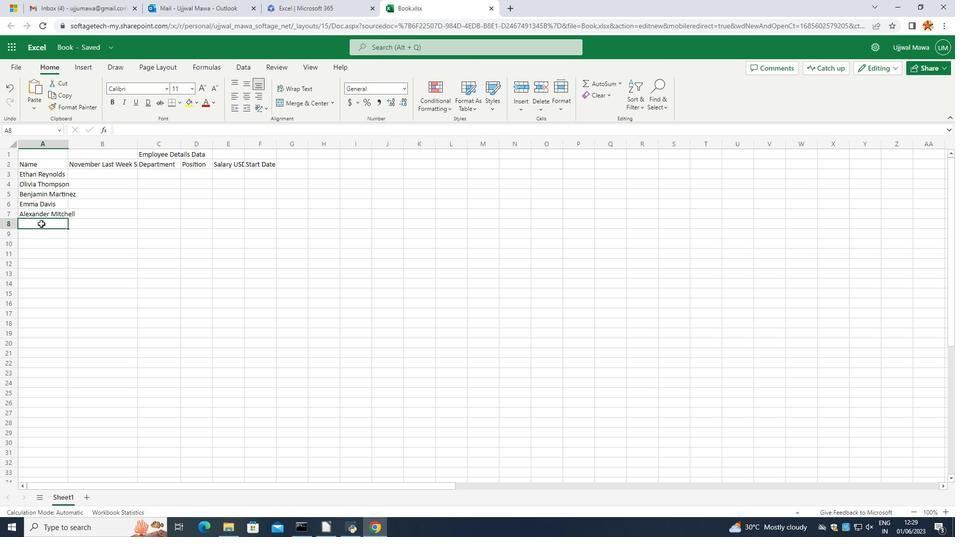 
Action: Mouse pressed left at (41, 223)
Screenshot: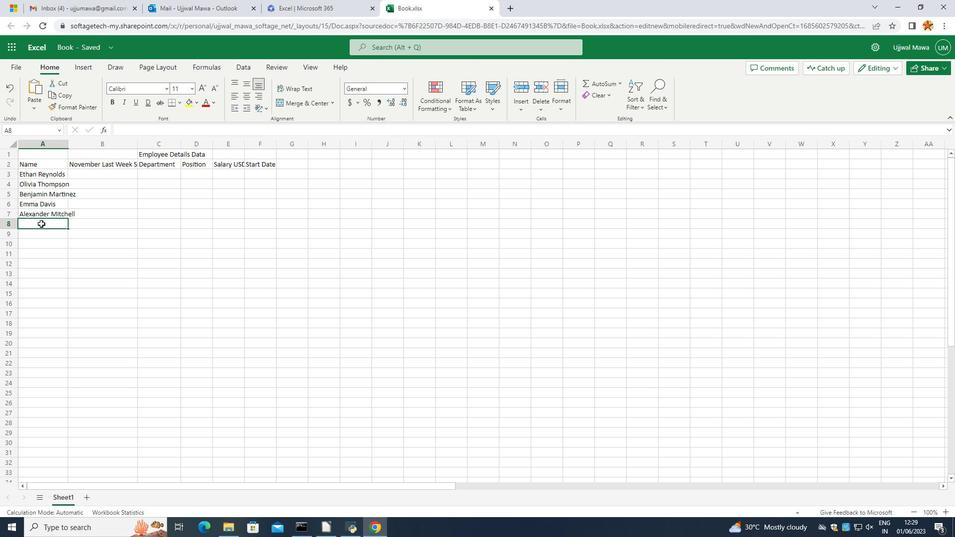 
Action: Mouse moved to (38, 224)
Screenshot: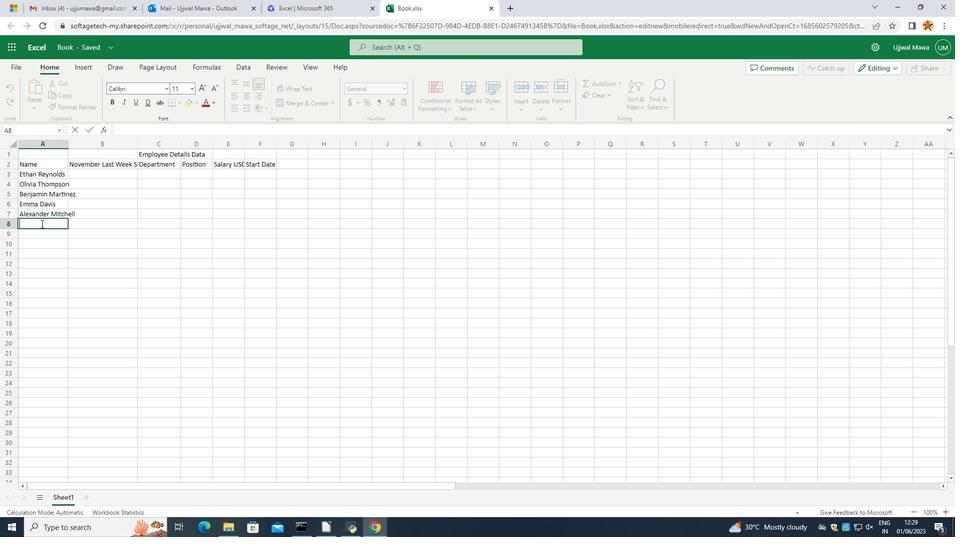 
Action: Key pressed <Key.caps_lock>A<Key.caps_lock>va<Key.space><Key.caps_lock>R<Key.caps_lock>po\<Key.backspace><Key.backspace><Key.backspace>odriguez<Key.enter><Key.caps_lock>D<Key.caps_lock>anir;<Key.backspace><Key.backspace>iel<Key.space><Key.caps_lock><Key.caps_lock><Key.caps_lock>A<Key.caps_lock>nderson<Key.enter><Key.caps_lock>M<Key.caps_lock>ia<Key.space><Key.caps_lock>L<Key.caps_lock>ewis<Key.enter><Key.caps_lock>C<Key.caps_lock>hristopher<Key.space><Key.caps_lock>S<Key.caps_lock>acott<Key.enter><Key.caps_lock>S<Key.caps_lock>ophia<Key.space><Key.caps_lock>H<Key.caps_lock>arris<Key.enter>
Screenshot: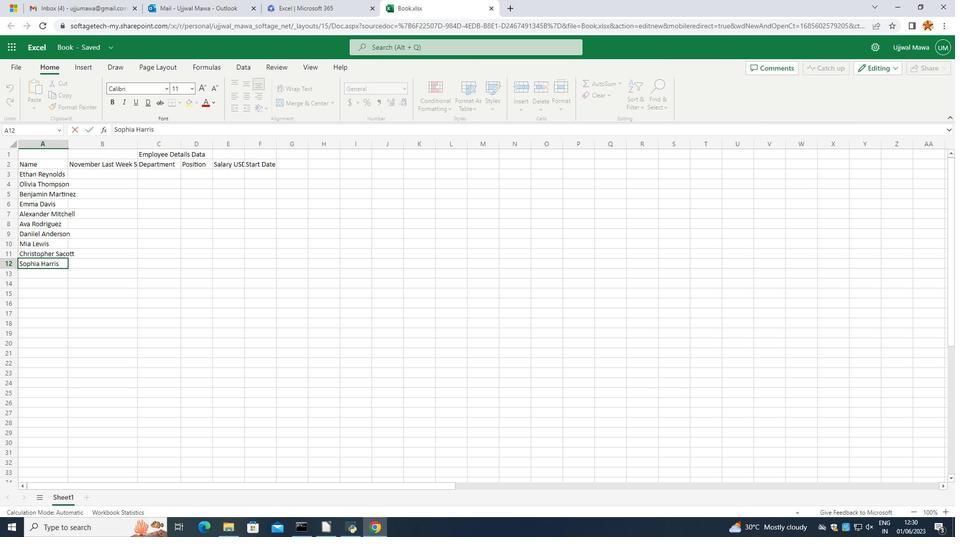 
Action: Mouse moved to (156, 262)
Screenshot: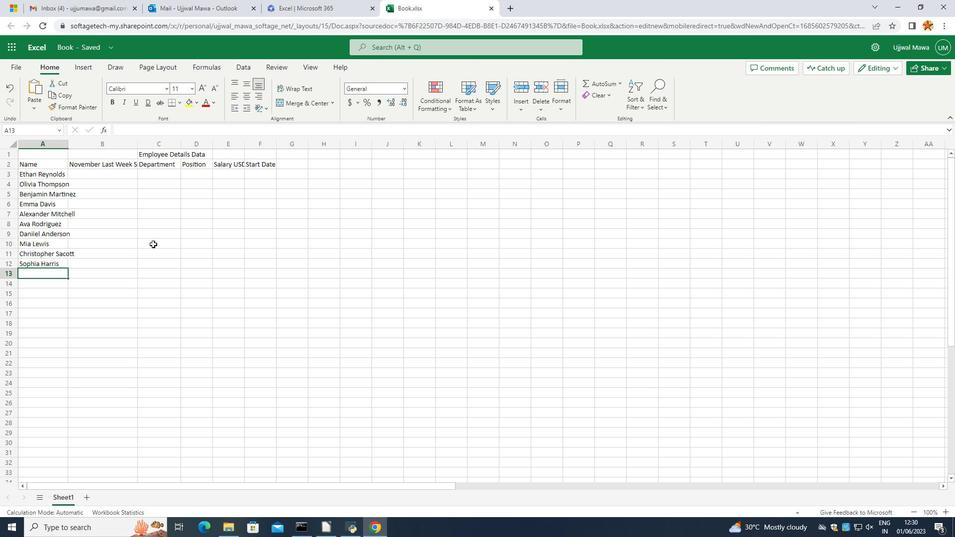 
Action: Mouse pressed left at (156, 262)
Screenshot: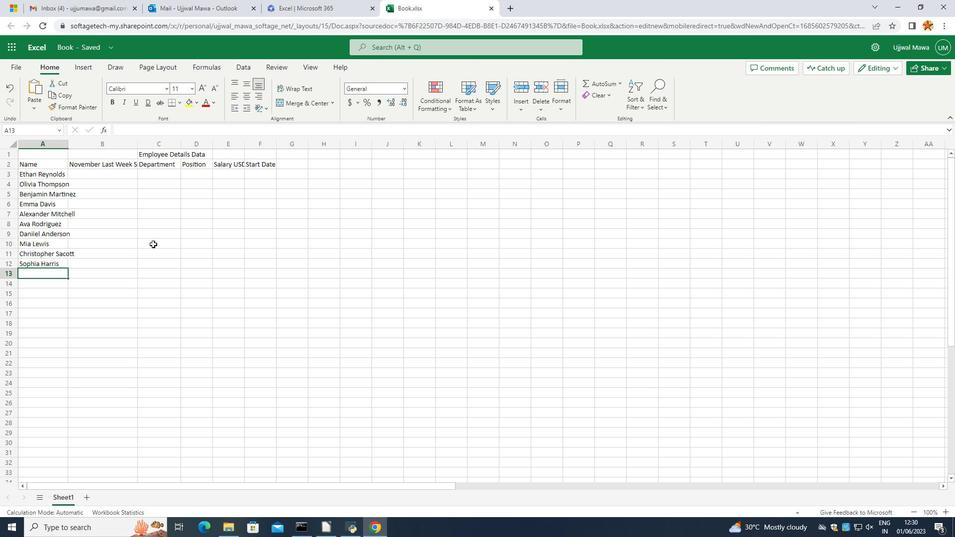 
Action: Mouse moved to (115, 177)
Screenshot: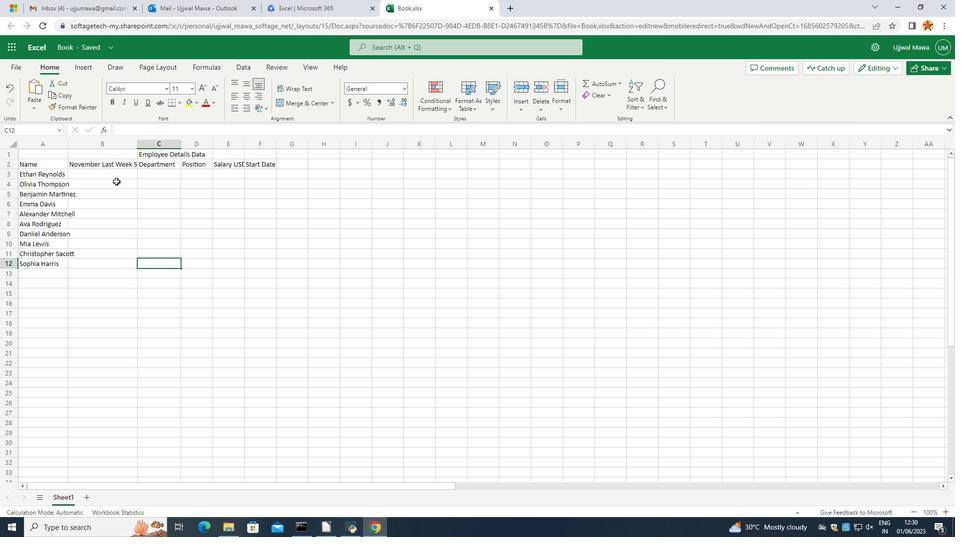 
Action: Mouse pressed left at (115, 177)
Screenshot: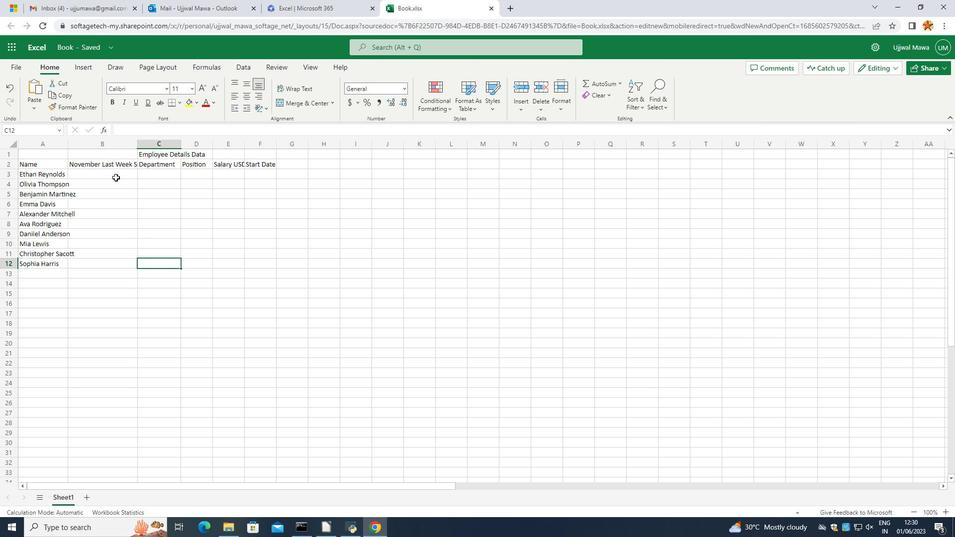 
Action: Mouse pressed left at (115, 177)
Screenshot: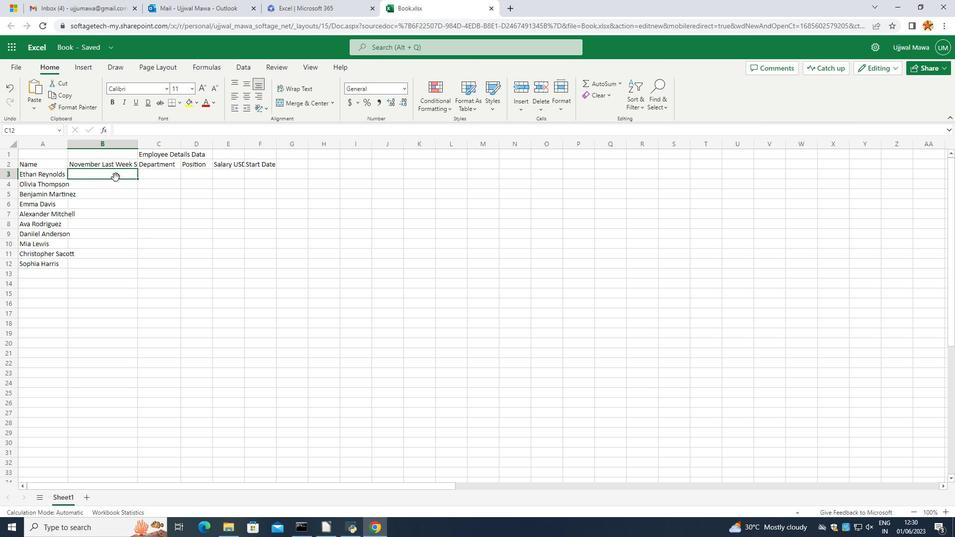 
Action: Mouse moved to (117, 175)
Screenshot: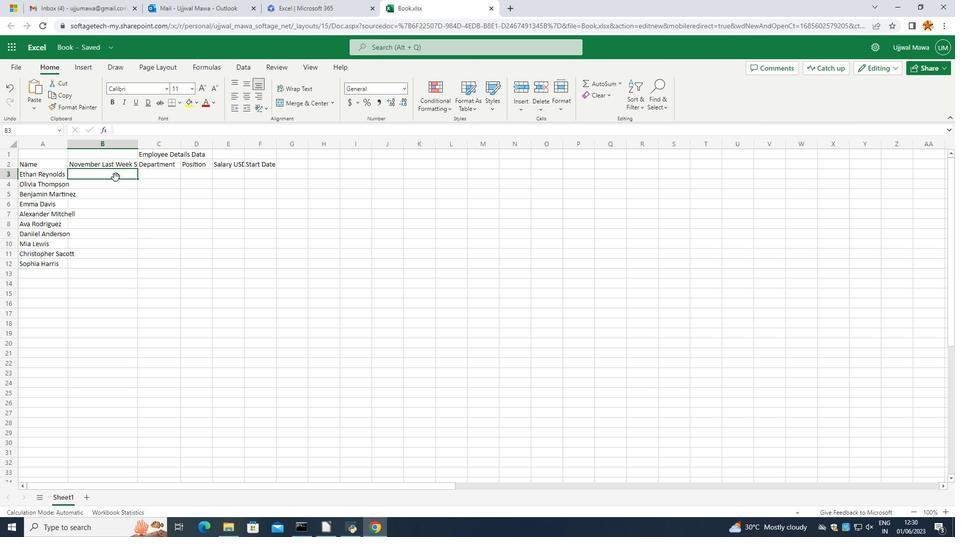 
Action: Mouse pressed left at (117, 175)
Screenshot: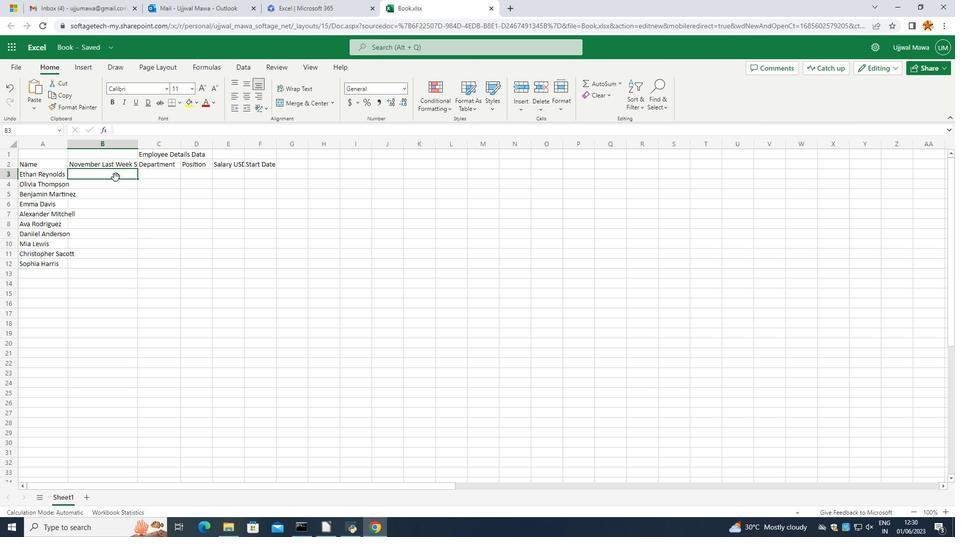 
Action: Mouse pressed left at (117, 175)
Screenshot: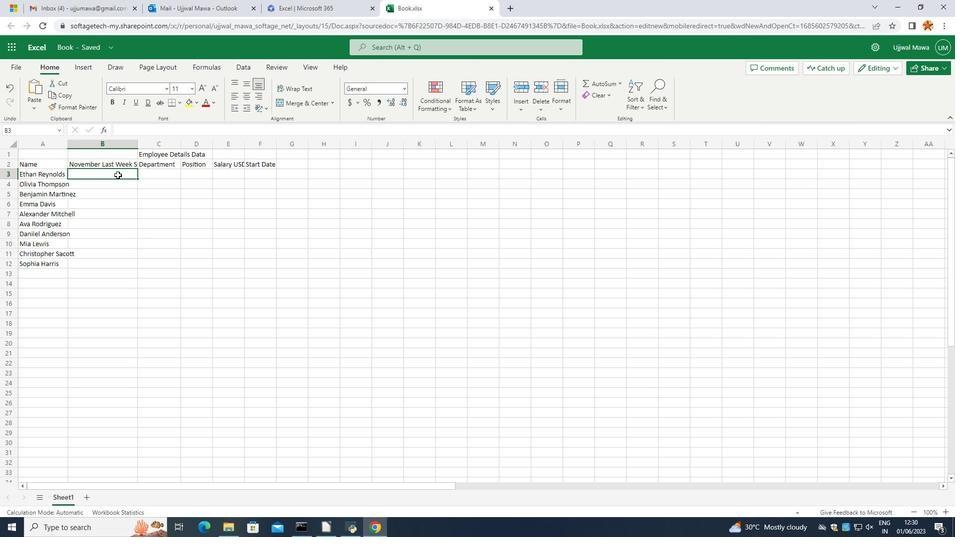 
Action: Mouse moved to (107, 172)
Screenshot: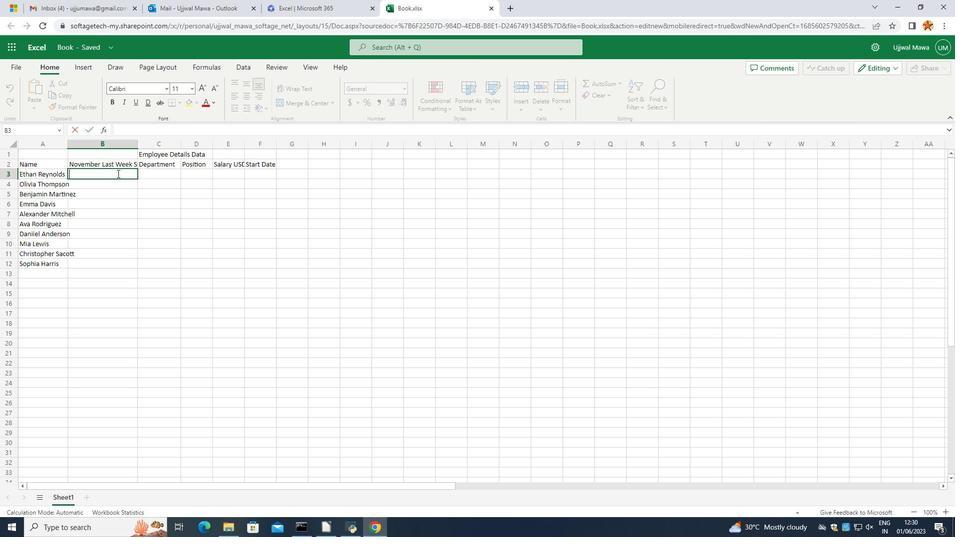 
Action: Key pressed 1=<Key.backspace>000<Key.enter>1001<Key.enter>1002<Key.enter>1003<Key.enter>1004<Key.enter>1005<Key.enter>1006<Key.enter>1007<Key.enter>1008<Key.enter>1009<Key.enter>
Screenshot: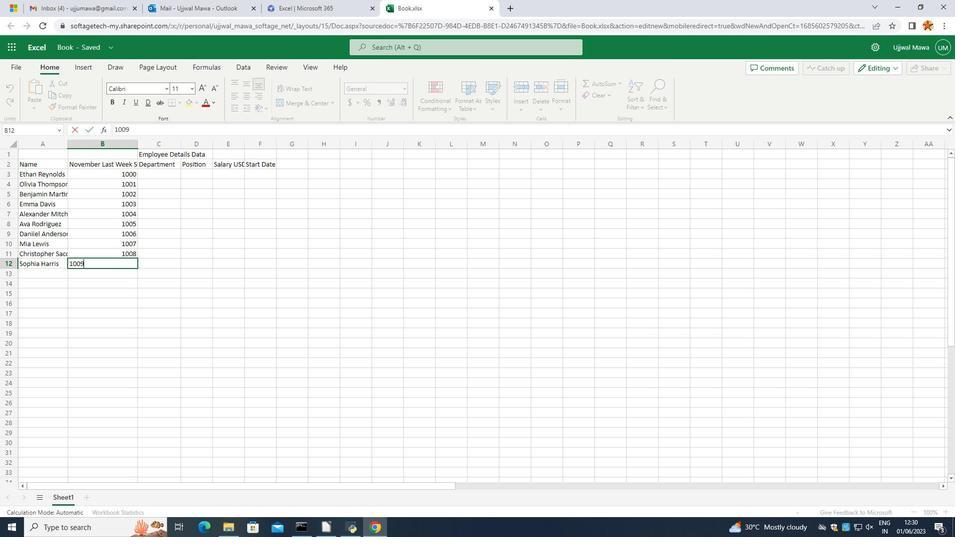 
Action: Mouse scrolled (107, 173) with delta (0, 0)
Screenshot: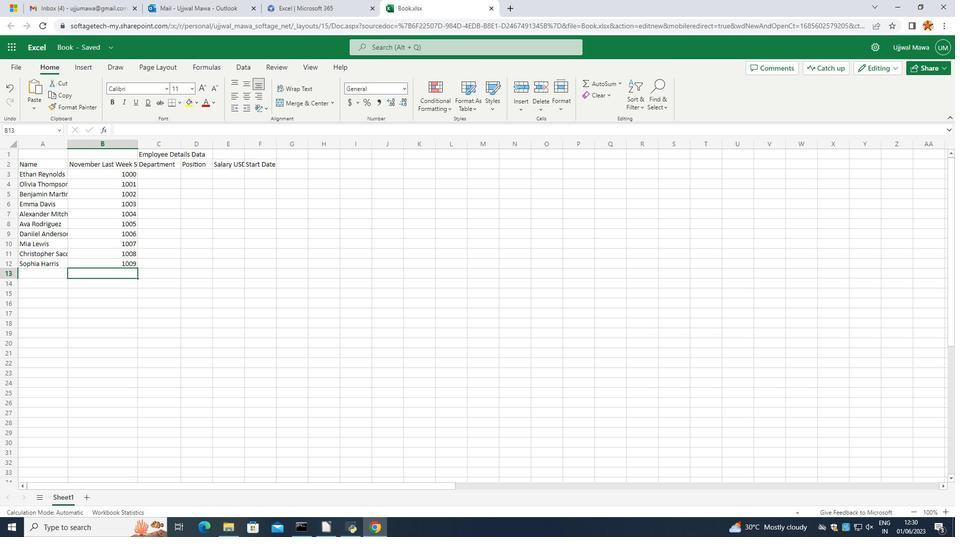 
Action: Mouse moved to (109, 170)
Screenshot: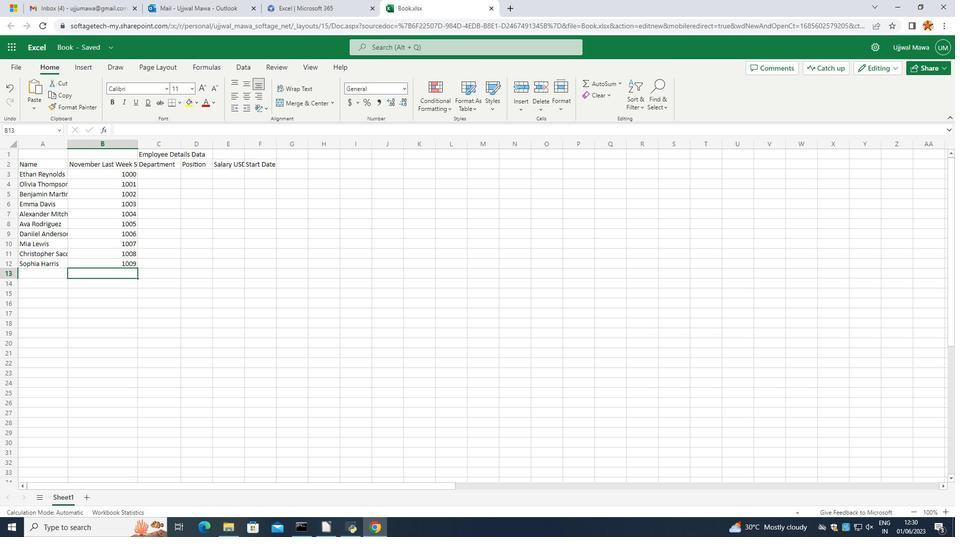 
Action: Mouse scrolled (109, 170) with delta (0, 0)
Screenshot: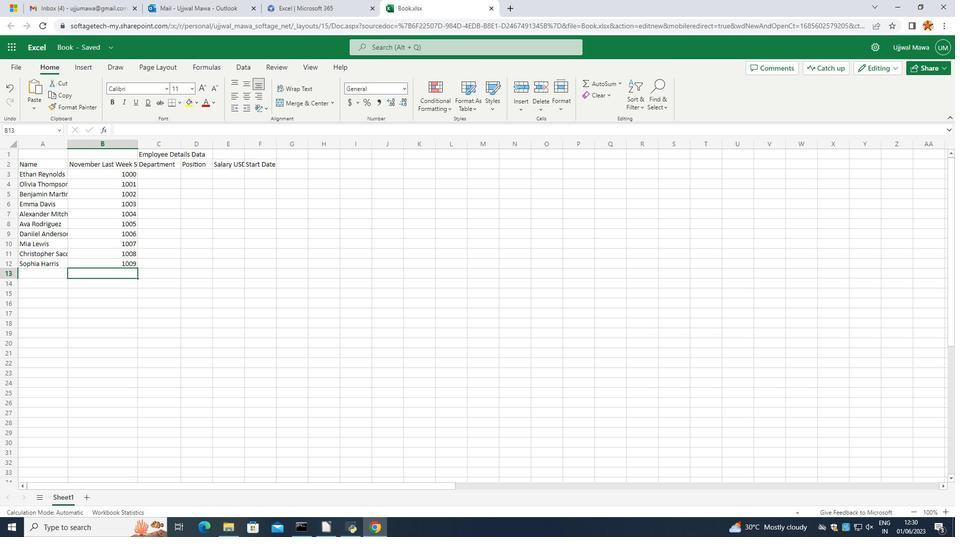 
Action: Mouse moved to (149, 265)
Screenshot: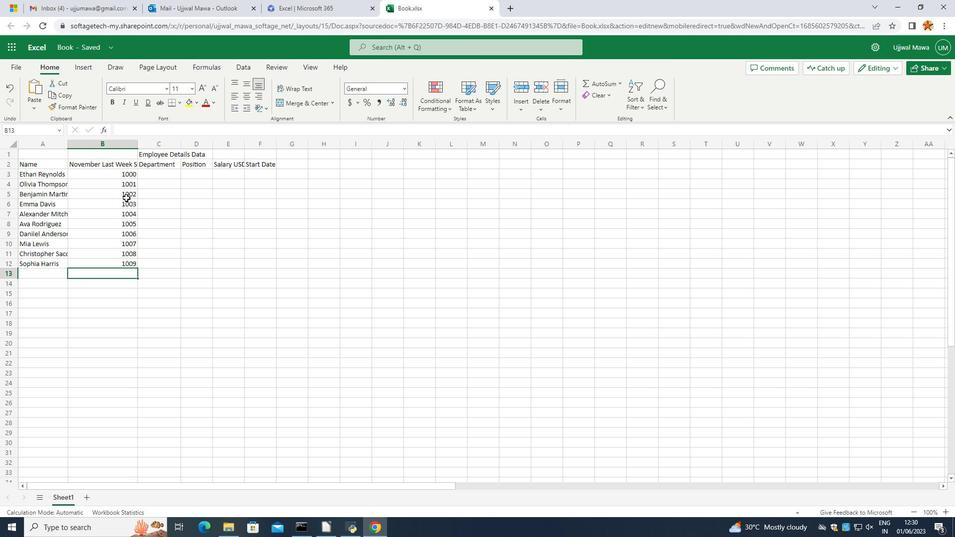 
Action: Mouse pressed left at (149, 265)
Screenshot: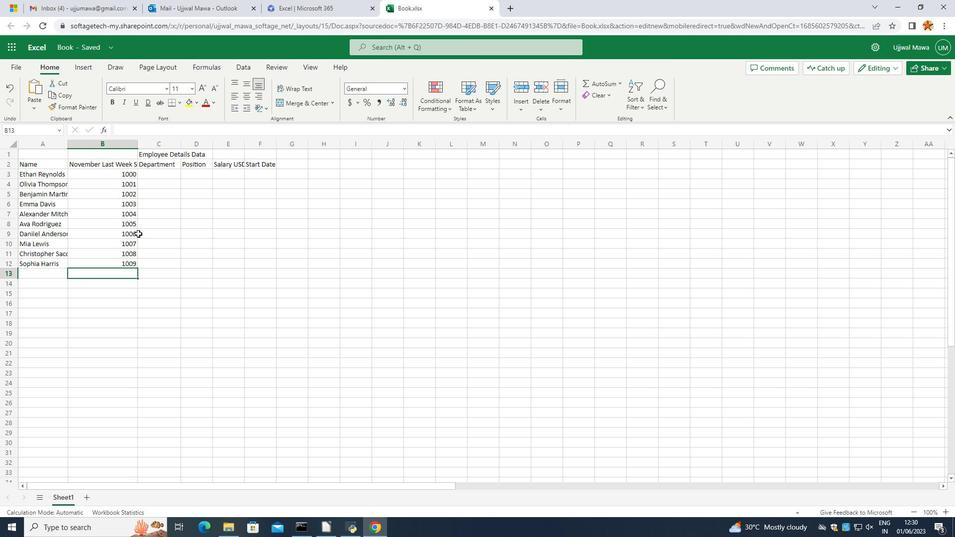 
Action: Mouse moved to (159, 179)
Screenshot: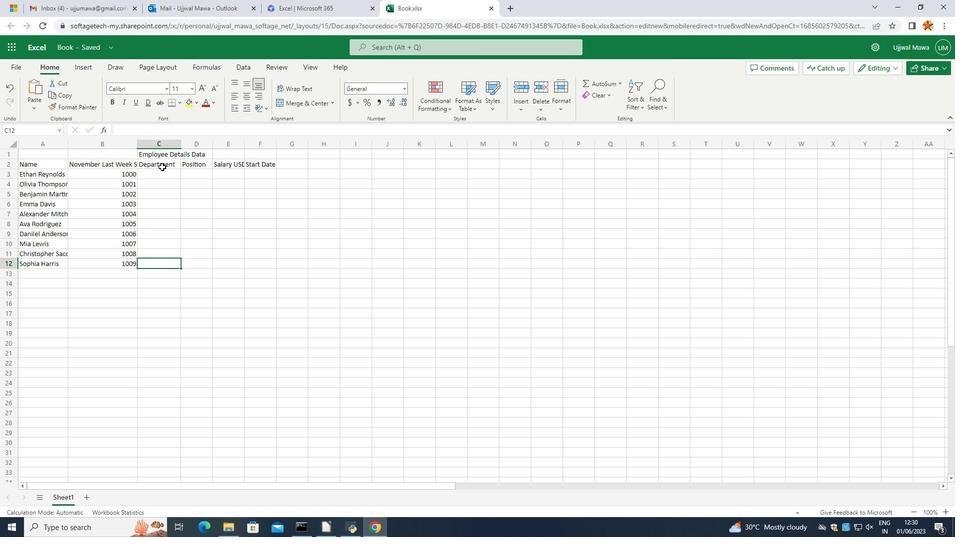 
Action: Mouse pressed left at (159, 179)
Screenshot: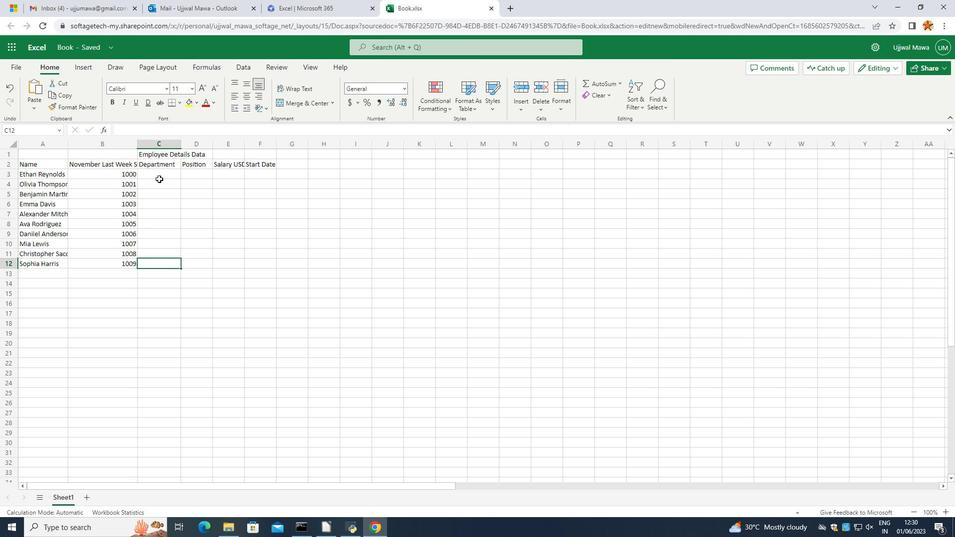 
Action: Mouse moved to (157, 170)
Screenshot: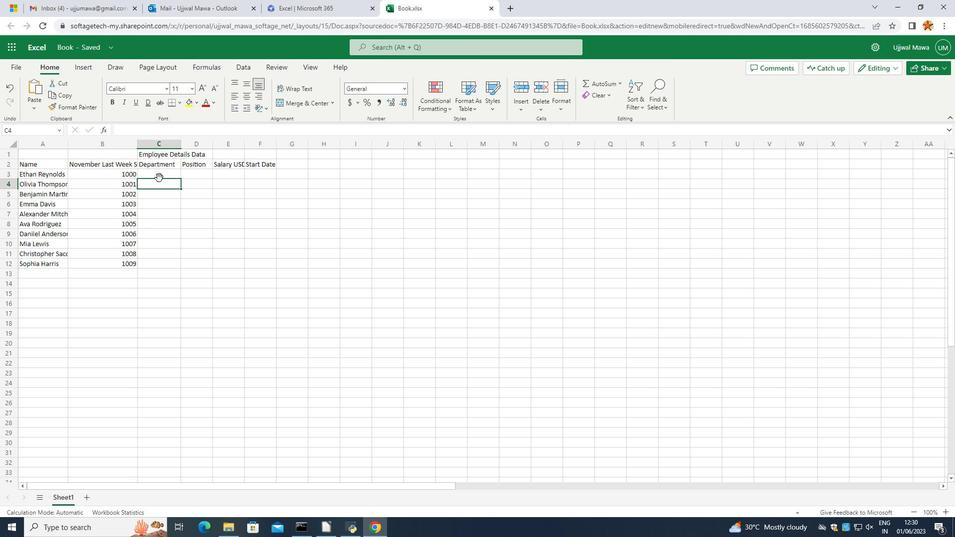 
Action: Mouse pressed left at (157, 170)
Screenshot: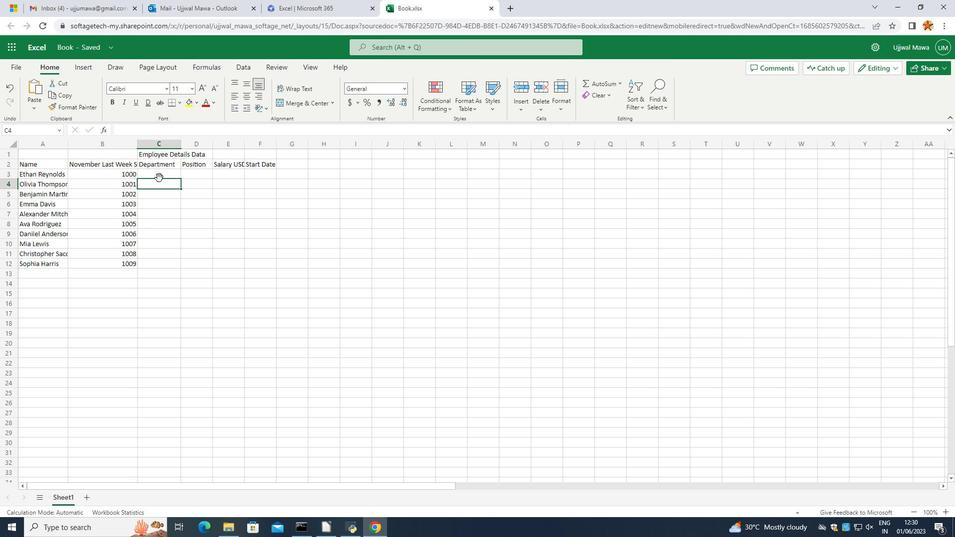 
Action: Mouse pressed left at (157, 170)
Screenshot: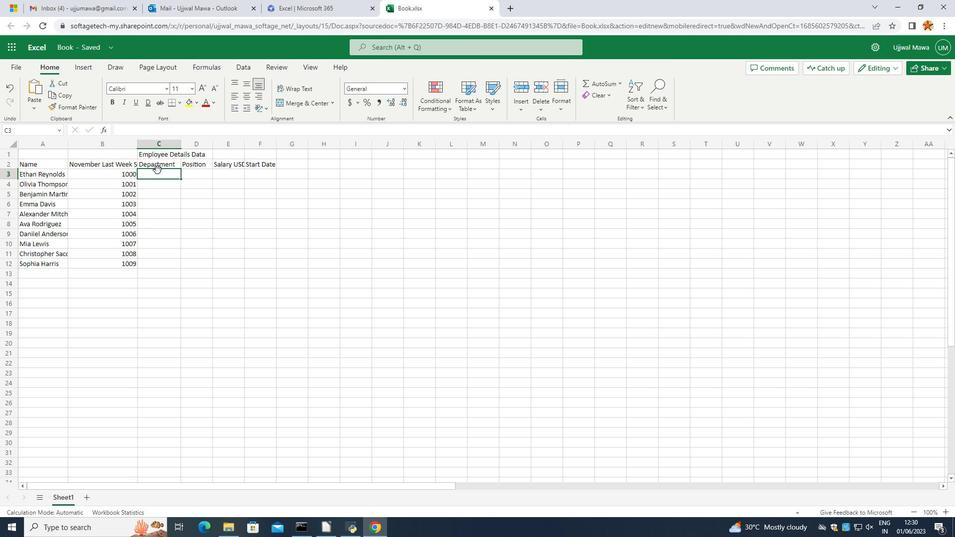 
Action: Mouse moved to (118, 161)
Screenshot: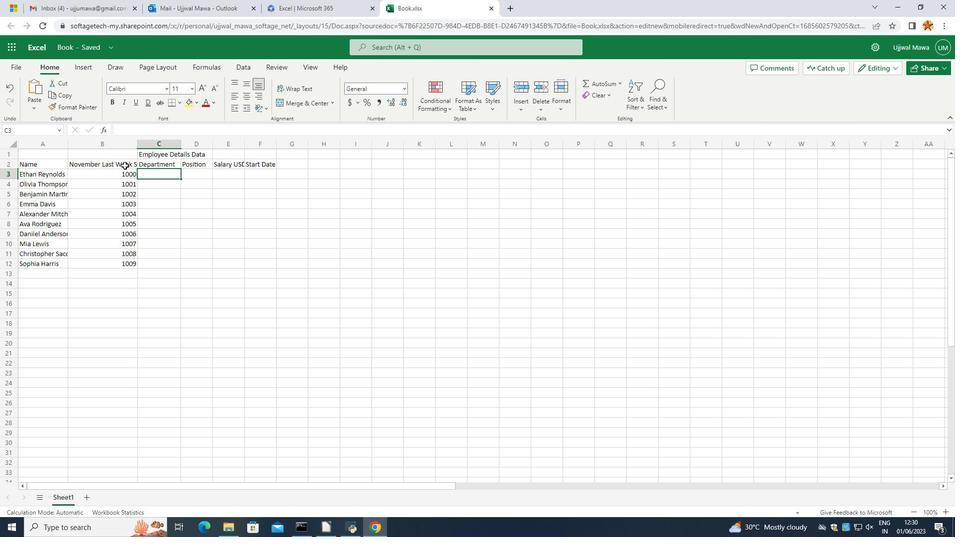 
Action: Mouse pressed left at (118, 161)
Screenshot: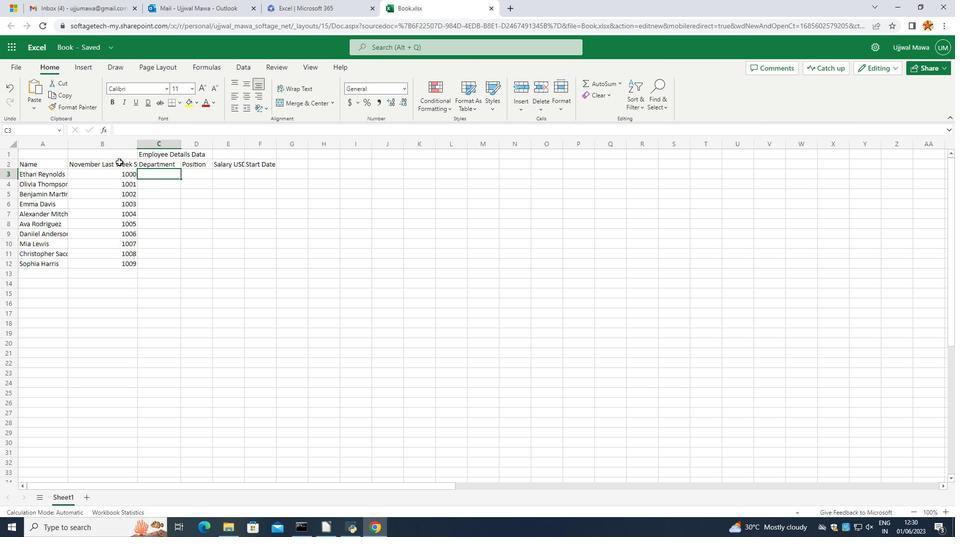 
Action: Mouse moved to (137, 147)
Screenshot: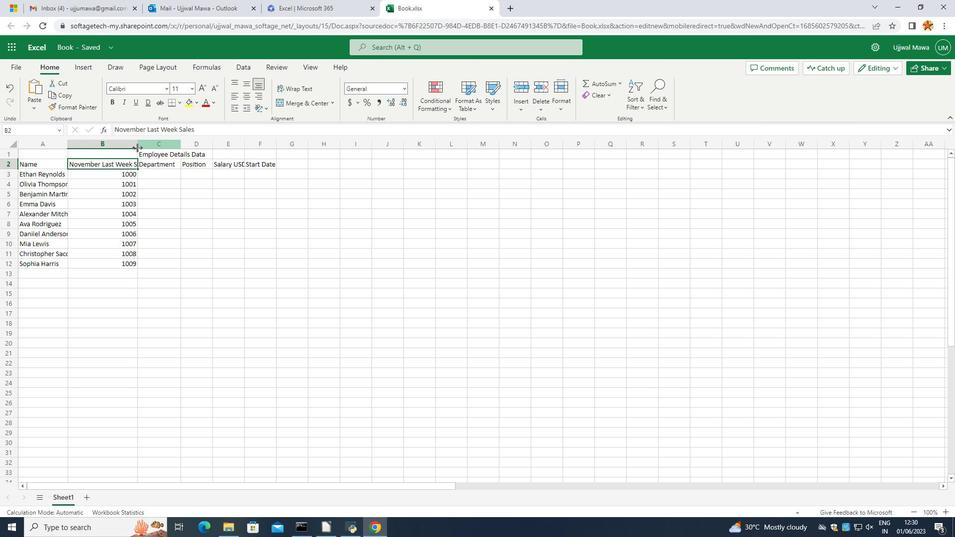 
Action: Mouse pressed left at (137, 147)
Screenshot: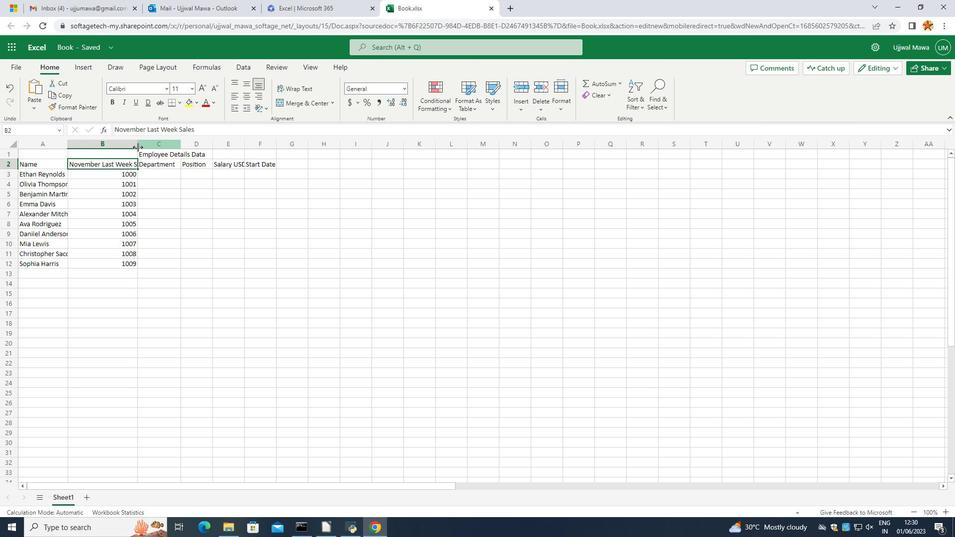 
Action: Mouse moved to (157, 170)
Screenshot: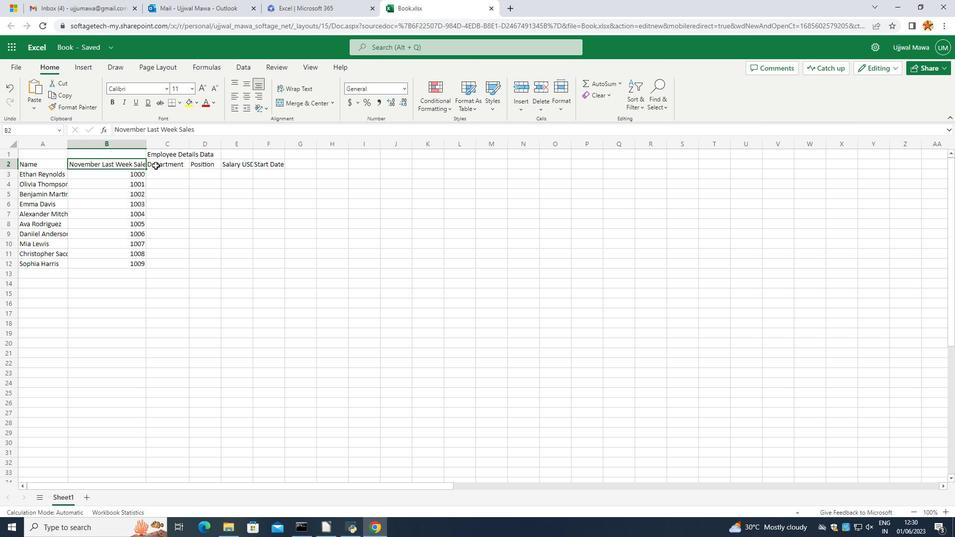 
Action: Mouse pressed left at (157, 170)
Screenshot: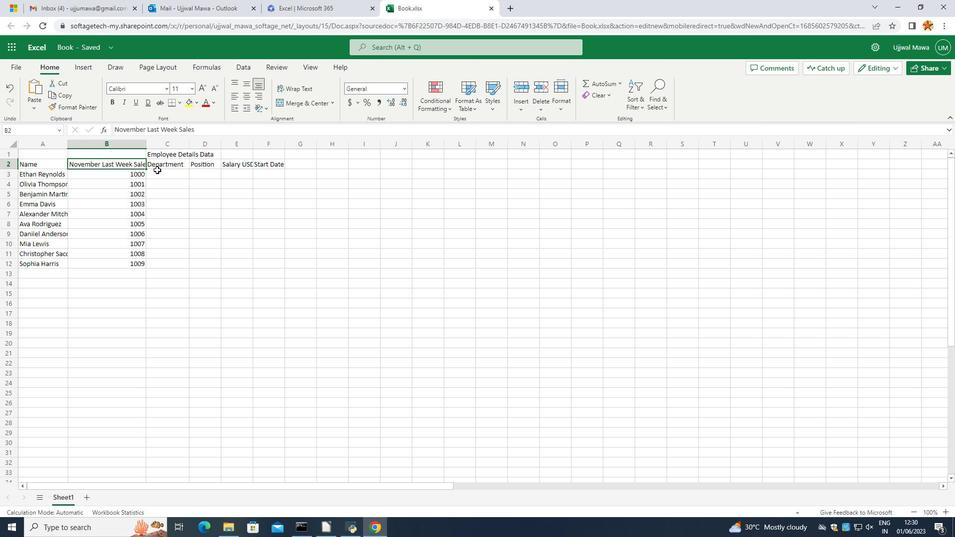 
Action: Mouse pressed left at (157, 170)
Screenshot: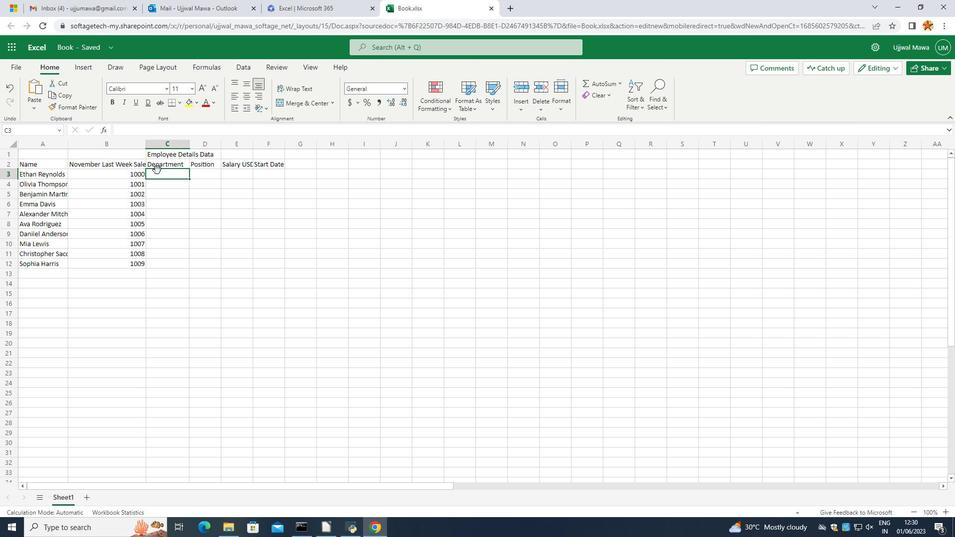 
Action: Mouse moved to (157, 176)
Screenshot: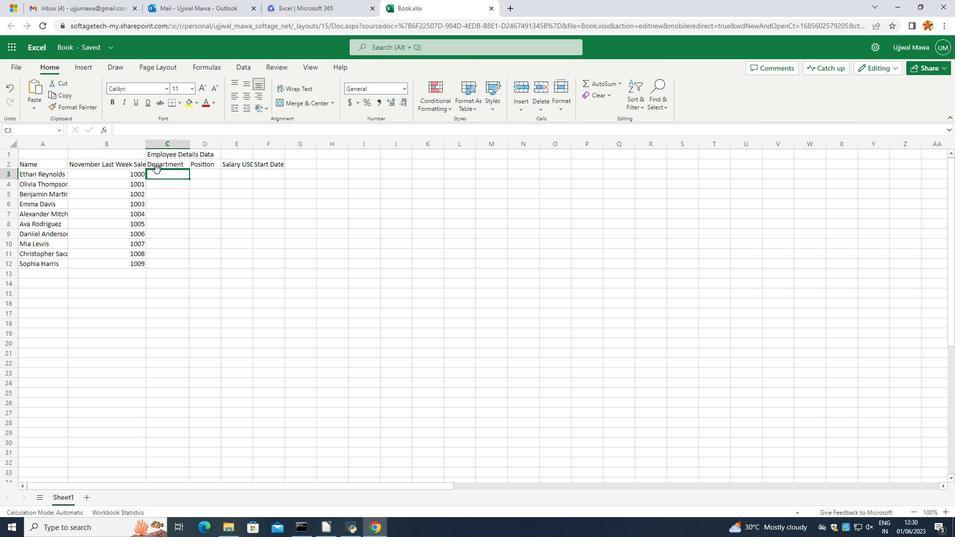 
Action: Mouse pressed left at (157, 176)
Screenshot: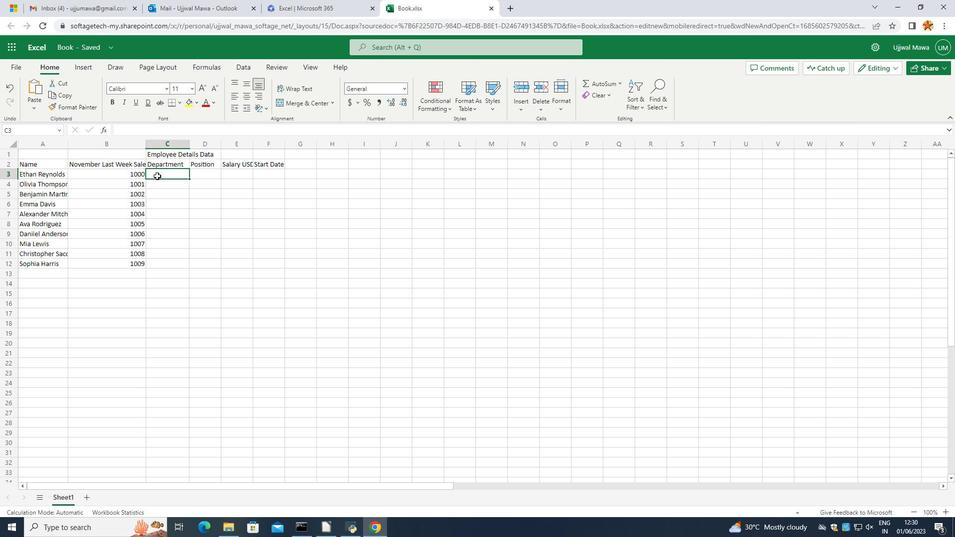 
Action: Mouse pressed left at (157, 176)
Screenshot: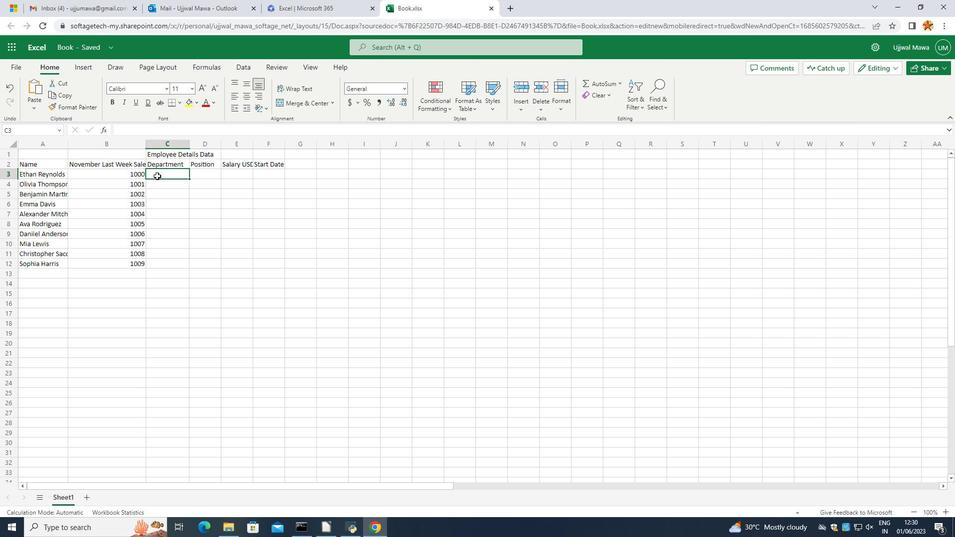 
Action: Mouse moved to (157, 176)
Screenshot: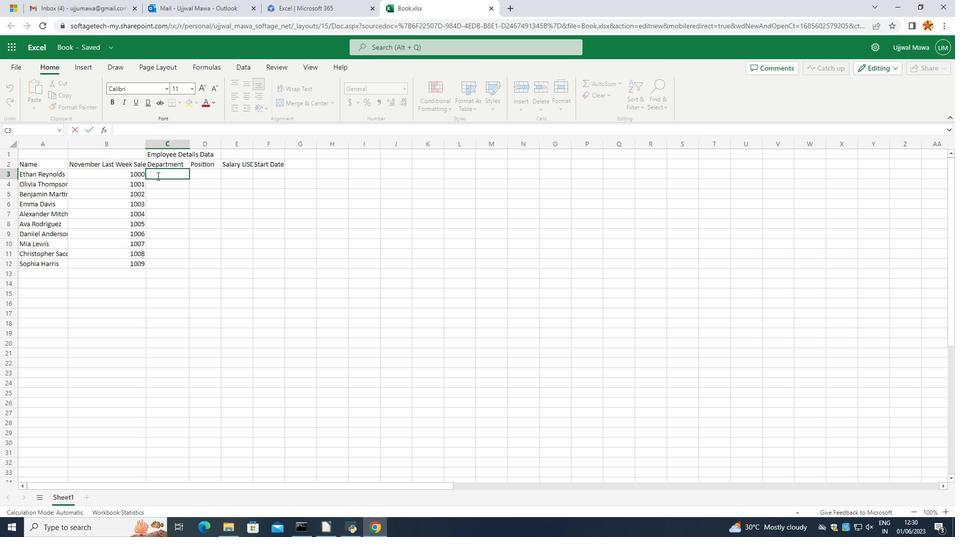 
Action: Key pressed <Key.caps_lock>S<Key.caps_lock>ales<Key.enter><Key.caps_lock>DF<Key.caps_lock>inab<Key.backspace><Key.backspace><Key.backspace><Key.backspace><Key.backspace><Key.backspace><Key.backspace><Key.backspace><Key.backspace><Key.backspace><Key.backspace><Key.caps_lock>F<Key.caps_lock>inance<Key.enter>]
Screenshot: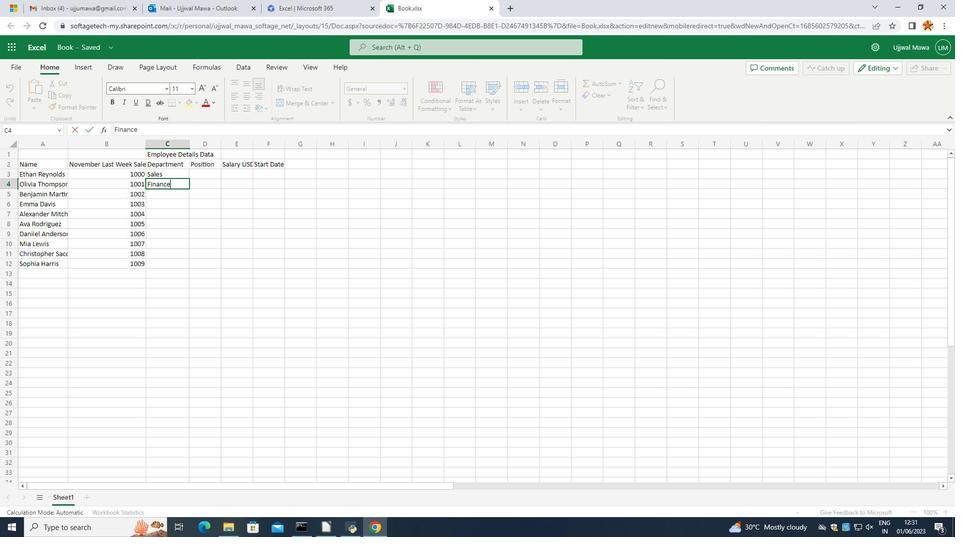 
Action: Mouse moved to (176, 185)
Screenshot: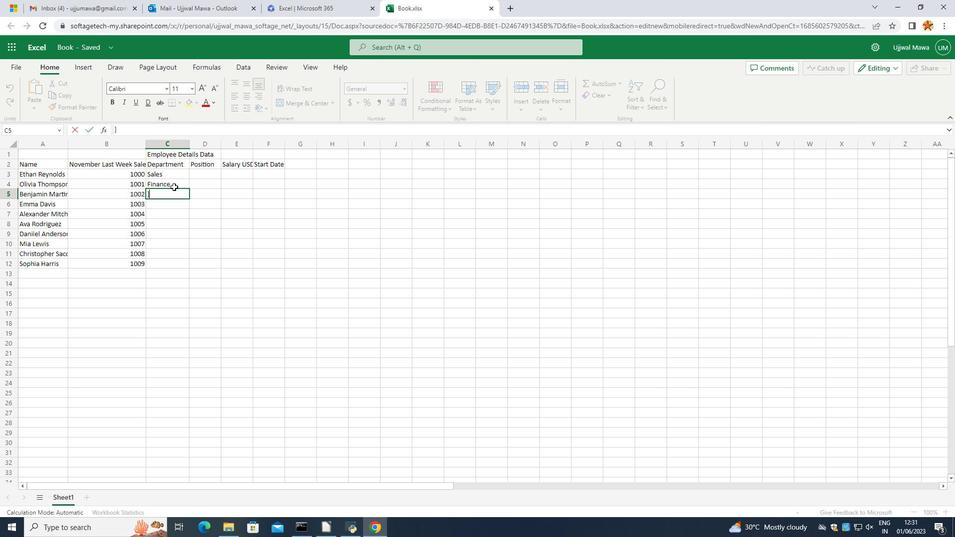 
Action: Mouse pressed left at (176, 185)
Screenshot: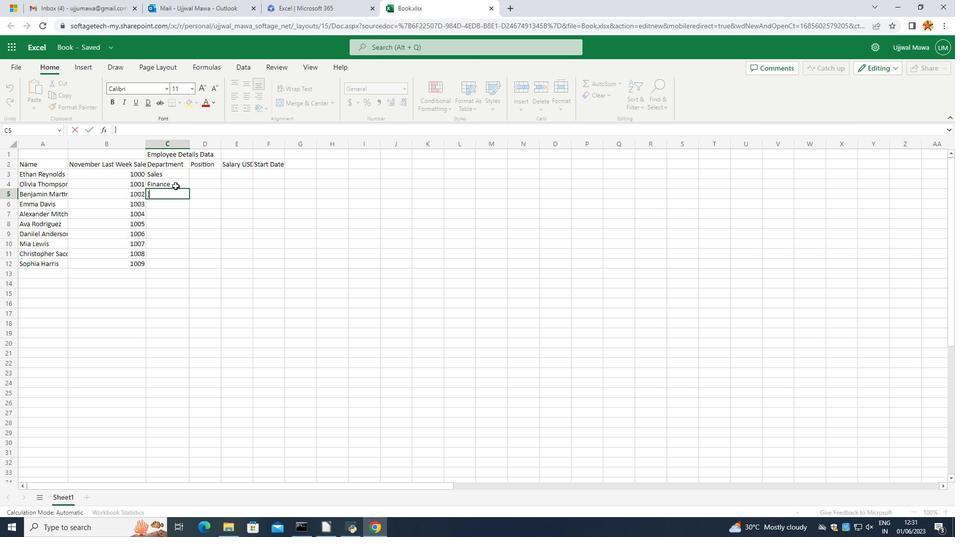 
Action: Key pressed <Key.backspace><Key.caps_lock>HR<Key.enter>F<Key.caps_lock>inance<Key.backspace><Key.backspace><Key.backspace><Key.backspace><Key.backspace><Key.backspace><Key.backspace><Key.backspace><Key.backspace><Key.backspace><Key.caps_lock>D<Key.caps_lock>inance<Key.enter>
Screenshot: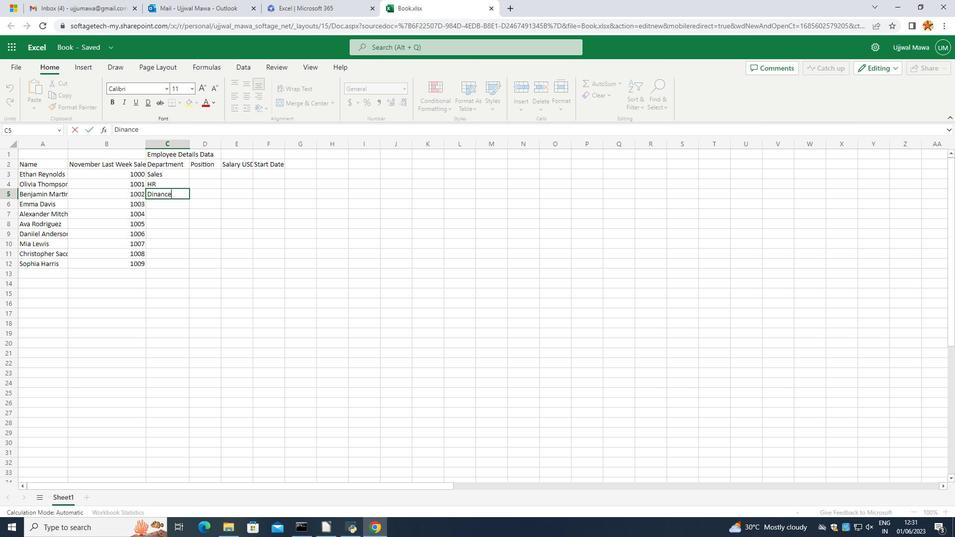 
Action: Mouse moved to (177, 194)
Screenshot: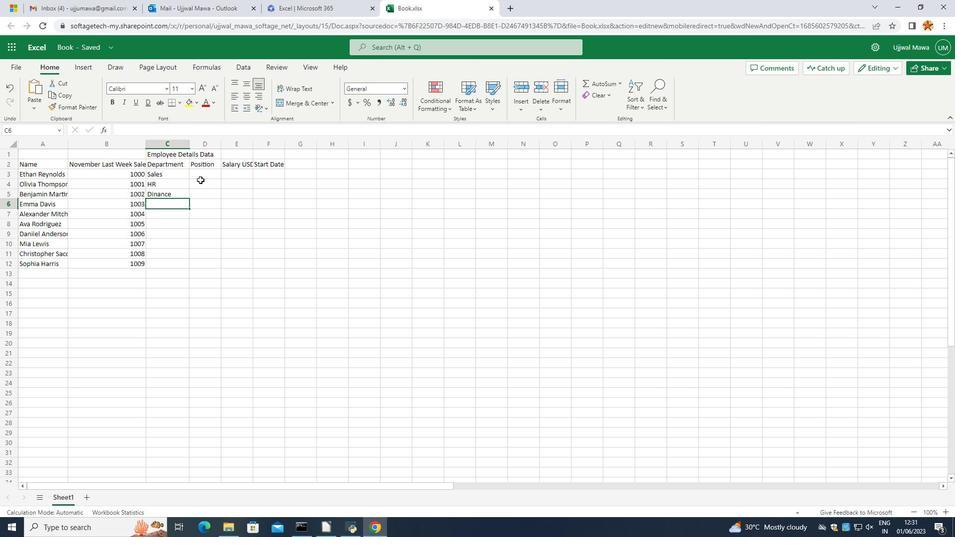 
Action: Mouse pressed left at (177, 194)
Screenshot: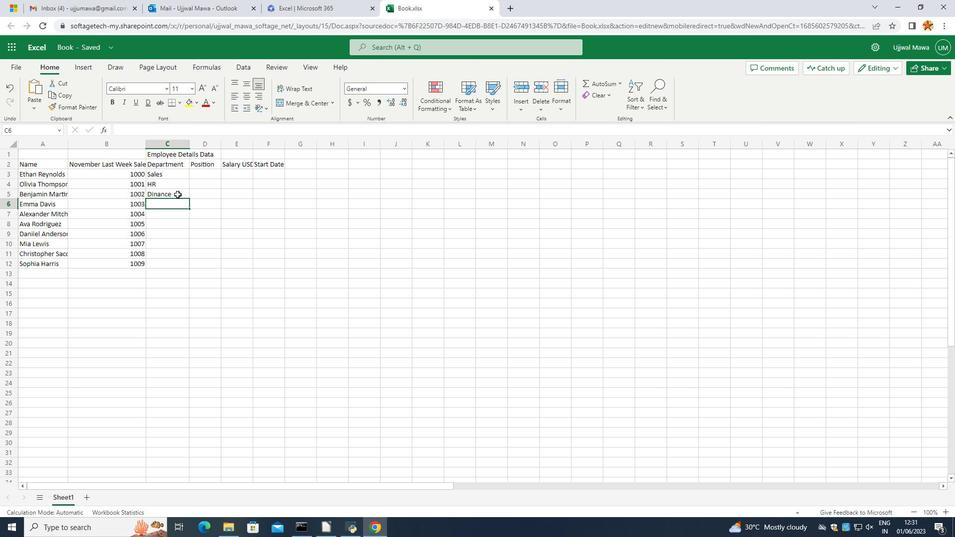 
Action: Mouse moved to (173, 195)
Screenshot: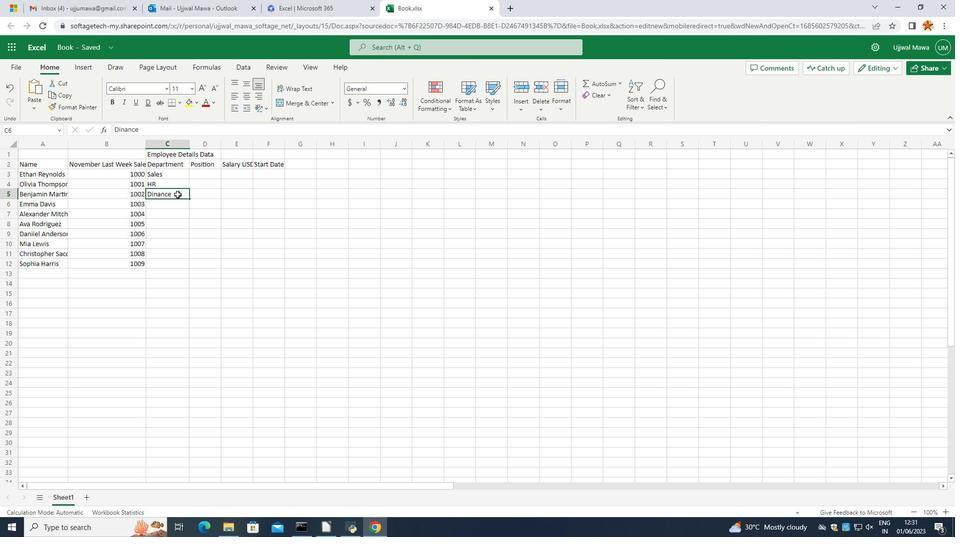 
Action: Mouse pressed left at (173, 195)
Screenshot: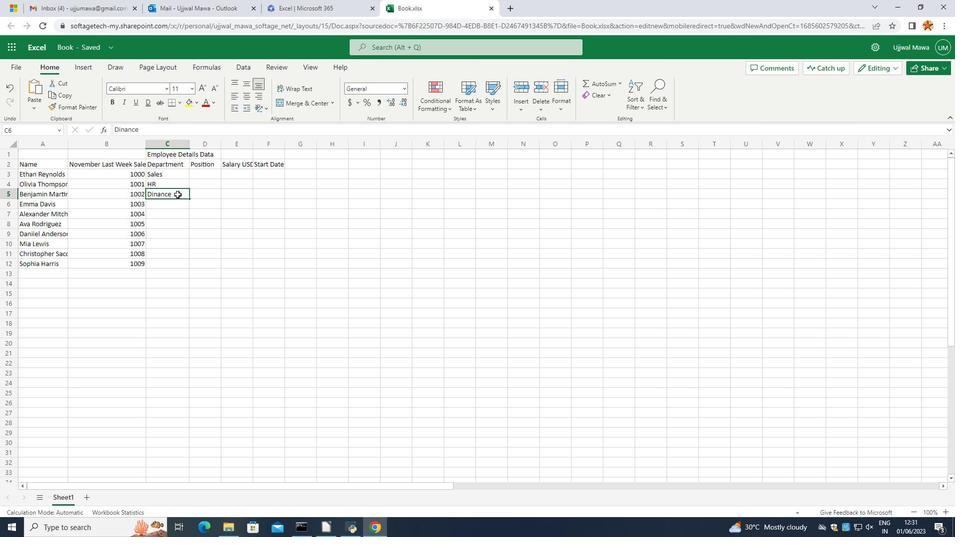 
Action: Mouse moved to (170, 195)
Screenshot: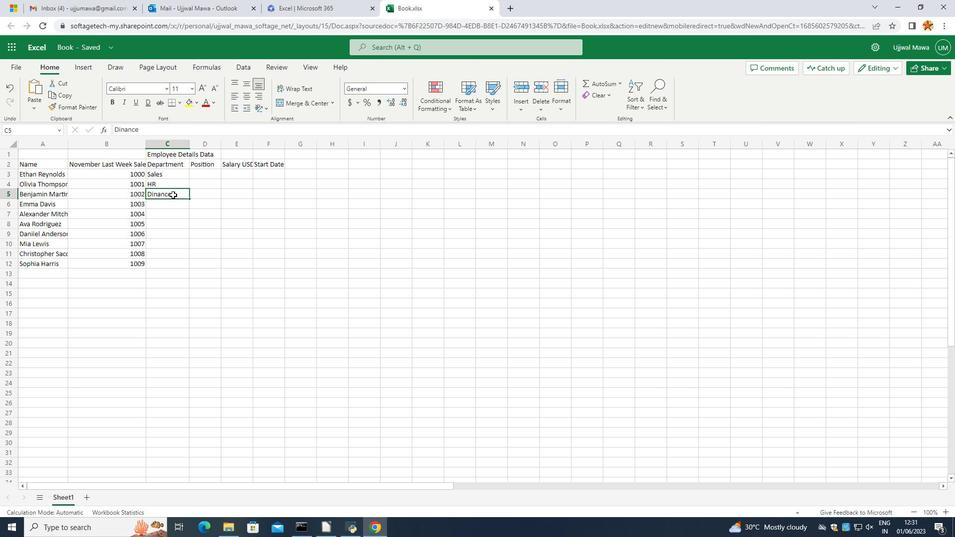 
Action: Mouse pressed left at (170, 195)
Screenshot: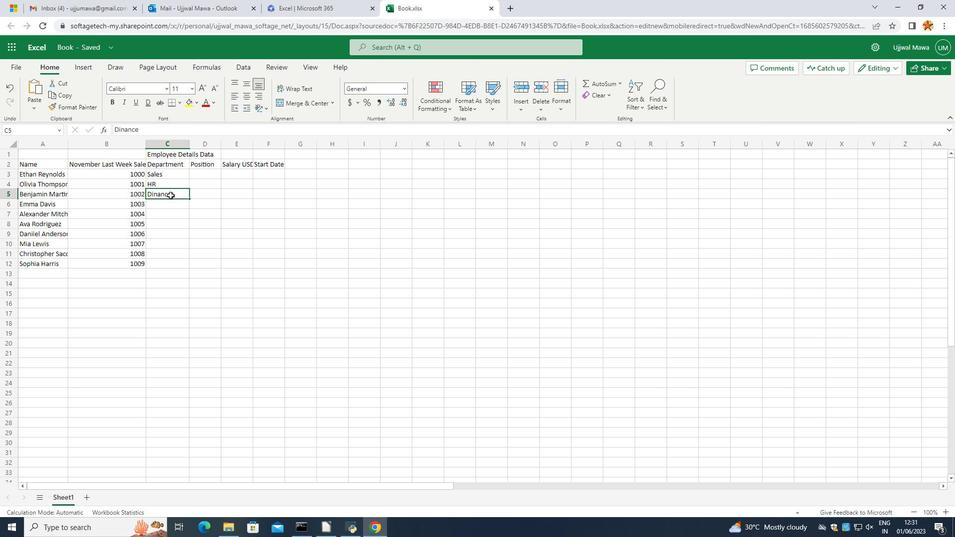 
Action: Mouse pressed left at (170, 195)
Screenshot: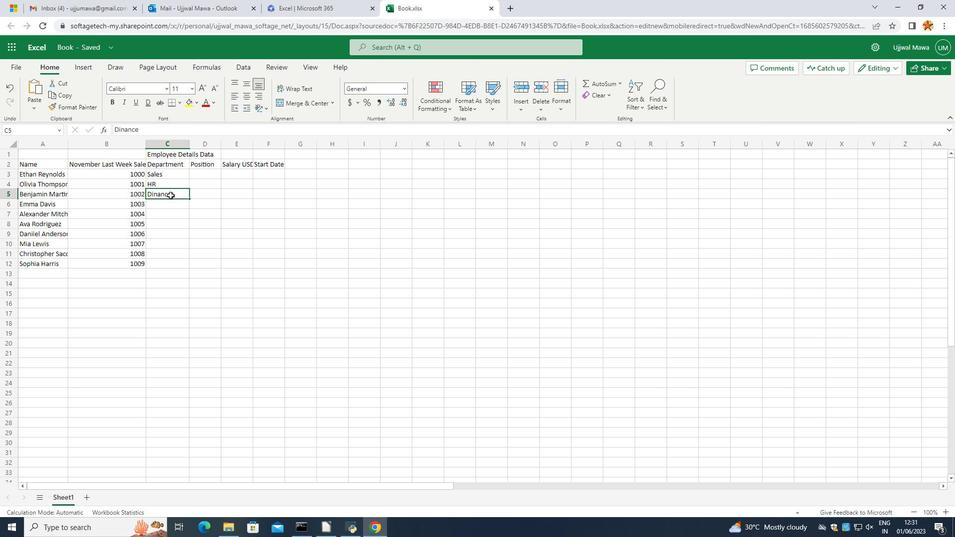 
Action: Mouse moved to (170, 195)
Screenshot: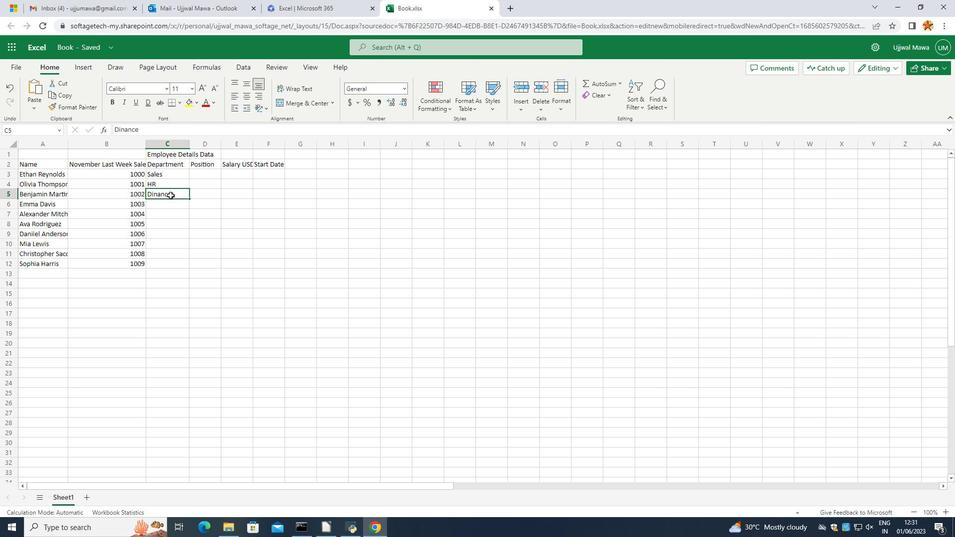 
Action: Mouse pressed left at (170, 195)
Screenshot: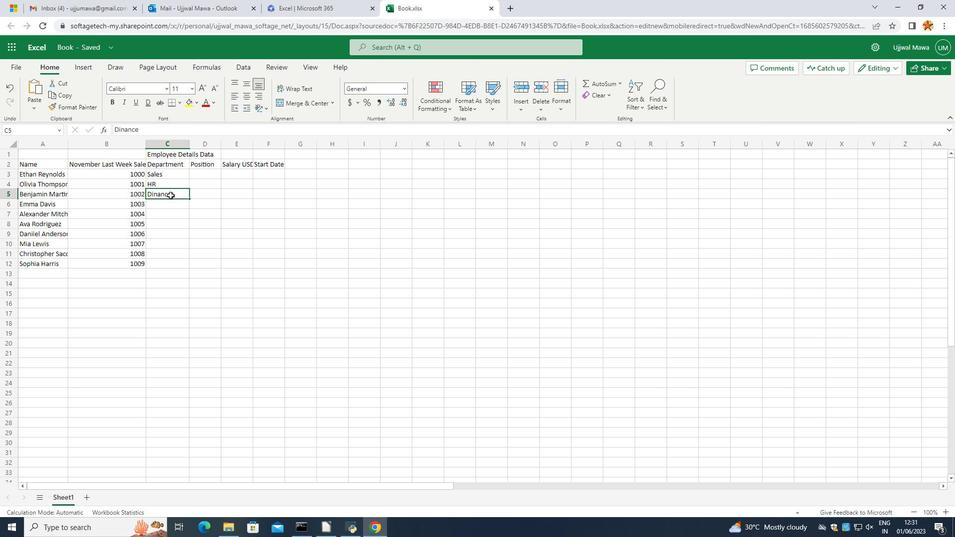 
Action: Mouse moved to (163, 198)
Screenshot: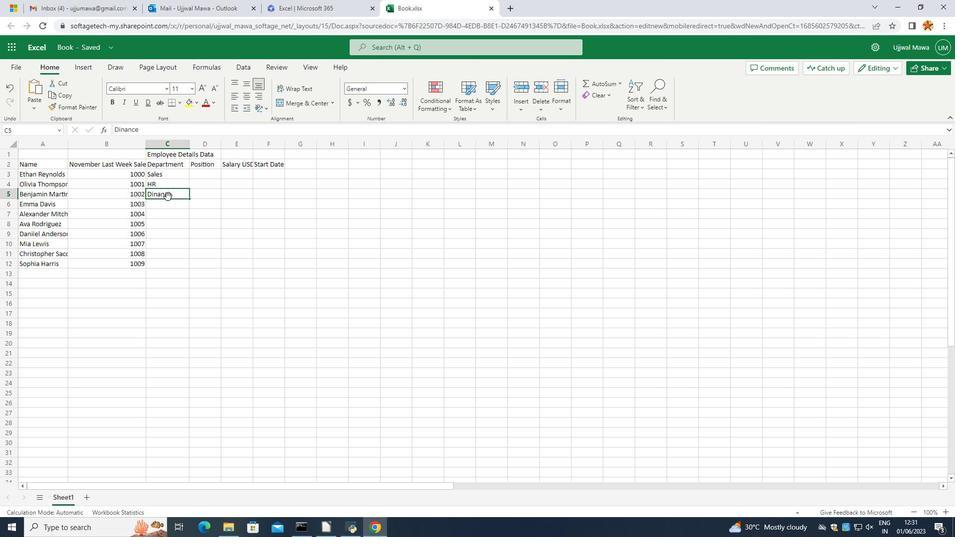 
Action: Mouse pressed left at (163, 198)
Screenshot: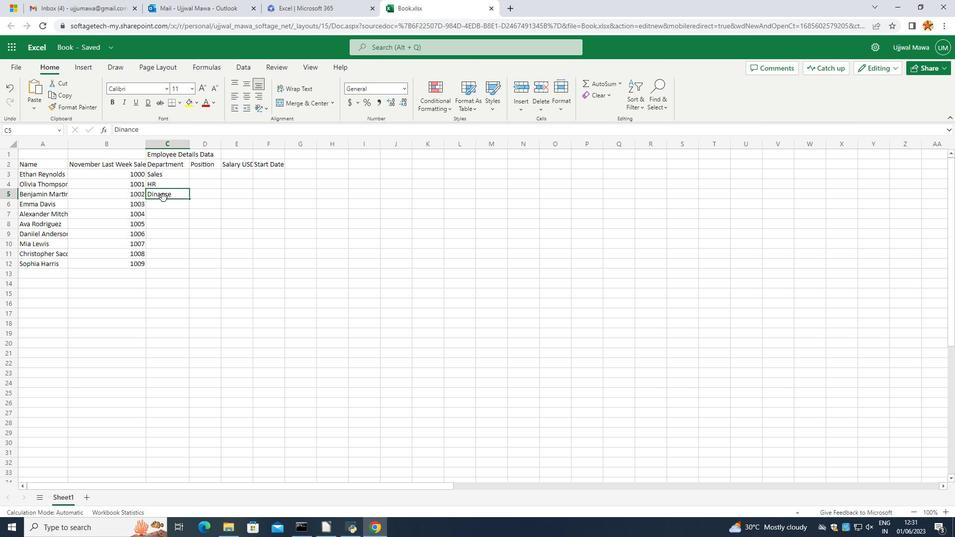 
Action: Mouse moved to (162, 198)
Screenshot: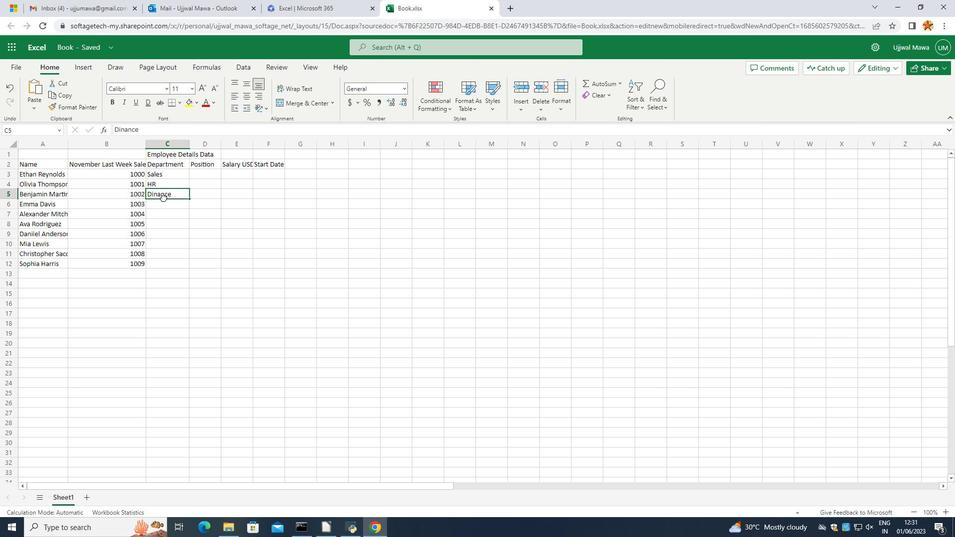 
Action: Mouse pressed left at (162, 198)
Screenshot: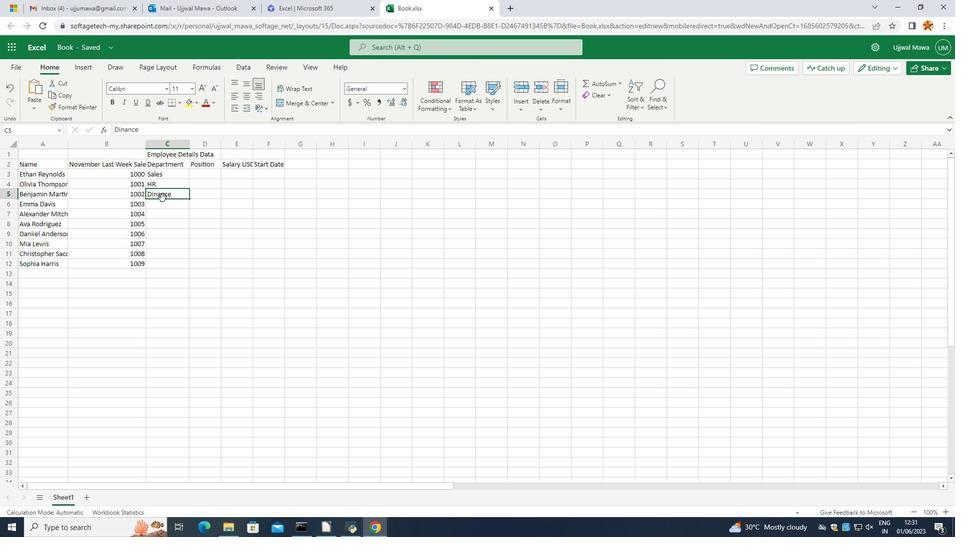 
Action: Mouse pressed left at (162, 198)
Screenshot: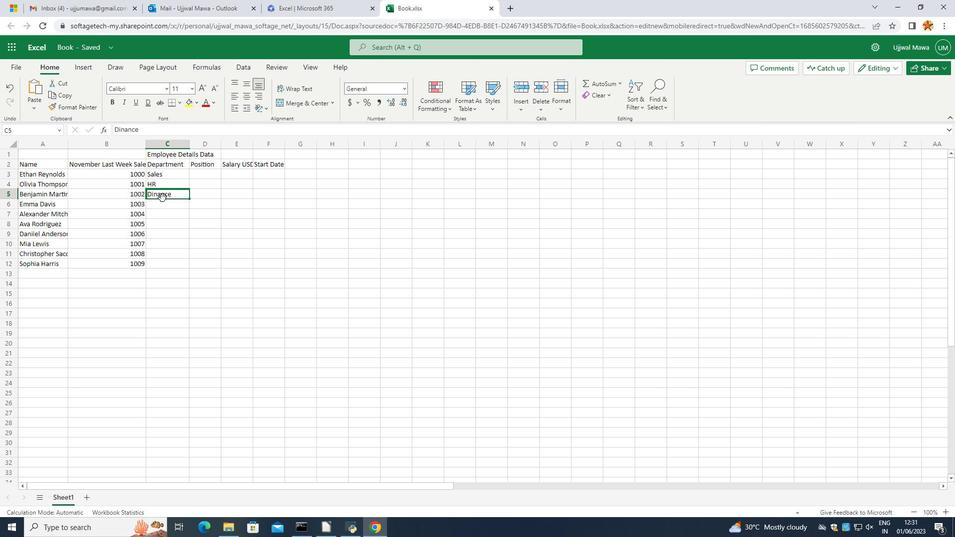 
Action: Mouse moved to (162, 196)
Screenshot: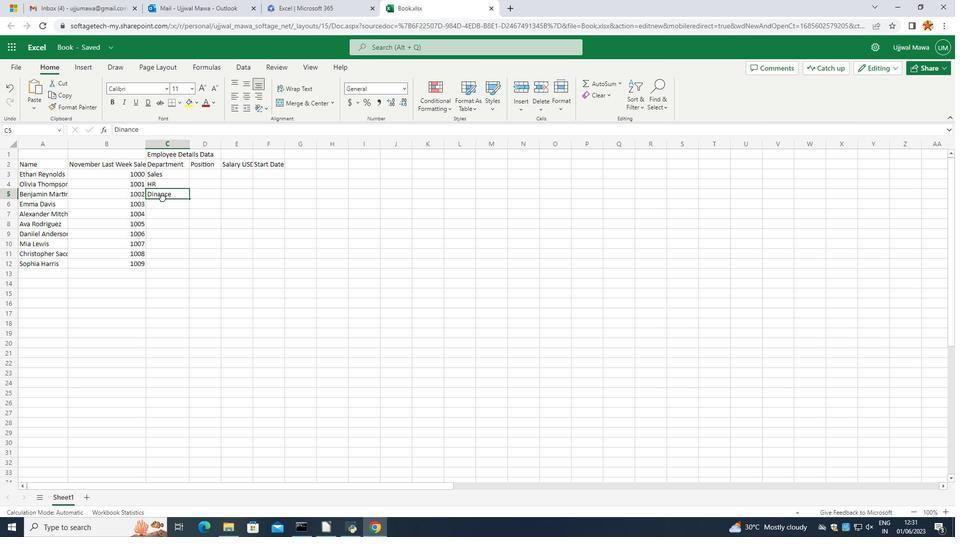 
Action: Mouse pressed left at (162, 196)
Screenshot: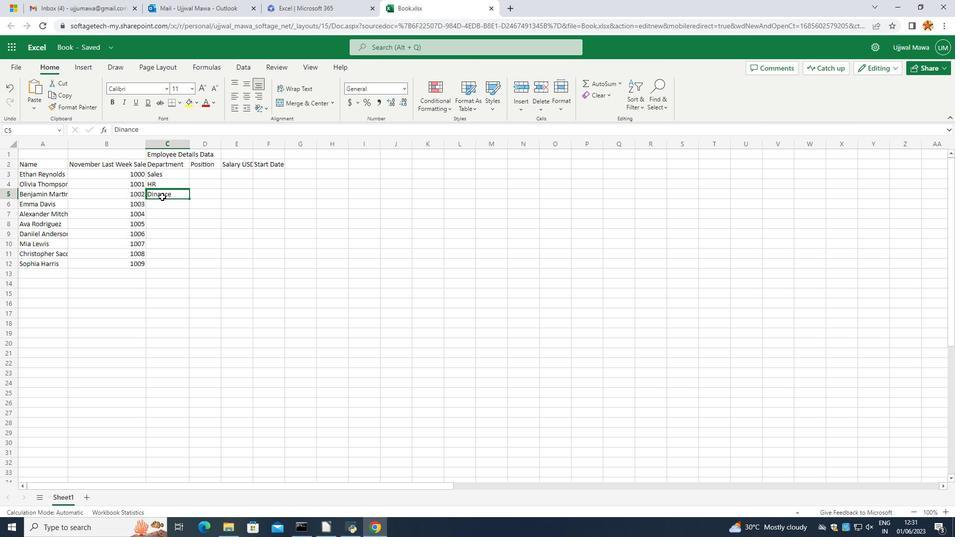 
Action: Mouse pressed left at (162, 196)
Screenshot: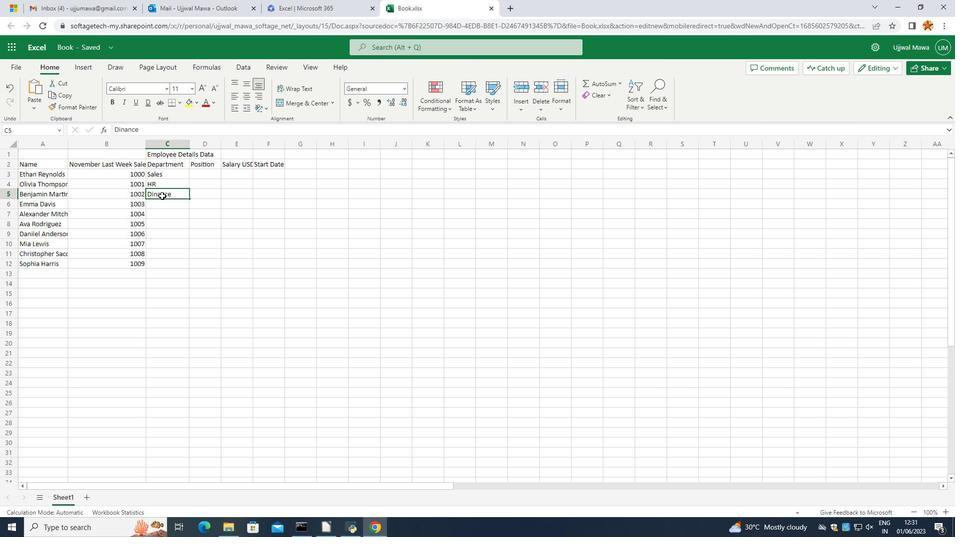 
Action: Mouse pressed left at (162, 196)
Screenshot: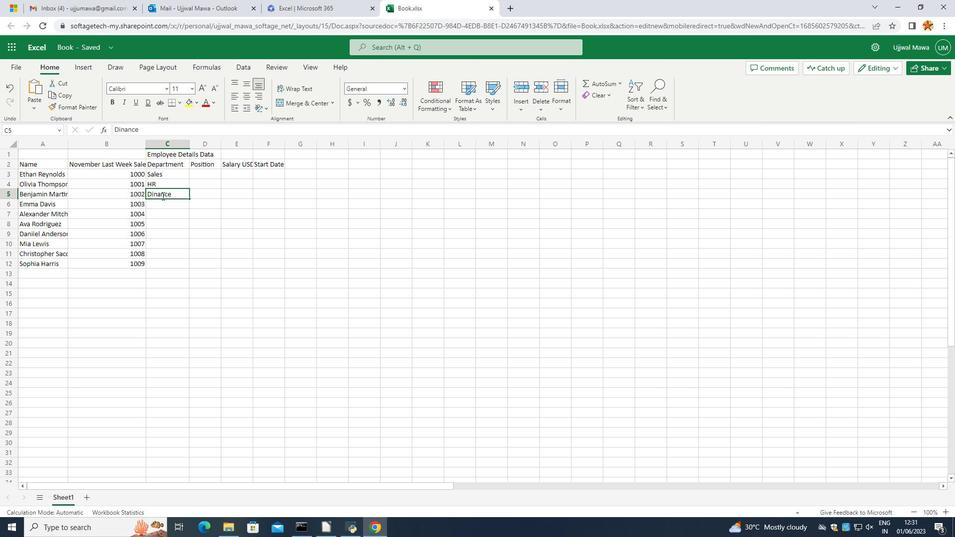 
Action: Mouse moved to (154, 193)
Screenshot: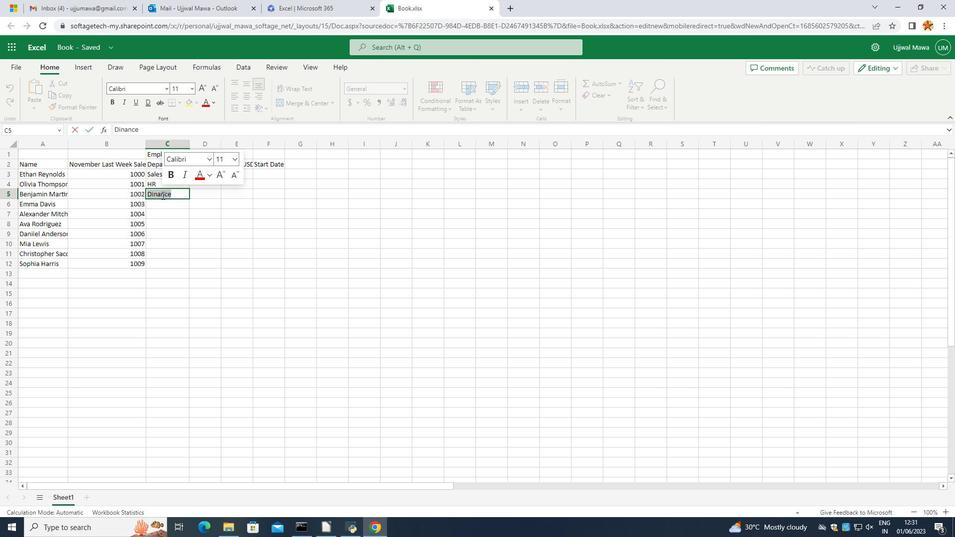 
Action: Mouse pressed left at (154, 193)
Screenshot: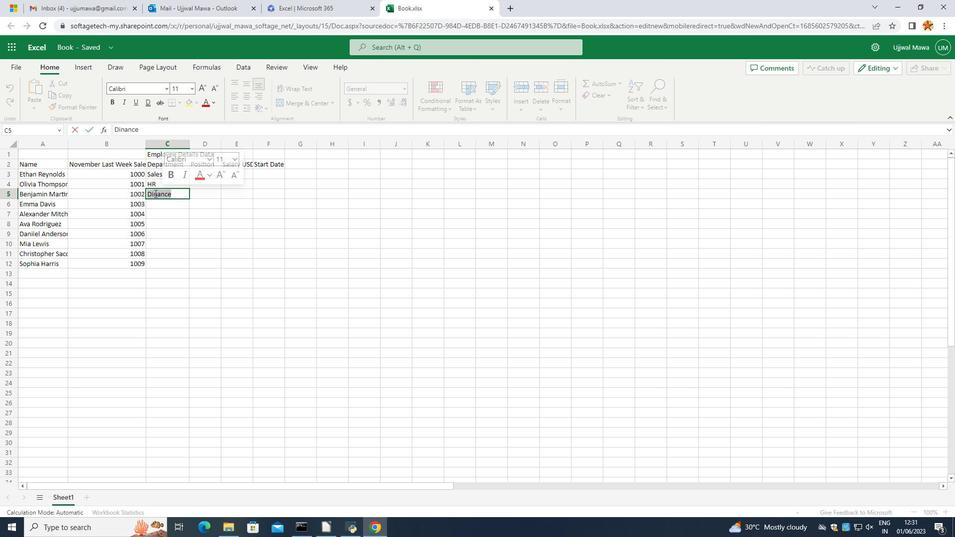
Action: Mouse moved to (152, 193)
Screenshot: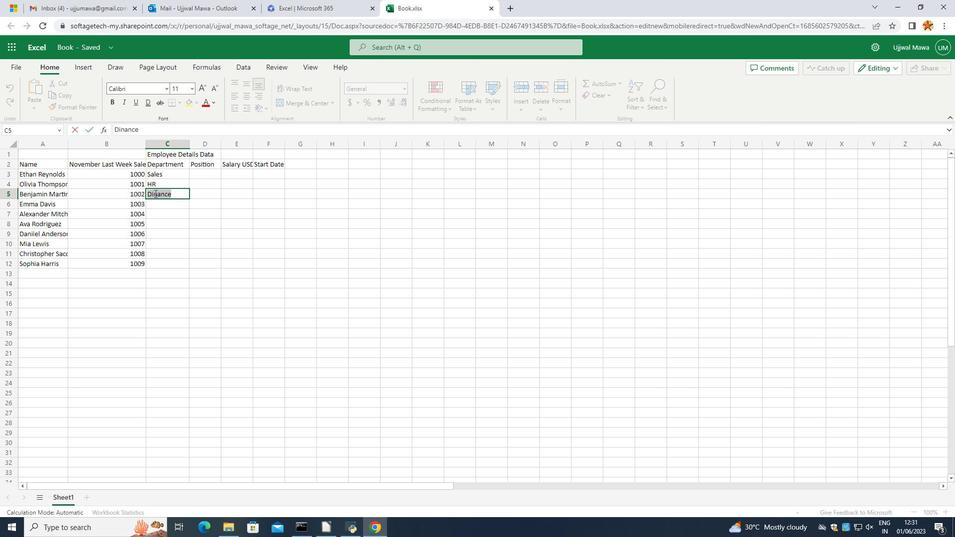 
Action: Mouse pressed left at (152, 193)
Screenshot: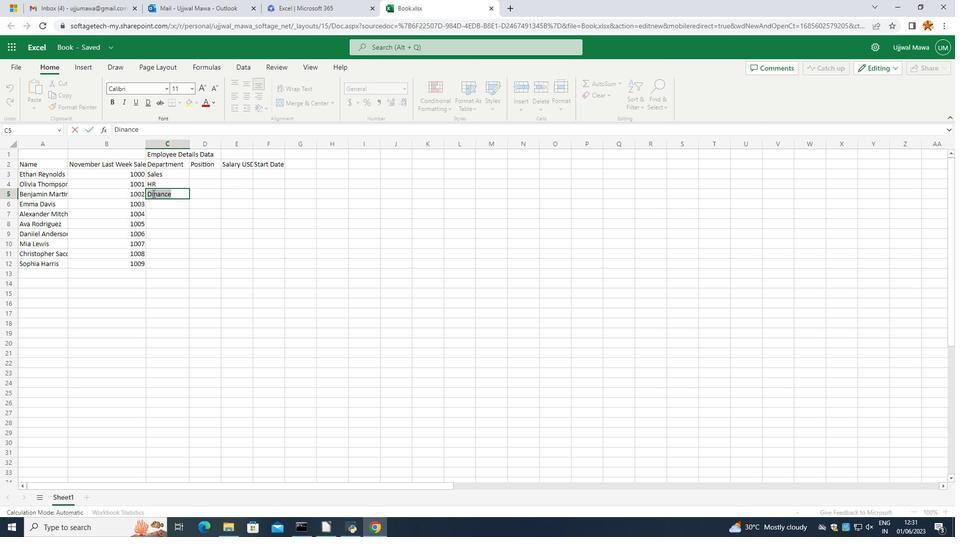 
Action: Mouse moved to (149, 195)
Screenshot: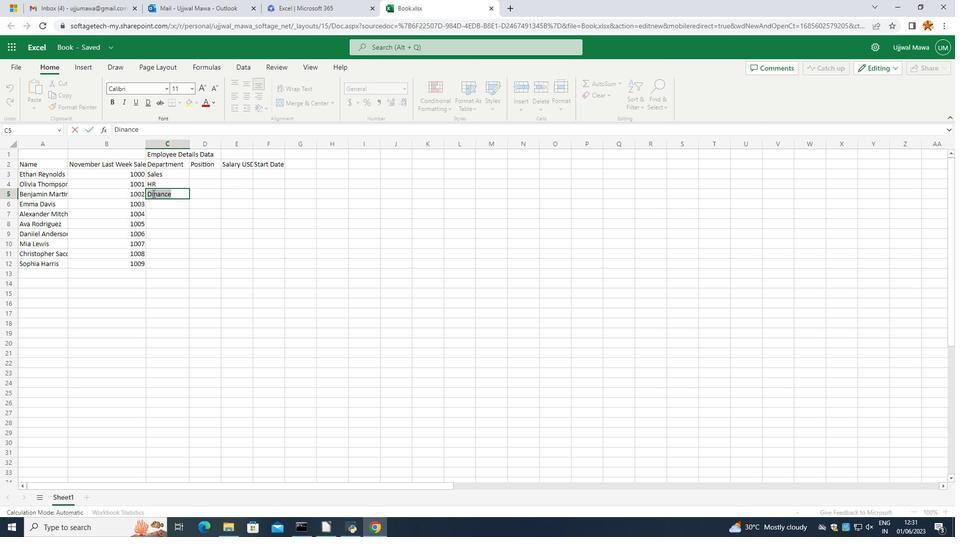 
Action: Mouse pressed left at (149, 195)
Screenshot: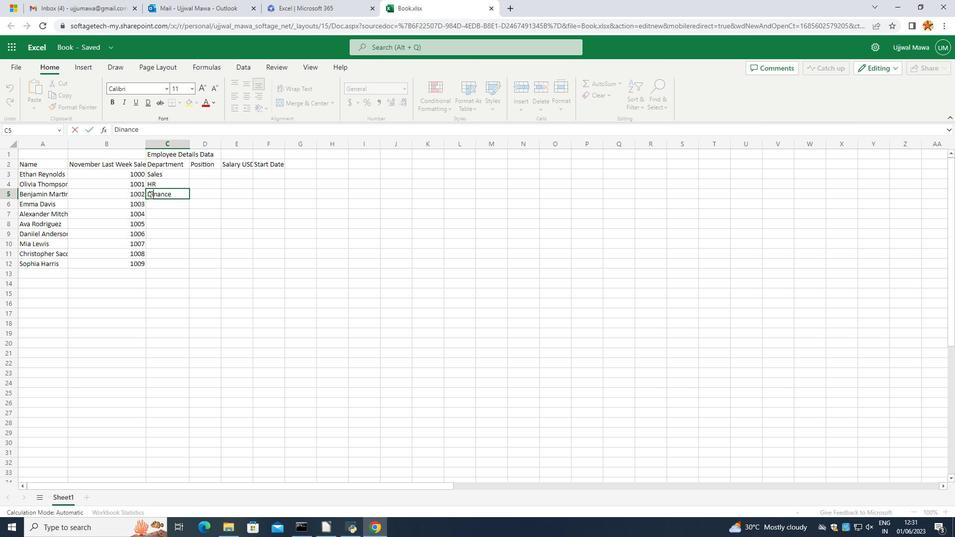 
Action: Mouse moved to (146, 193)
Screenshot: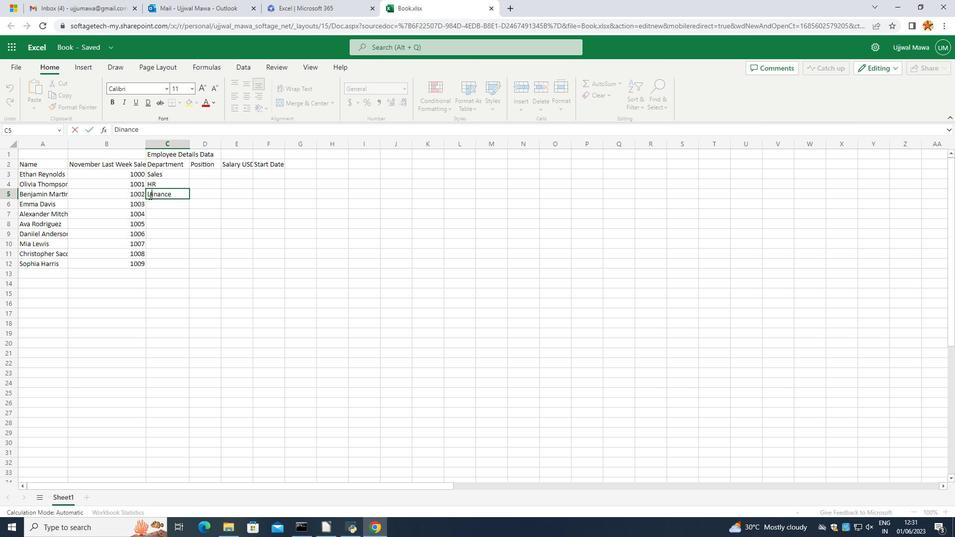 
Action: Key pressed <Key.backspace><Key.caps_lock>F<Key.caps_lock>
Screenshot: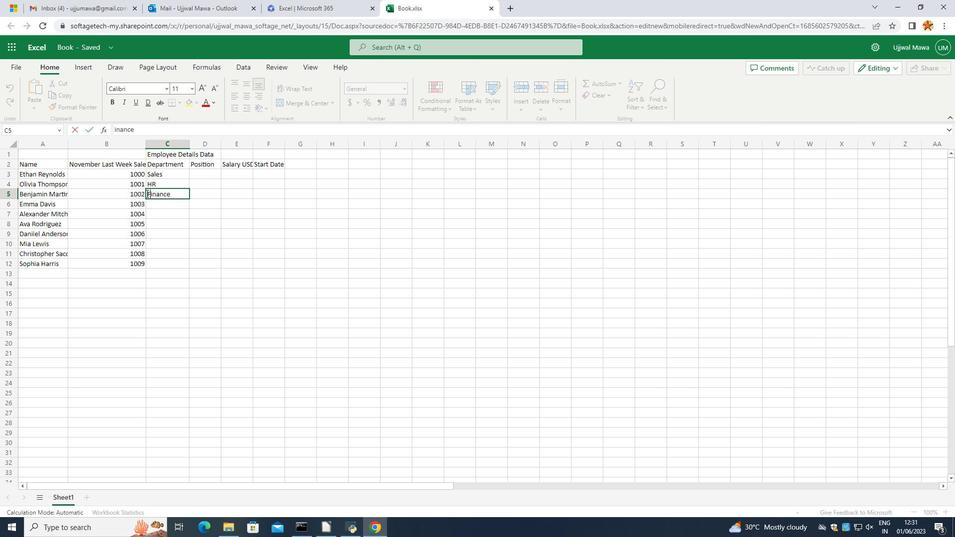 
Action: Mouse scrolled (146, 194) with delta (0, 0)
Screenshot: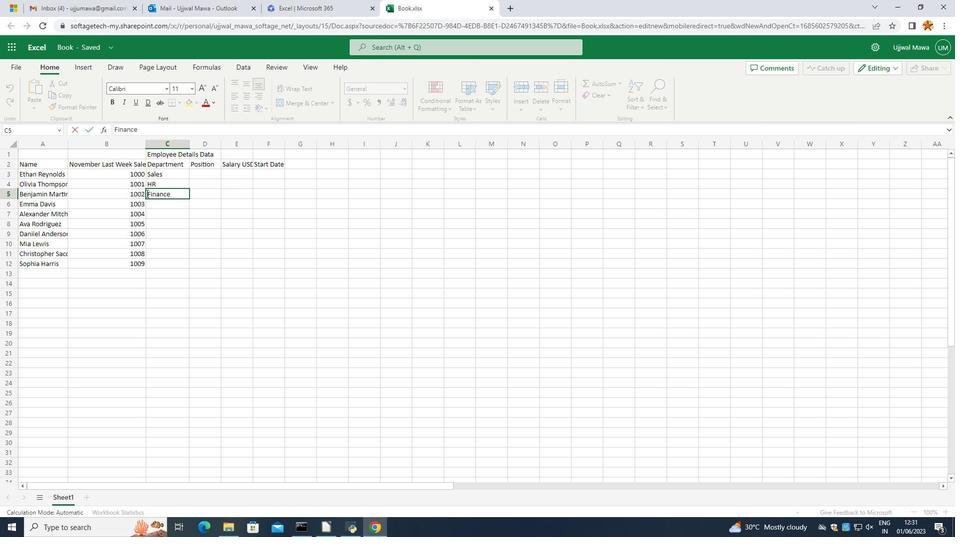 
Action: Mouse moved to (169, 196)
Screenshot: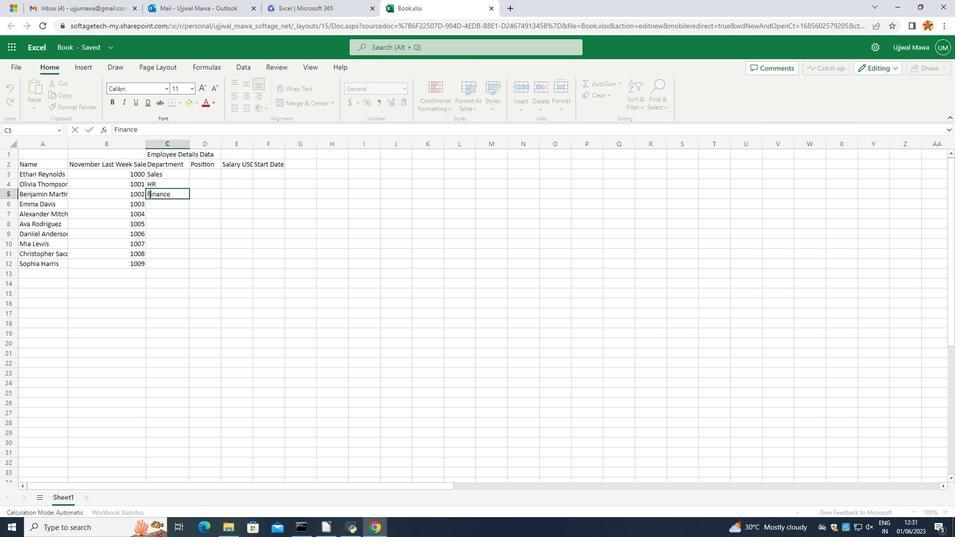 
Action: Mouse pressed left at (169, 196)
Screenshot: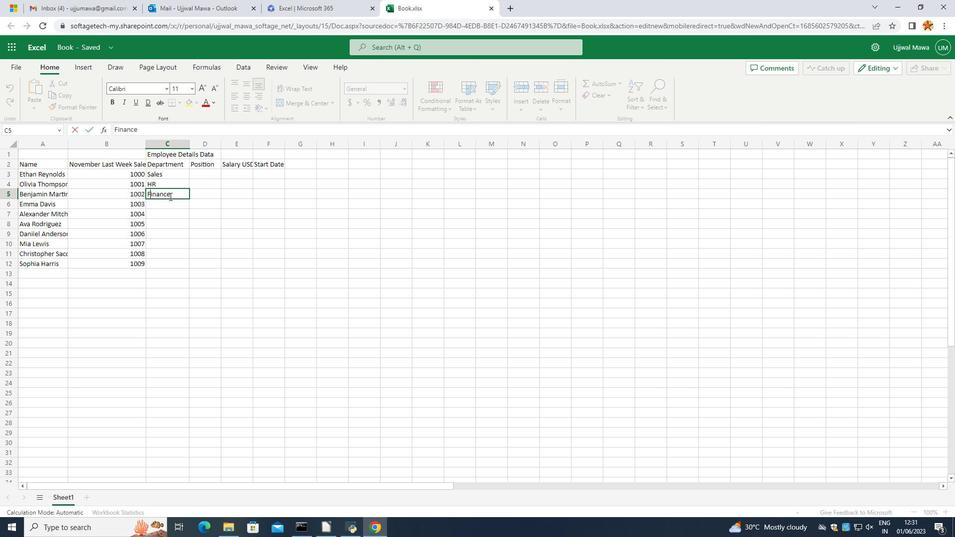 
Action: Mouse moved to (163, 203)
Screenshot: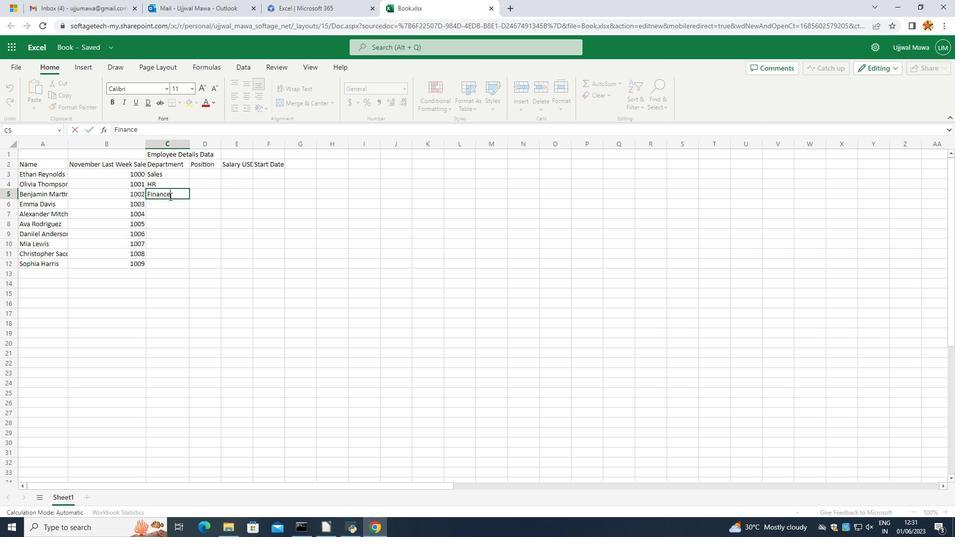 
Action: Mouse pressed left at (163, 203)
Screenshot: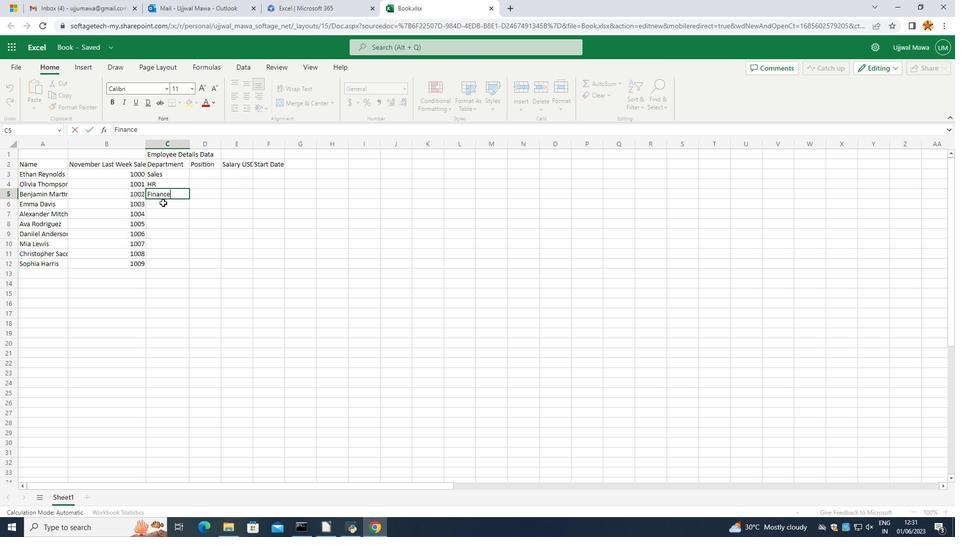 
Action: Mouse pressed left at (163, 203)
Screenshot: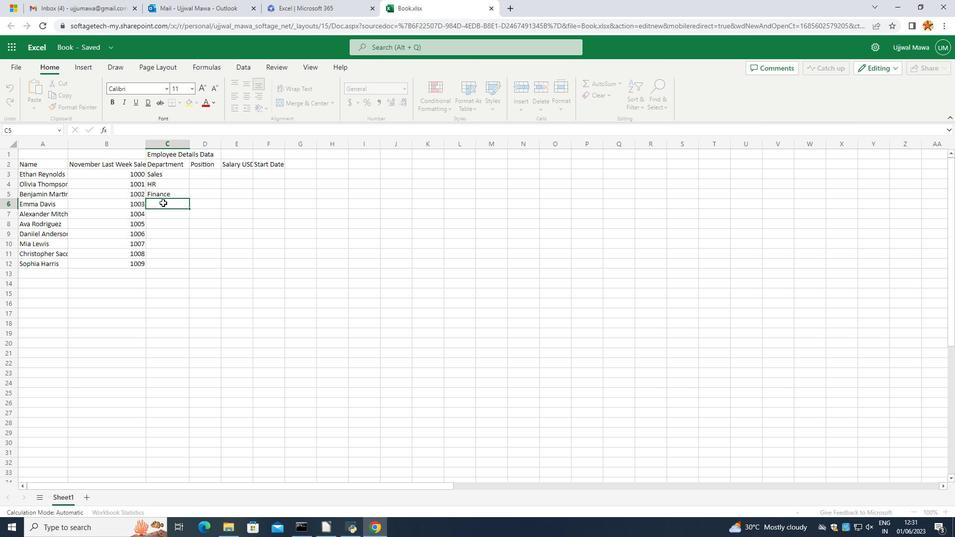 
Action: Key pressed <Key.caps_lock>M<Key.caps_lock>ar
Screenshot: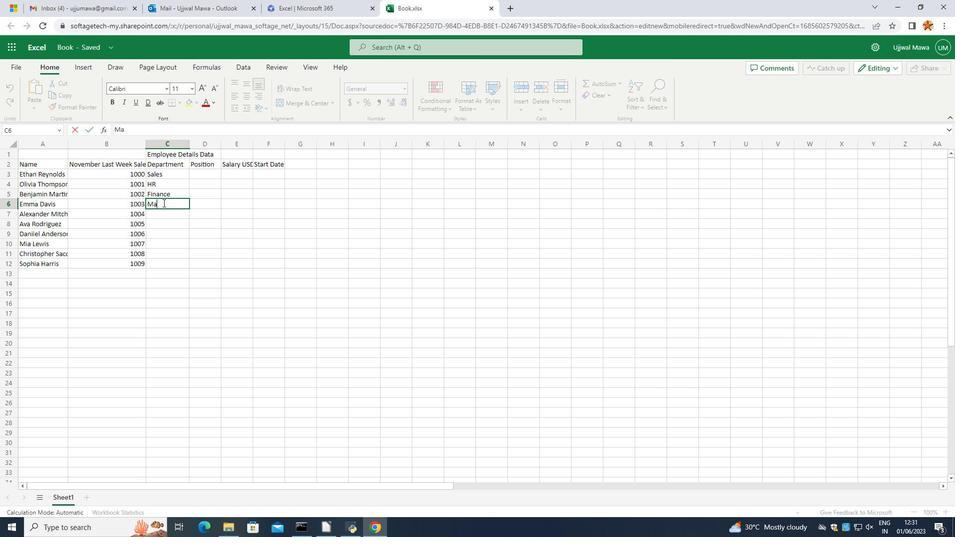 
Action: Mouse moved to (163, 203)
Screenshot: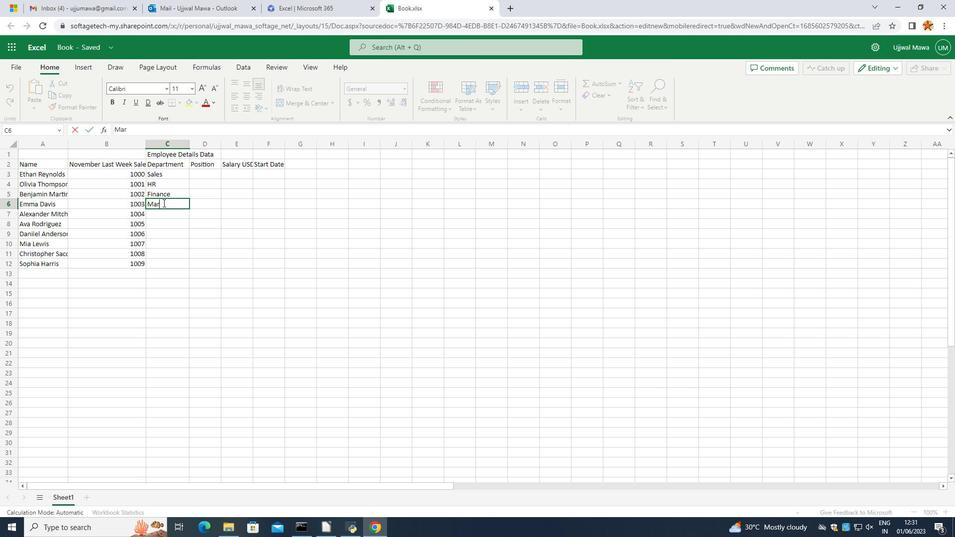 
Action: Key pressed kettinbg'<Key.backspace><Key.enter>
Screenshot: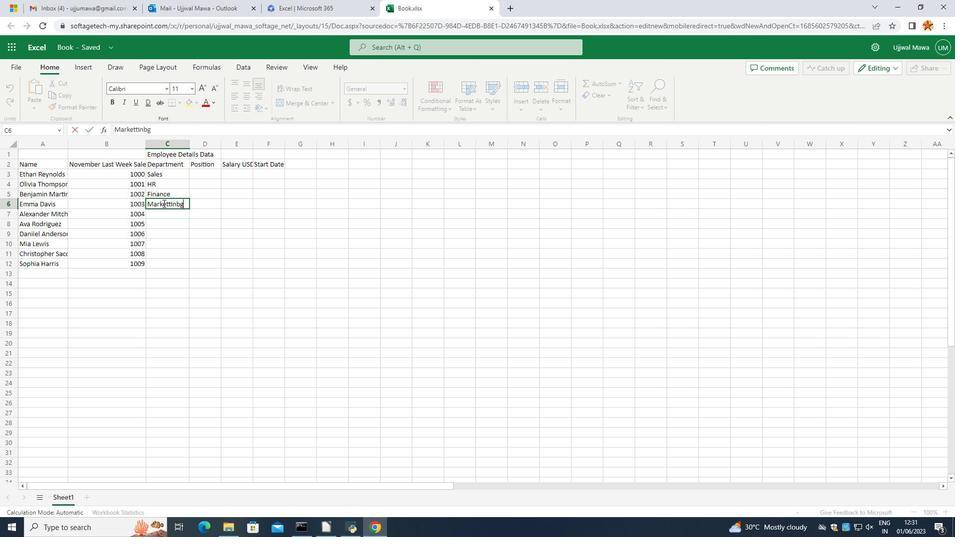 
Action: Mouse moved to (360, 117)
Screenshot: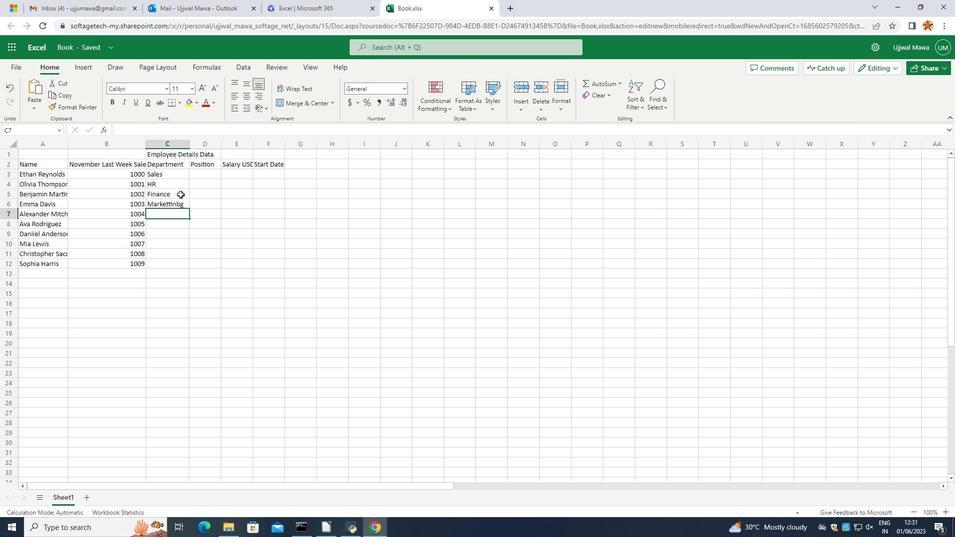 
Action: Mouse scrolled (368, 129) with delta (0, 0)
Screenshot: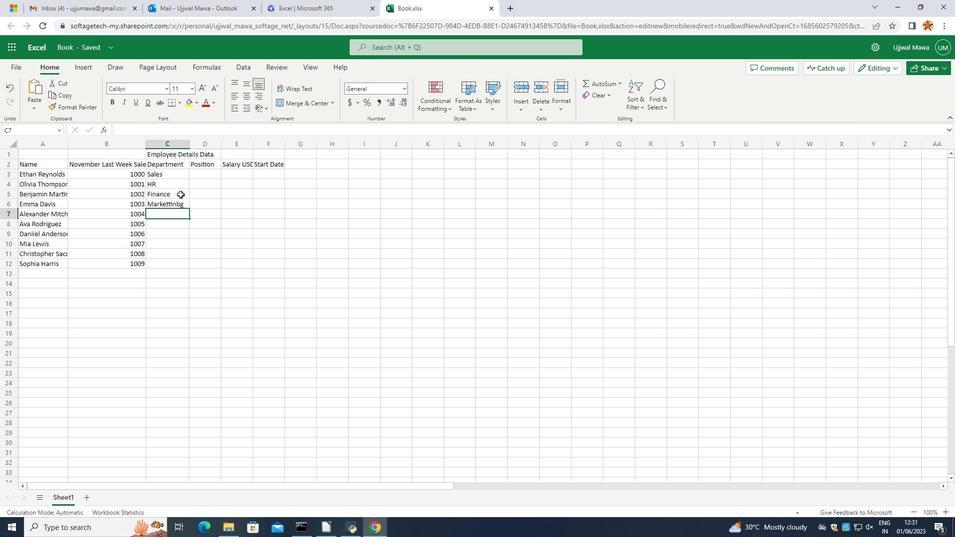 
Action: Mouse moved to (179, 201)
Screenshot: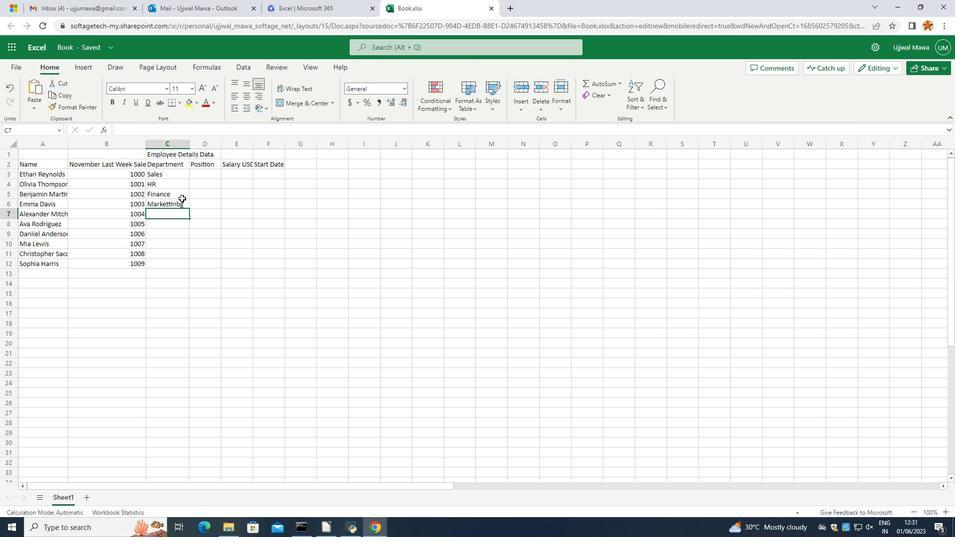 
Action: Mouse pressed left at (179, 201)
Screenshot: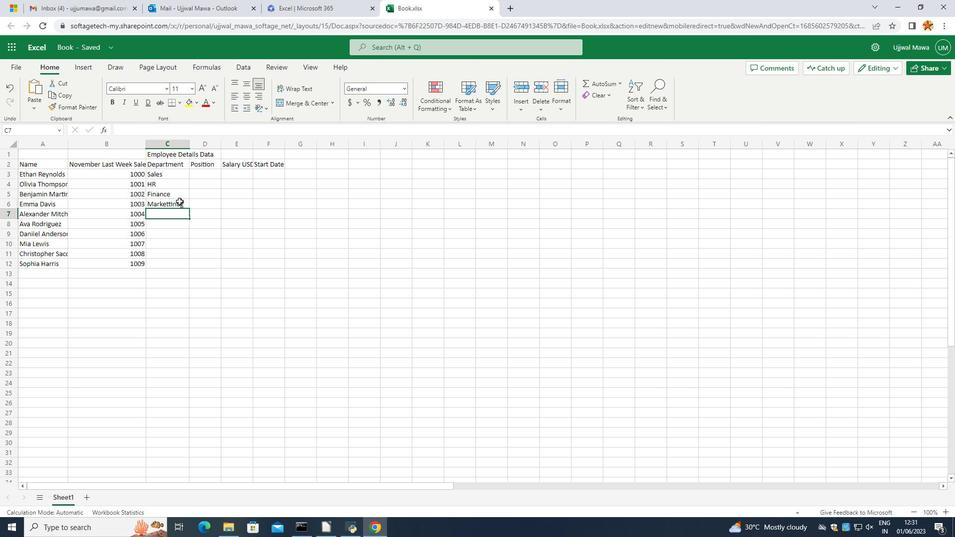 
Action: Mouse moved to (176, 202)
Screenshot: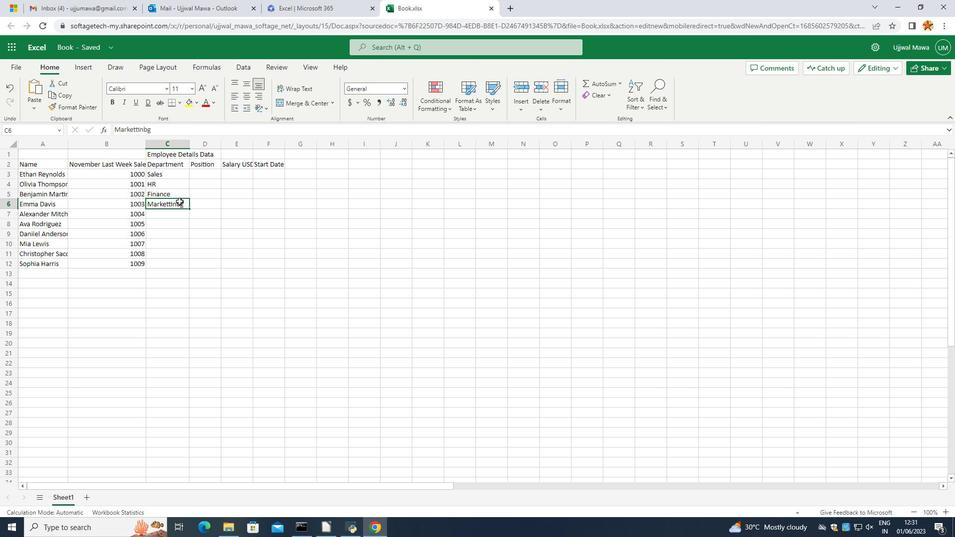 
Action: Mouse pressed left at (176, 202)
Screenshot: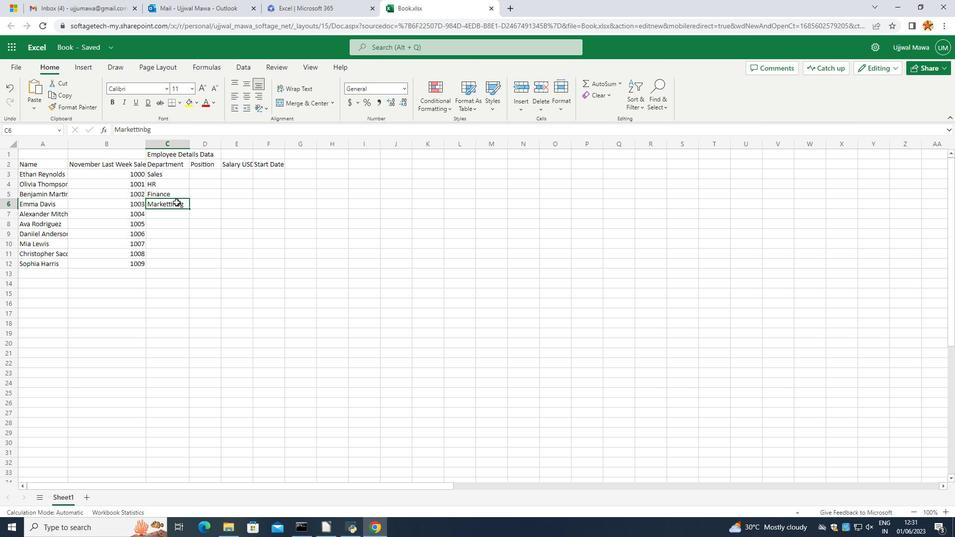 
Action: Mouse pressed left at (176, 202)
Screenshot: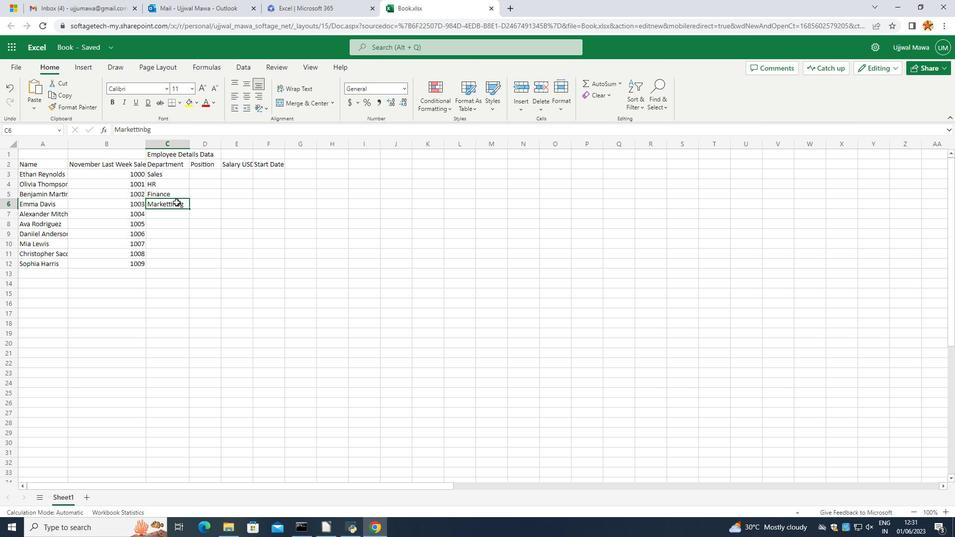 
Action: Mouse moved to (179, 204)
Screenshot: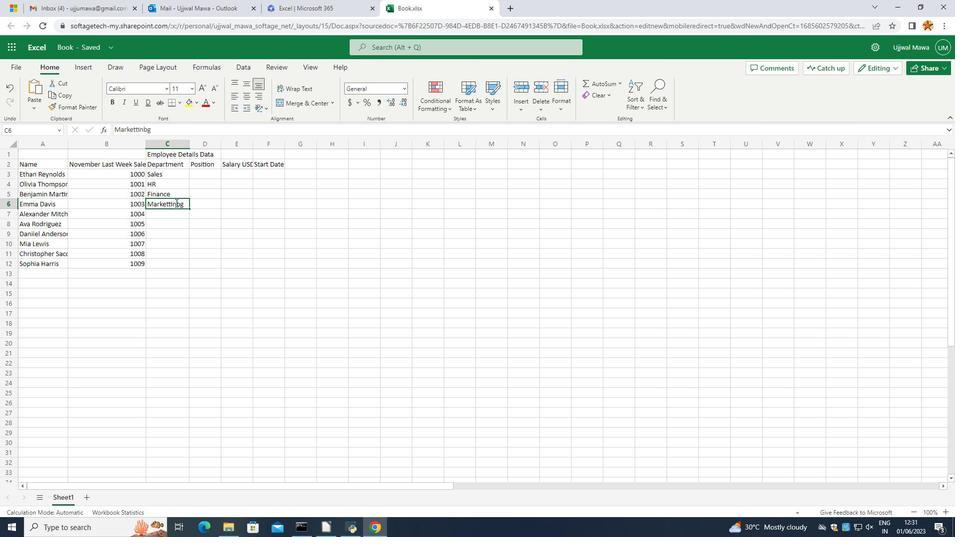 
Action: Mouse pressed left at (179, 204)
Screenshot: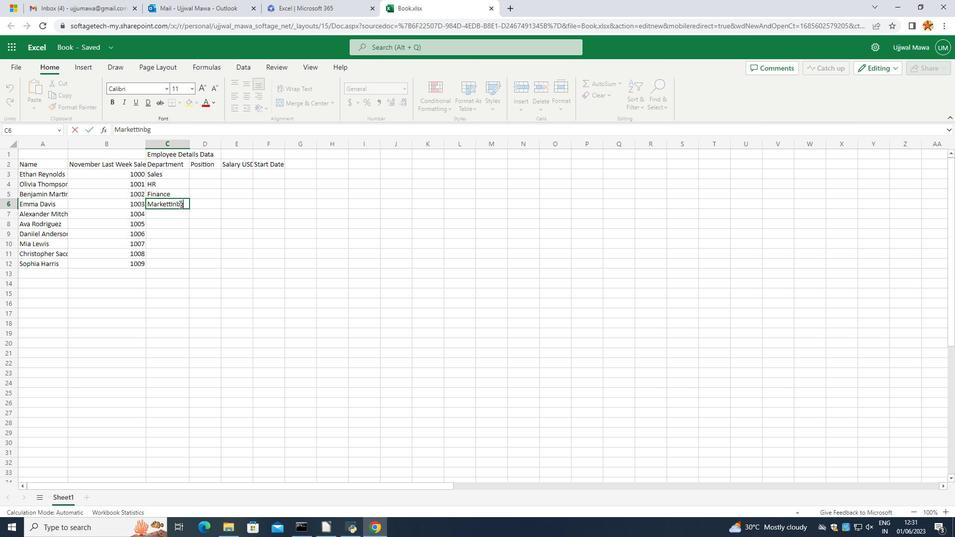
Action: Mouse moved to (179, 205)
Screenshot: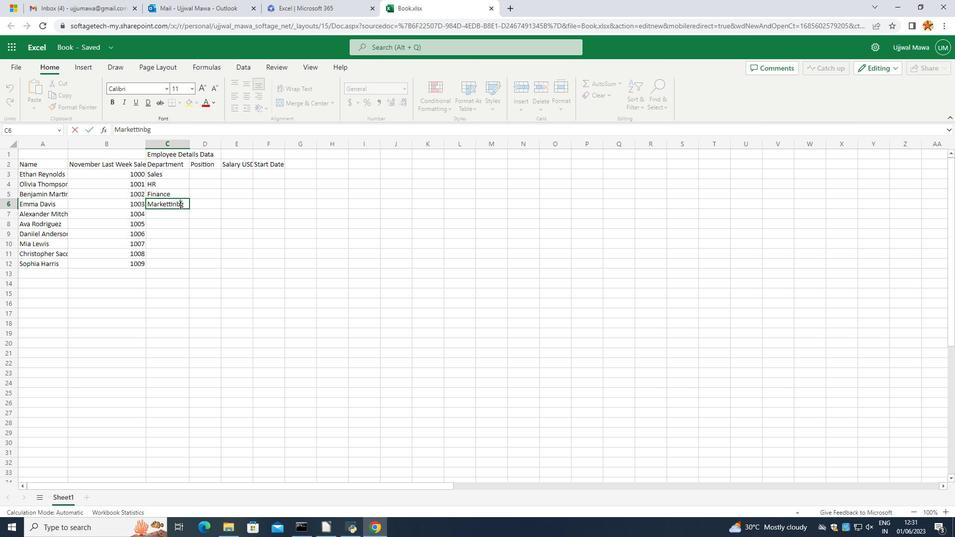 
Action: Key pressed <Key.backspace>
Screenshot: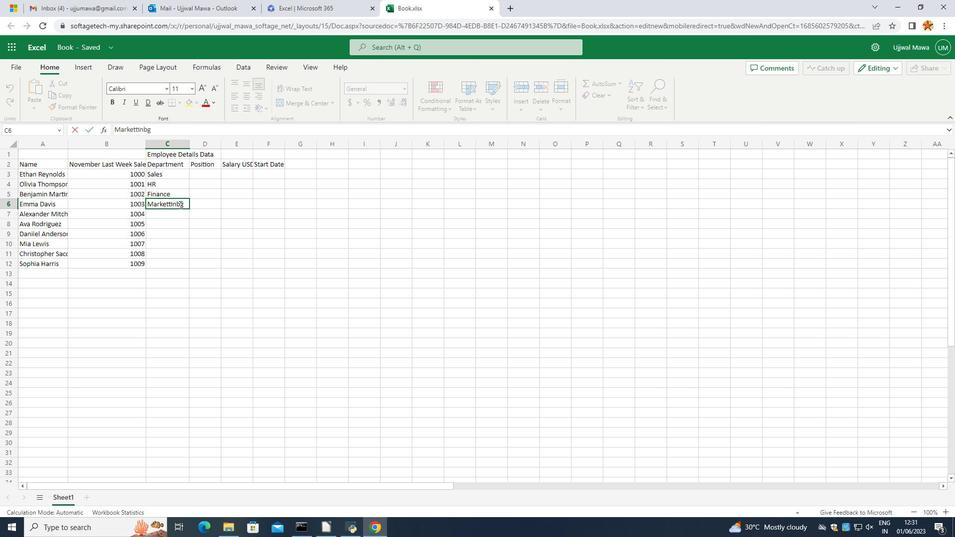 
Action: Mouse moved to (225, 208)
Screenshot: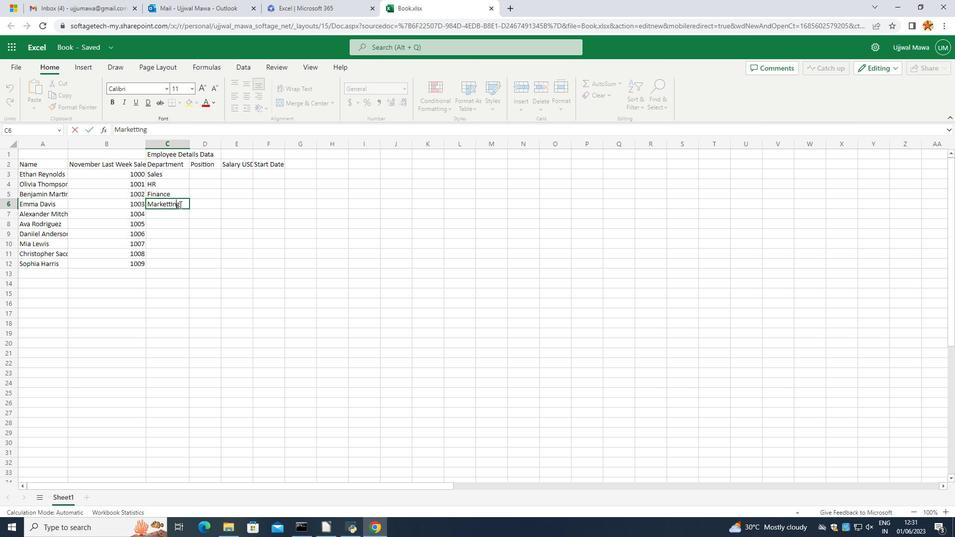 
Action: Mouse scrolled (225, 209) with delta (0, 0)
Screenshot: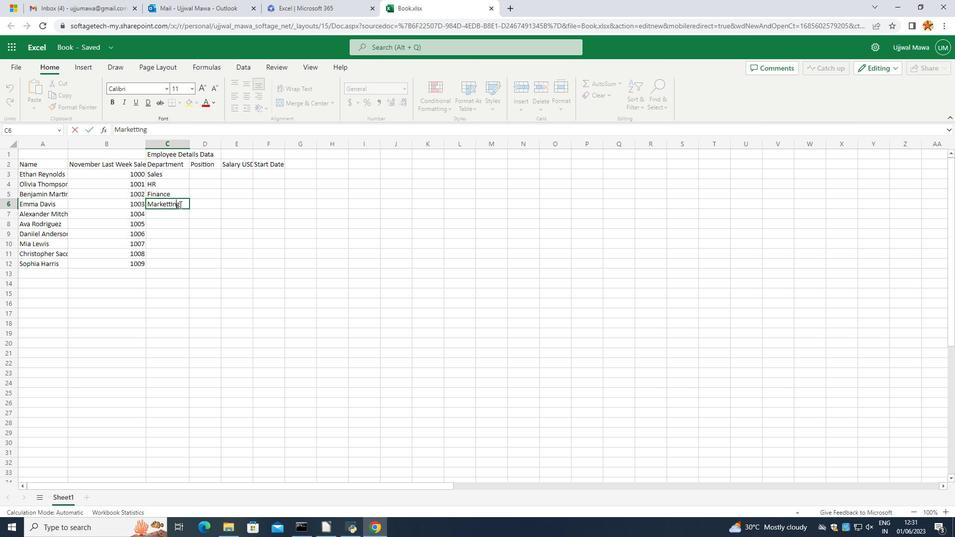 
Action: Mouse moved to (170, 208)
Screenshot: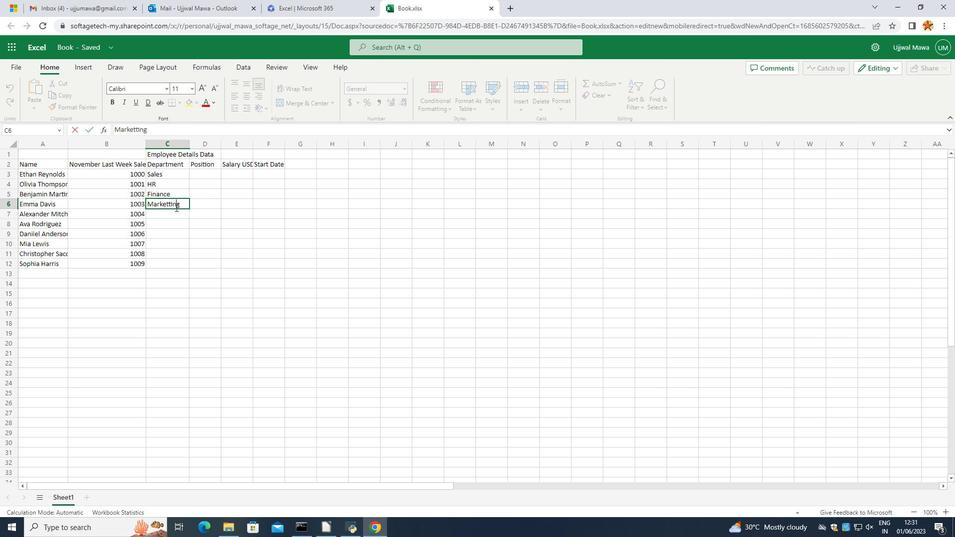 
Action: Mouse pressed left at (170, 208)
Screenshot: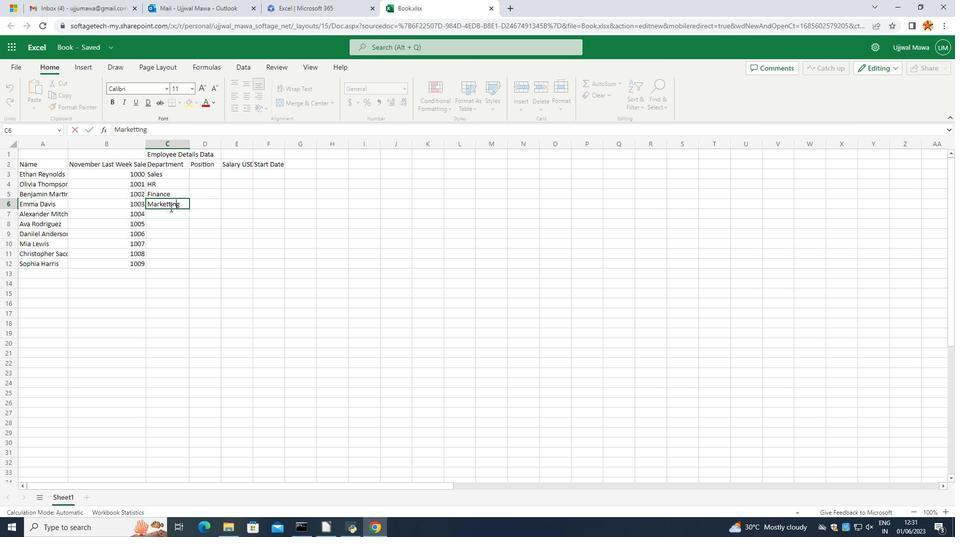 
Action: Mouse moved to (161, 213)
Screenshot: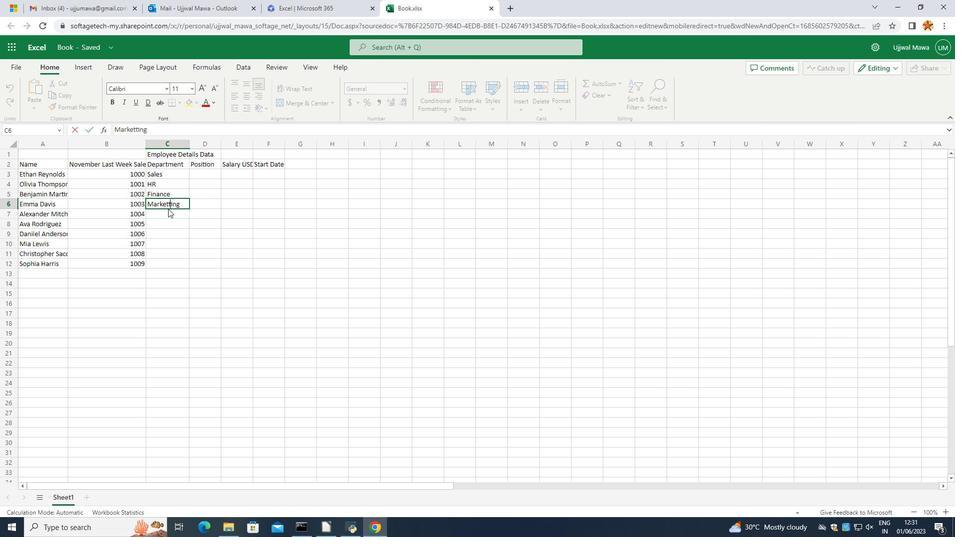 
Action: Mouse pressed left at (161, 213)
Screenshot: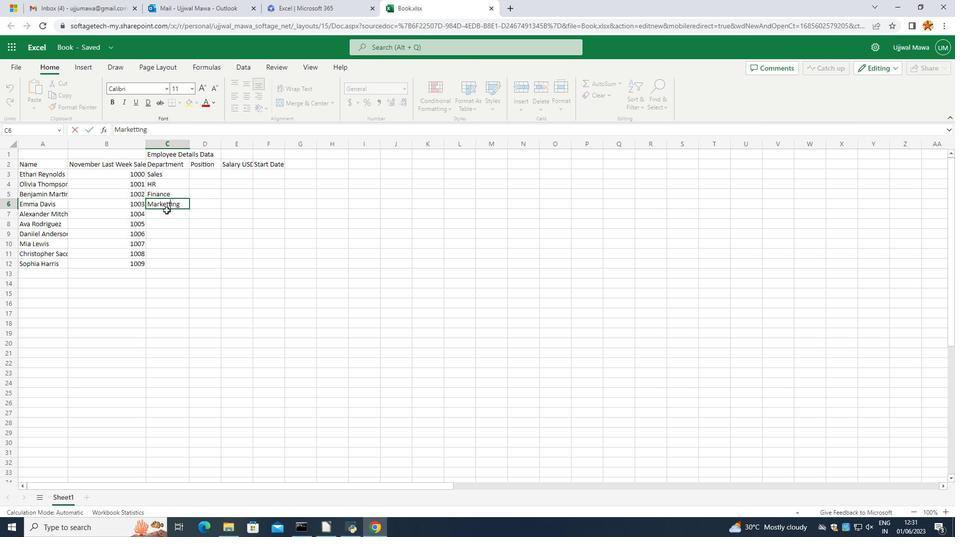 
Action: Mouse pressed left at (161, 213)
Screenshot: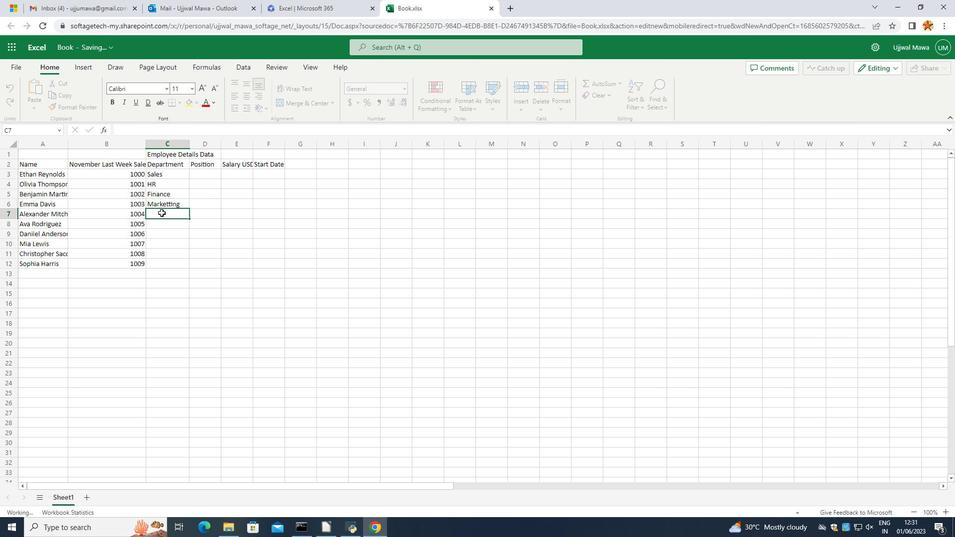 
Action: Mouse moved to (158, 216)
Screenshot: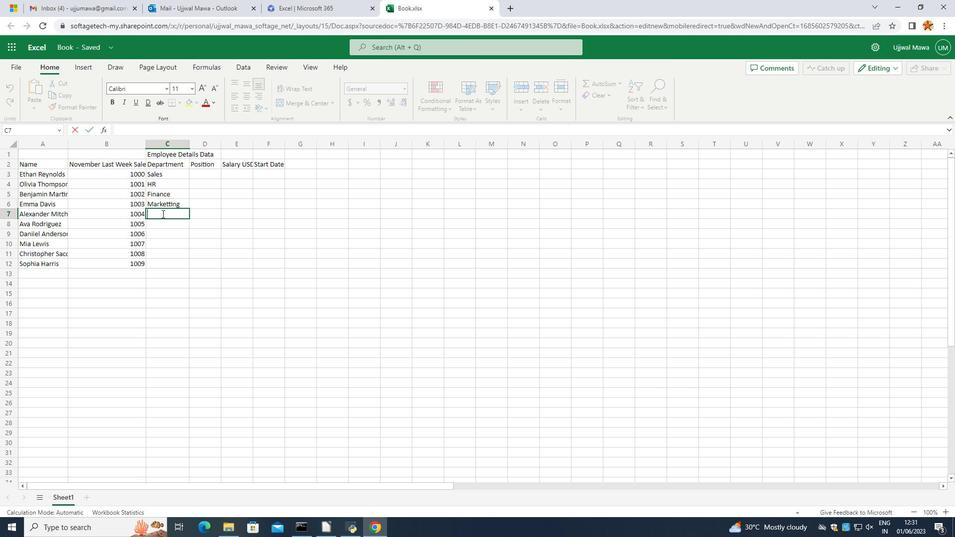 
Action: Key pressed <Key.tab>op<Key.caps_lock><Key.backspace><Key.backspace>
Screenshot: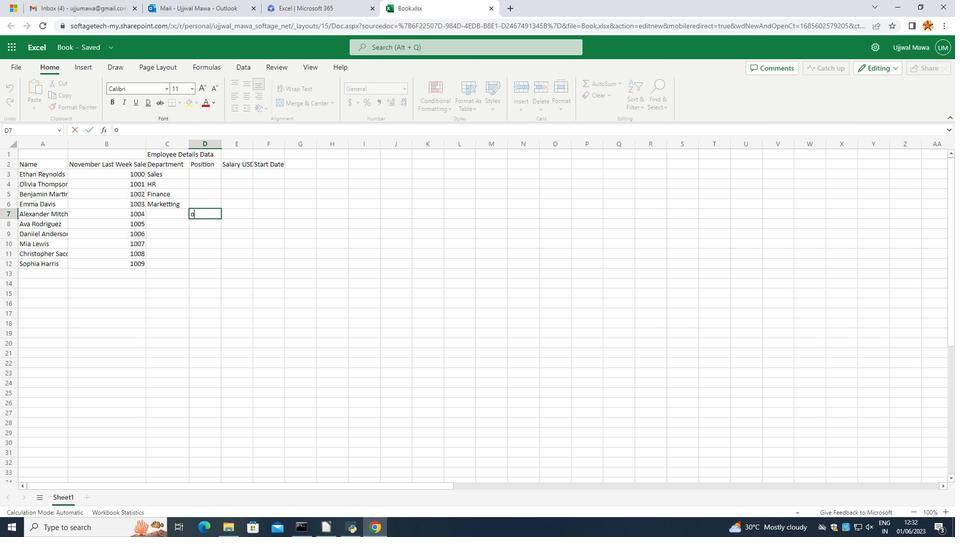 
Action: Mouse moved to (166, 209)
Screenshot: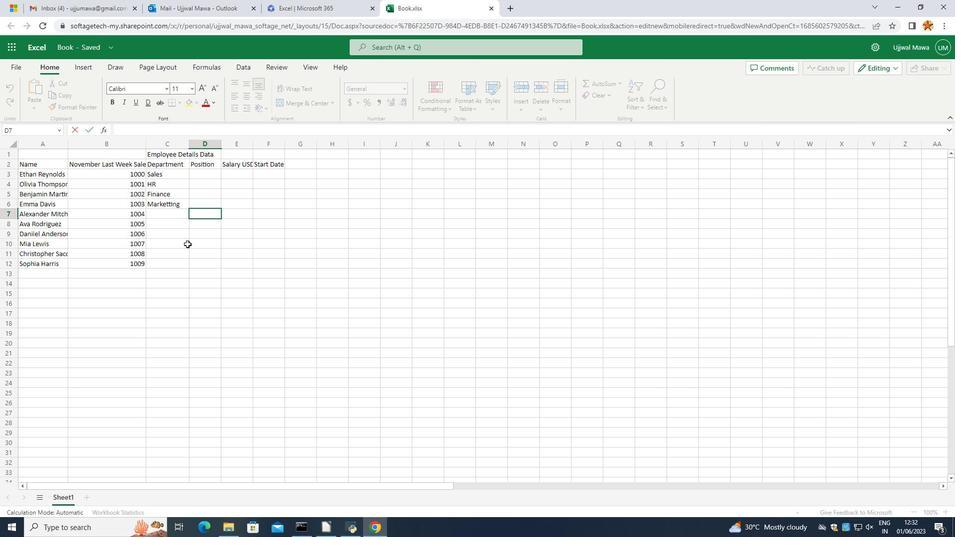 
Action: Mouse pressed left at (166, 209)
Screenshot: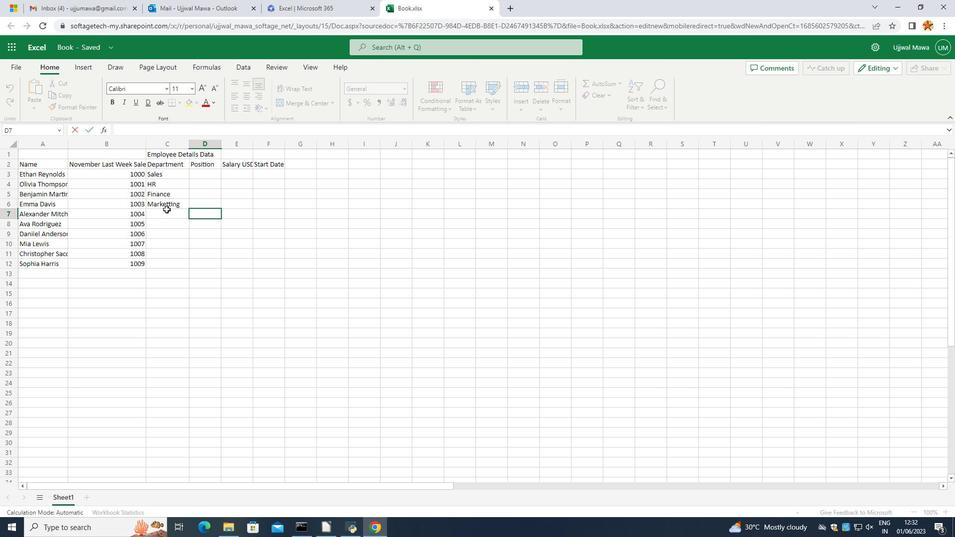 
Action: Mouse moved to (163, 211)
Screenshot: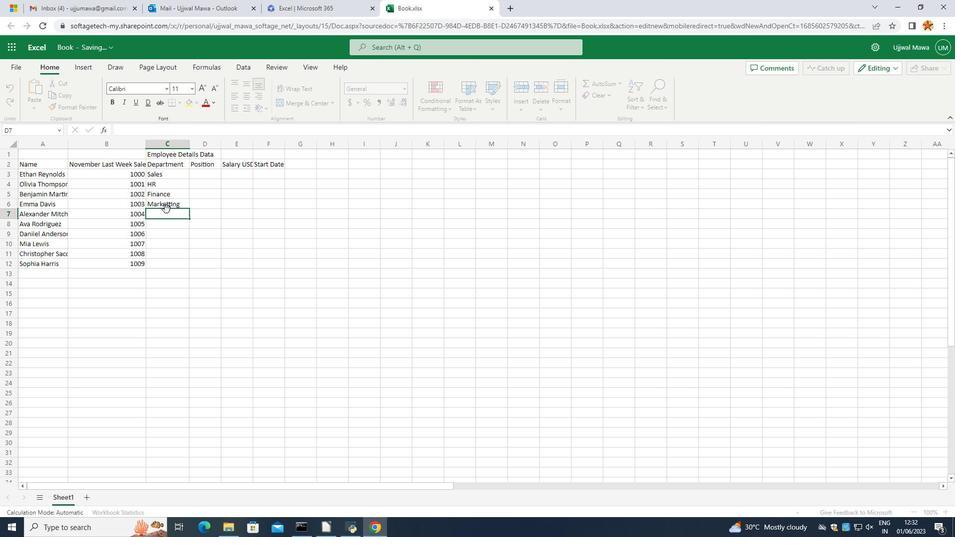 
Action: Key pressed <Key.caps_lock>o<Key.caps_lock>PERATIONS
Screenshot: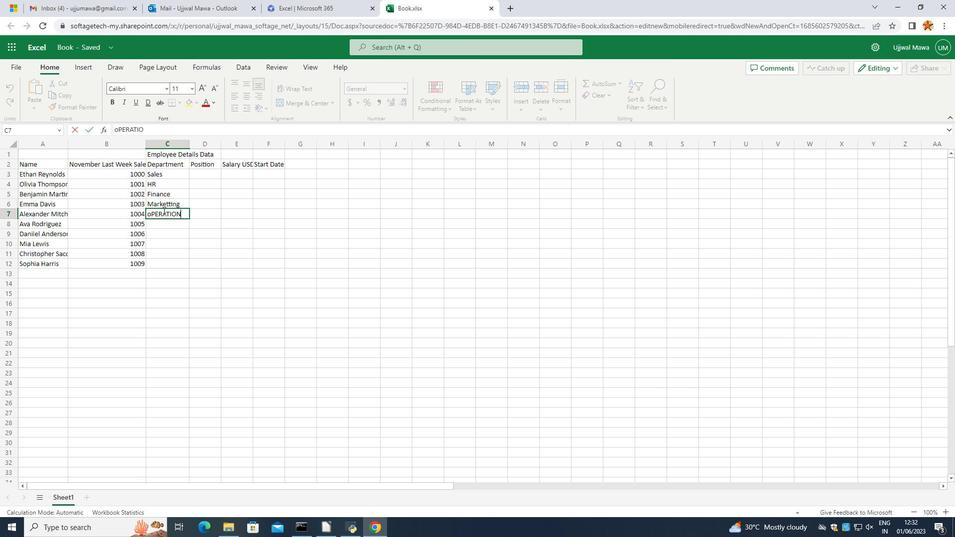 
Action: Mouse moved to (164, 229)
Screenshot: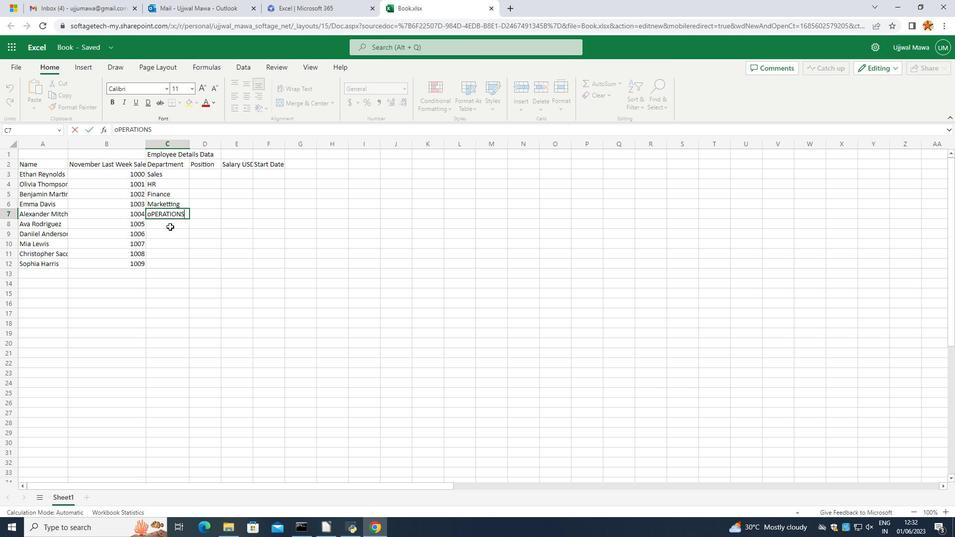 
Action: Key pressed <Key.backspace><Key.backspace><Key.backspace><Key.backspace><Key.backspace><Key.backspace><Key.backspace><Key.backspace><Key.backspace><Key.backspace><Key.backspace><Key.backspace><Key.backspace>O<Key.caps_lock>perations<Key.enter>
Screenshot: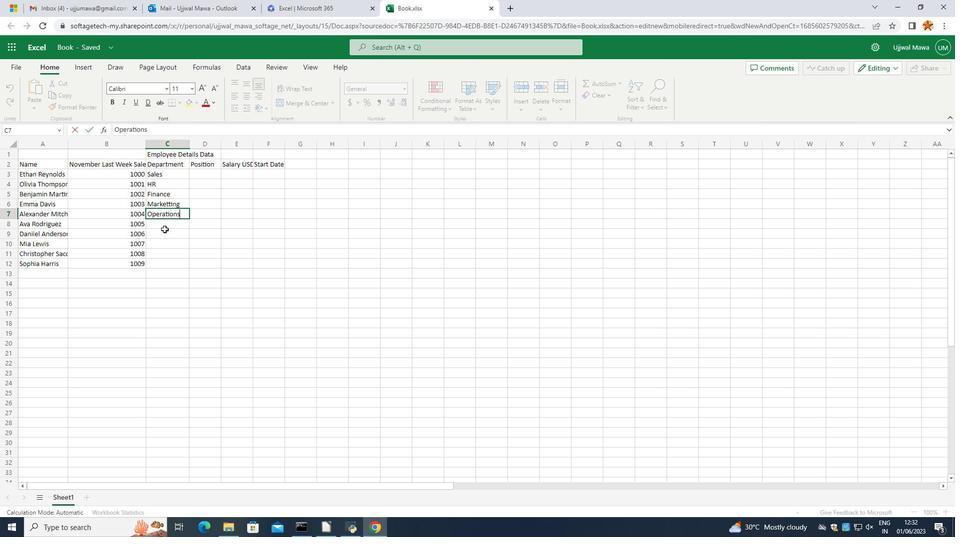 
Action: Mouse moved to (165, 174)
Screenshot: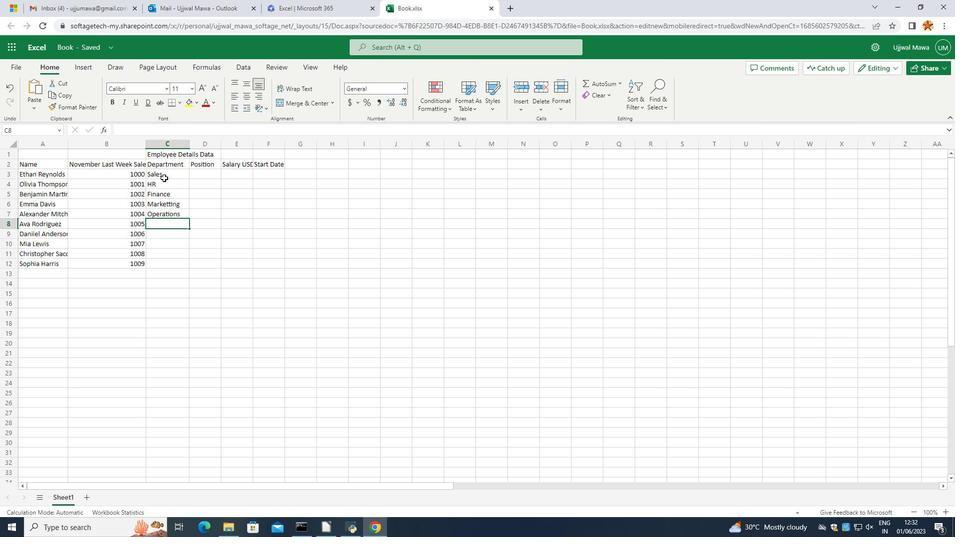 
Action: Mouse pressed left at (165, 174)
Screenshot: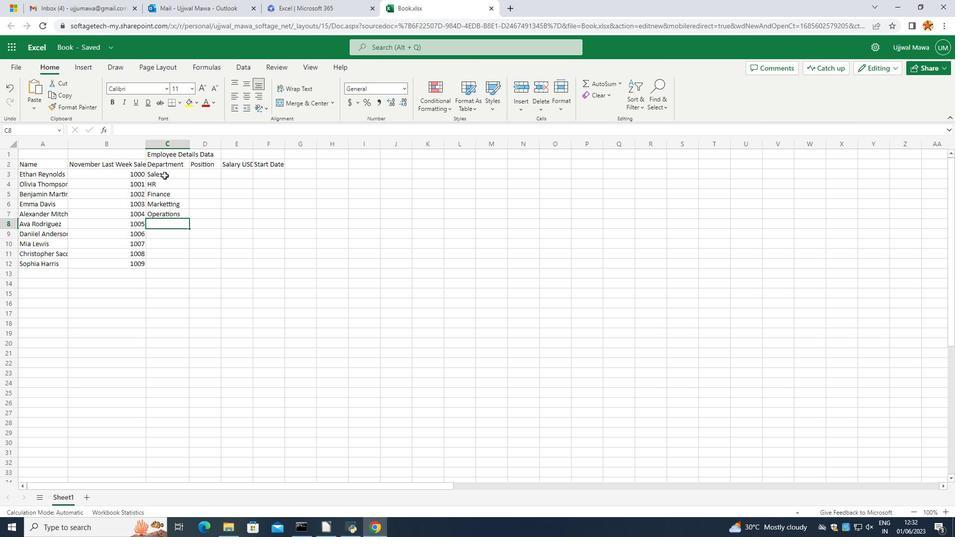 
Action: Mouse pressed right at (165, 174)
Screenshot: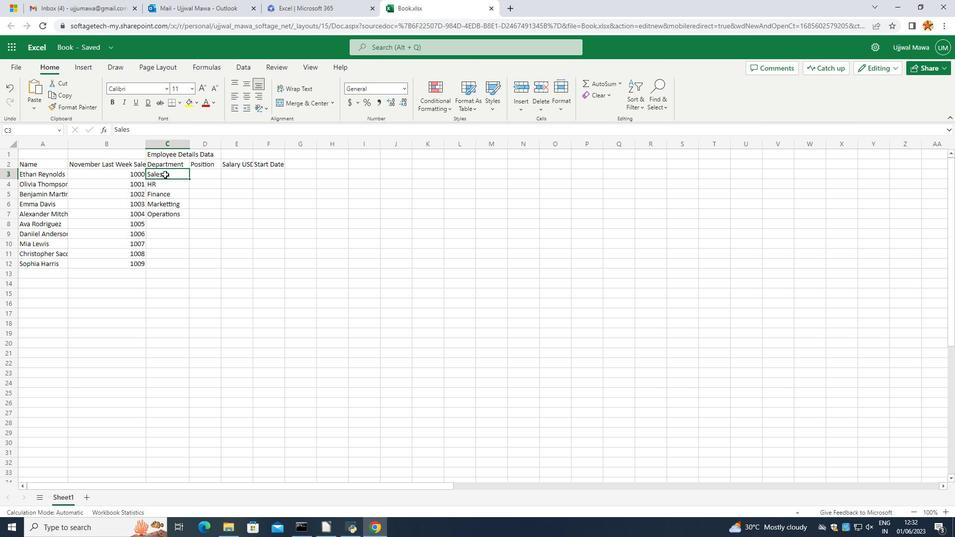 
Action: Mouse moved to (180, 223)
Screenshot: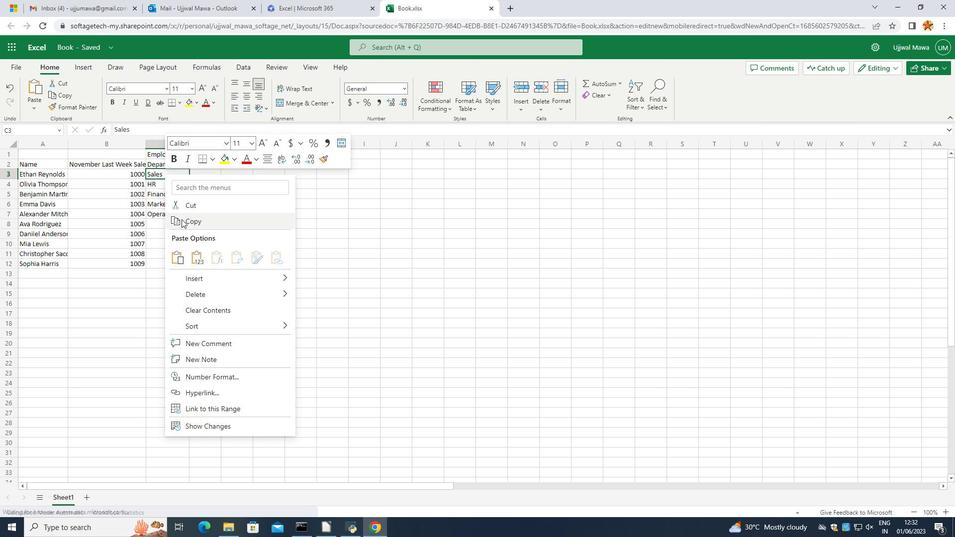 
Action: Mouse pressed left at (180, 223)
Screenshot: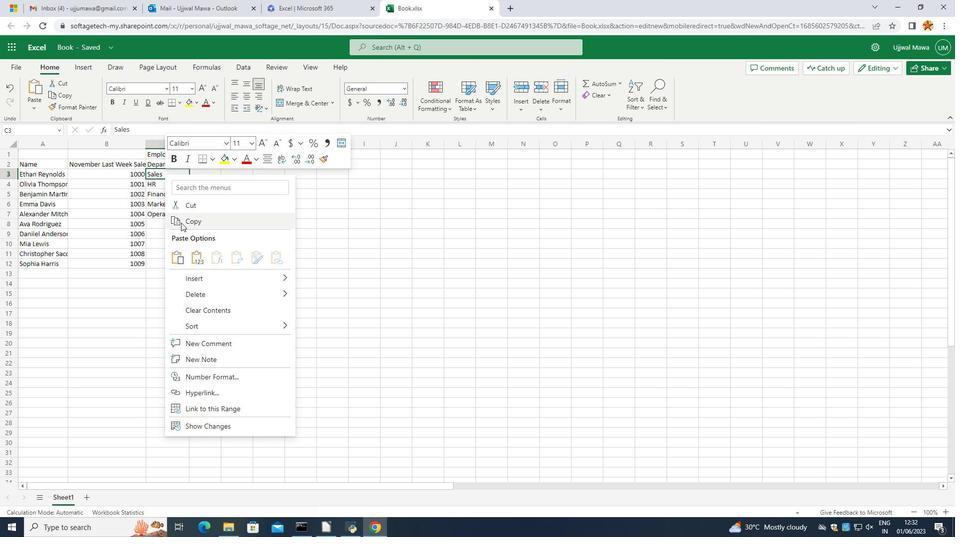 
Action: Mouse moved to (162, 220)
Screenshot: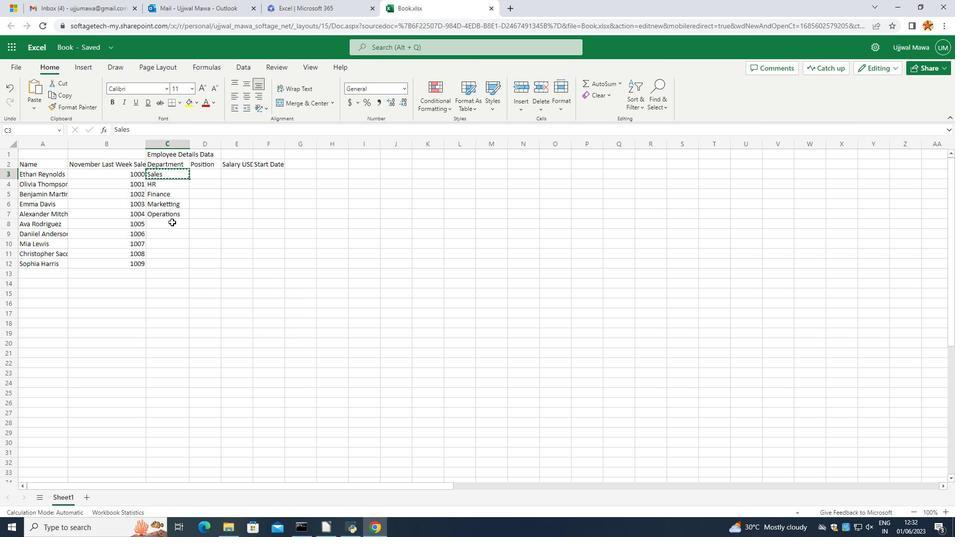 
Action: Mouse pressed left at (162, 220)
Screenshot: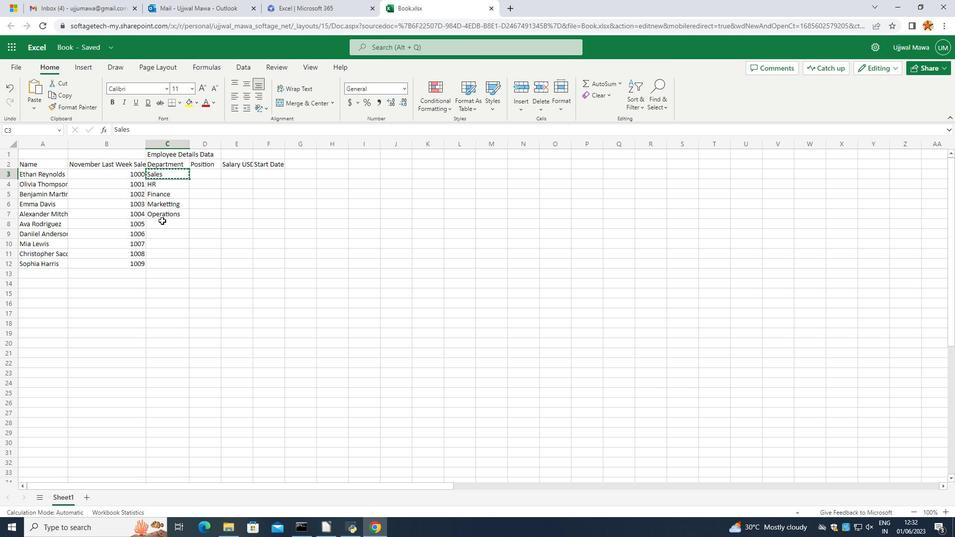 
Action: Mouse moved to (161, 220)
Screenshot: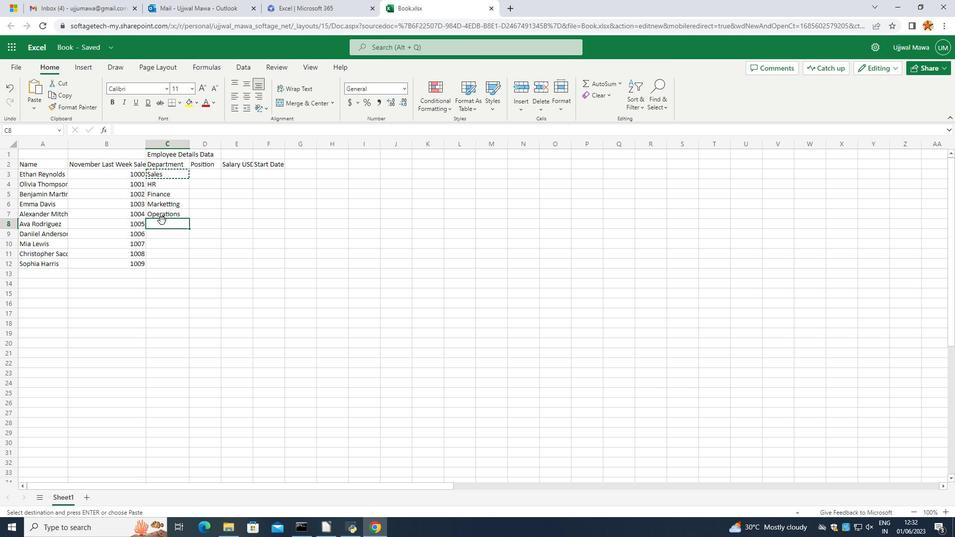 
Action: Mouse pressed right at (161, 220)
Screenshot: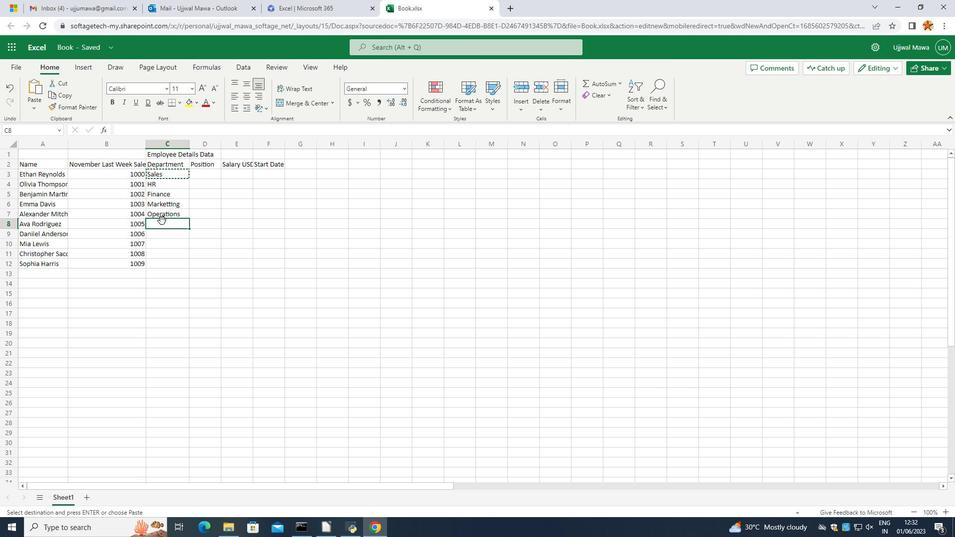 
Action: Mouse moved to (170, 297)
Screenshot: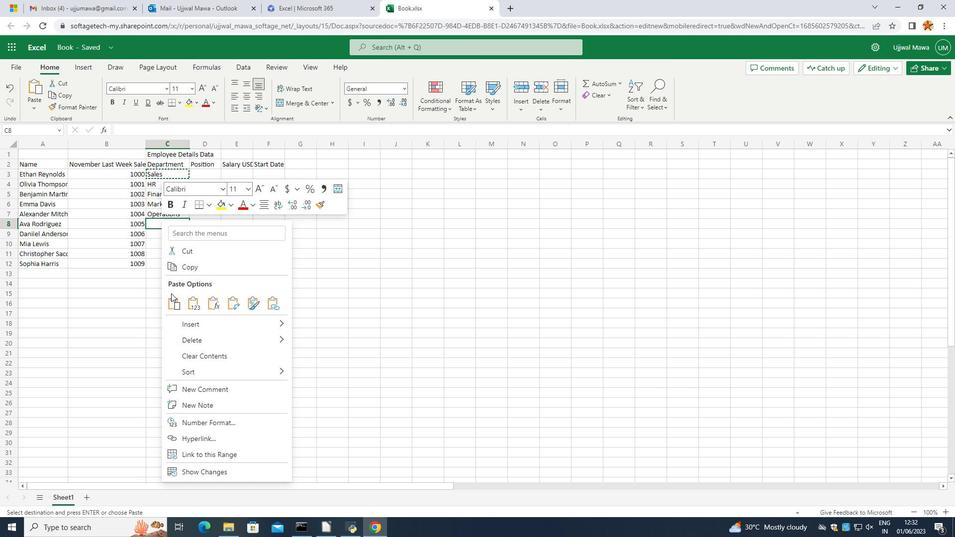 
Action: Mouse pressed left at (170, 297)
Screenshot: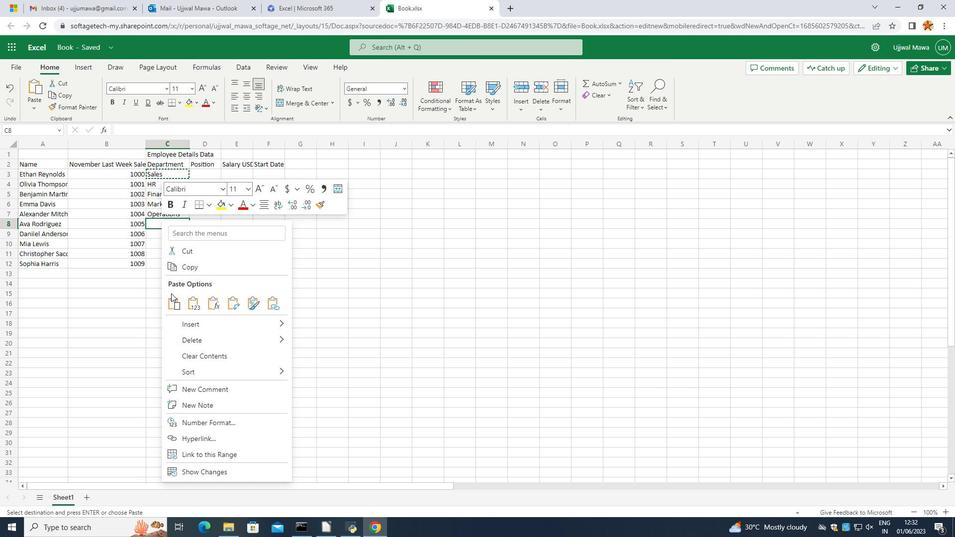 
Action: Mouse moved to (177, 225)
Screenshot: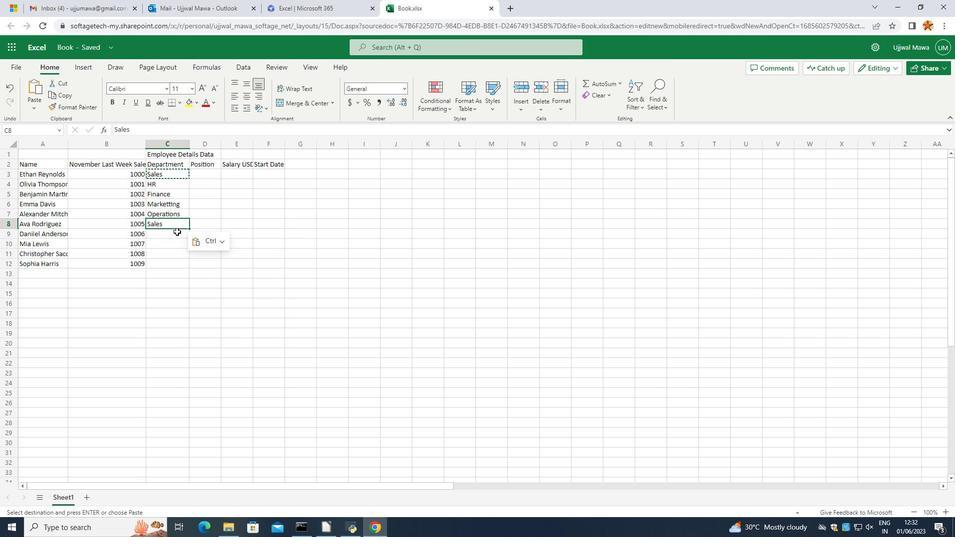 
Action: Mouse pressed left at (177, 225)
Screenshot: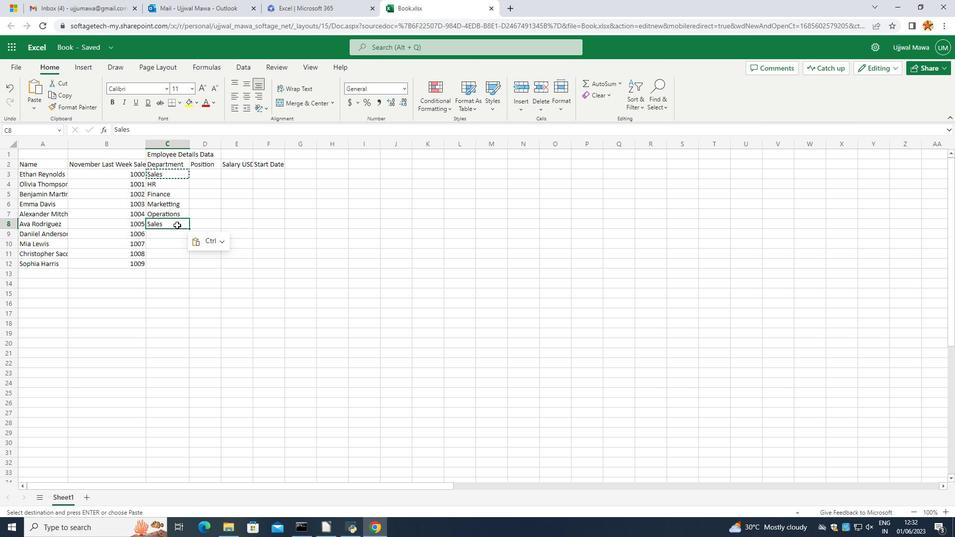 
Action: Mouse moved to (176, 226)
Screenshot: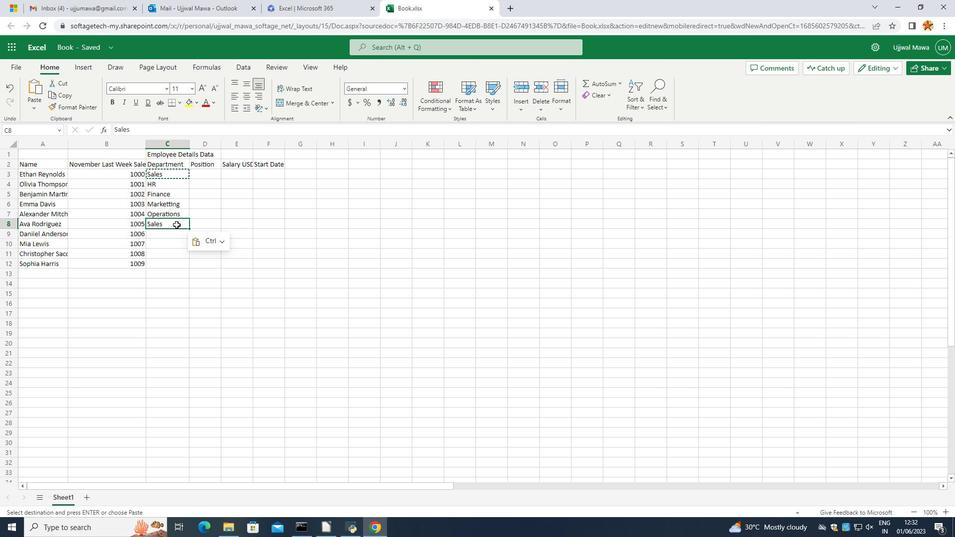 
Action: Key pressed <Key.backspace>
Screenshot: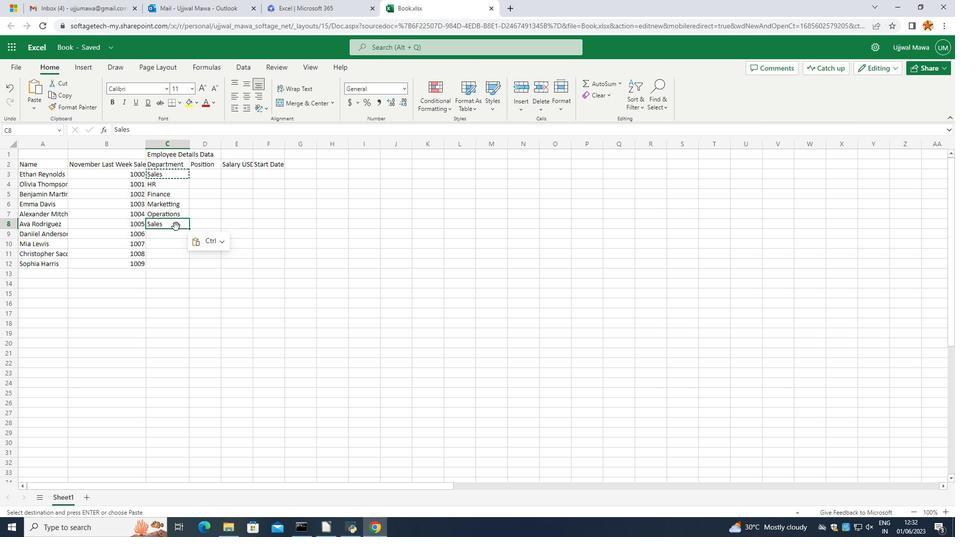 
Action: Mouse moved to (151, 193)
Screenshot: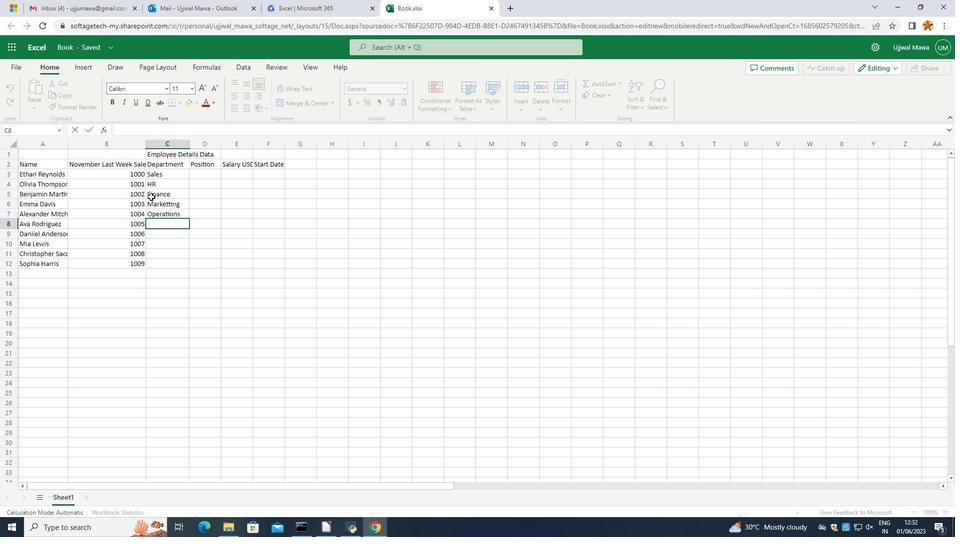 
Action: Mouse pressed left at (151, 193)
Screenshot: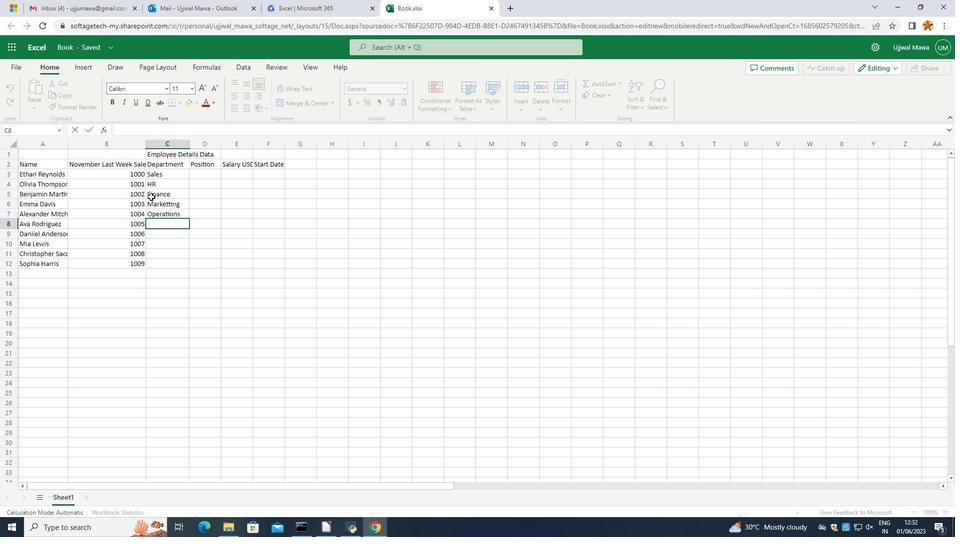 
Action: Mouse pressed right at (151, 193)
Screenshot: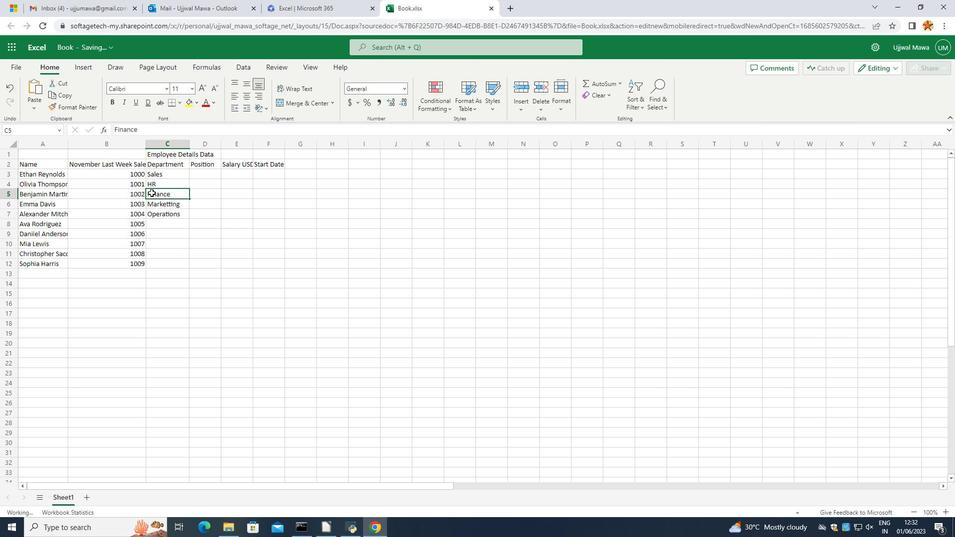 
Action: Mouse moved to (166, 237)
Screenshot: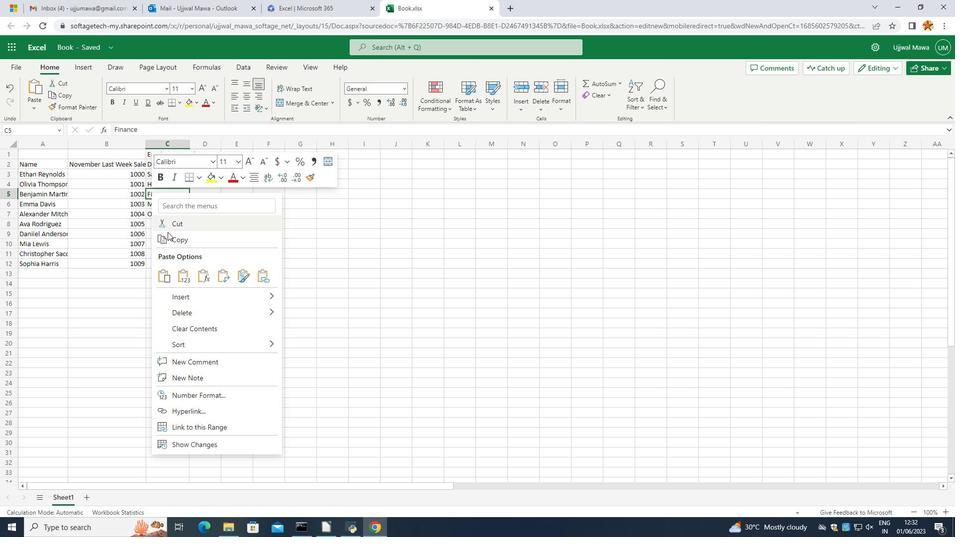 
Action: Mouse pressed left at (166, 237)
Screenshot: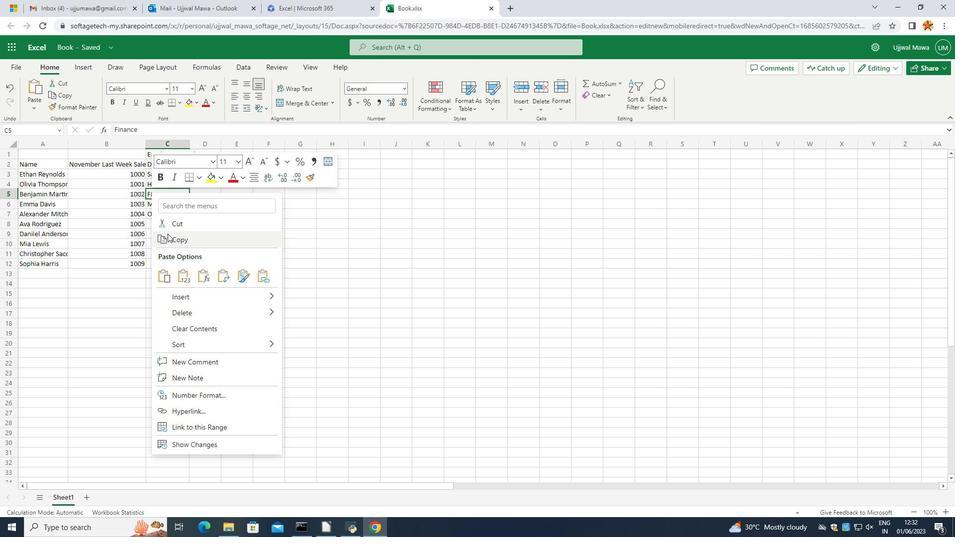 
Action: Mouse moved to (173, 232)
Screenshot: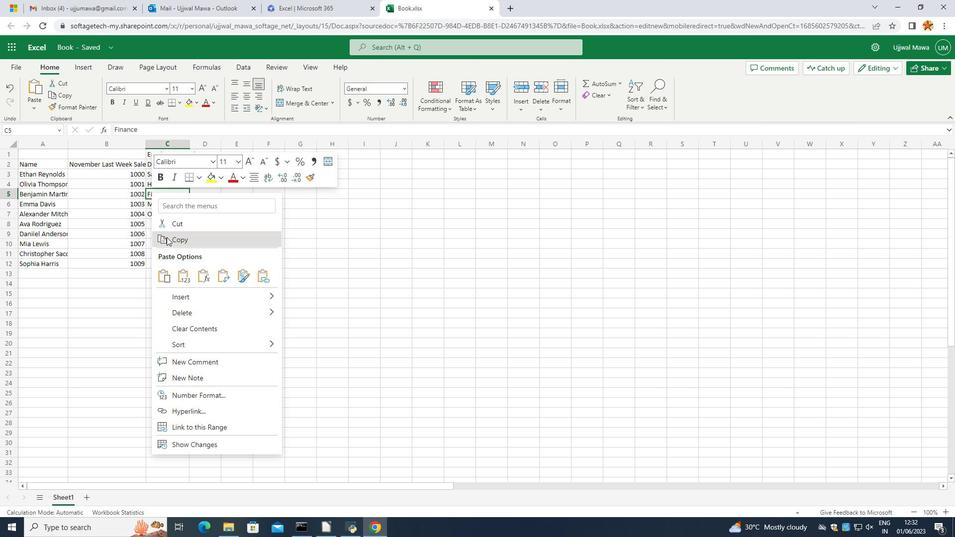 
Action: Mouse pressed left at (173, 232)
Screenshot: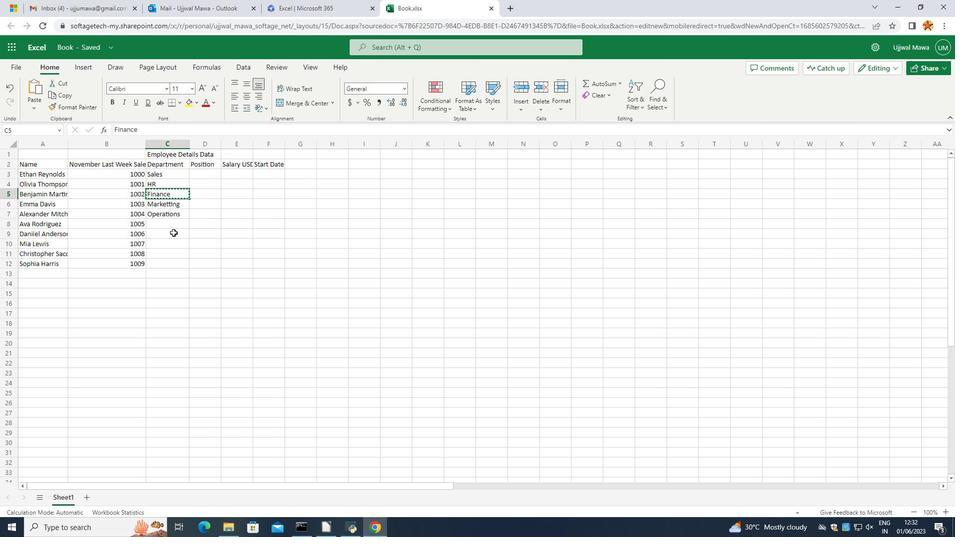
Action: Mouse moved to (174, 223)
Screenshot: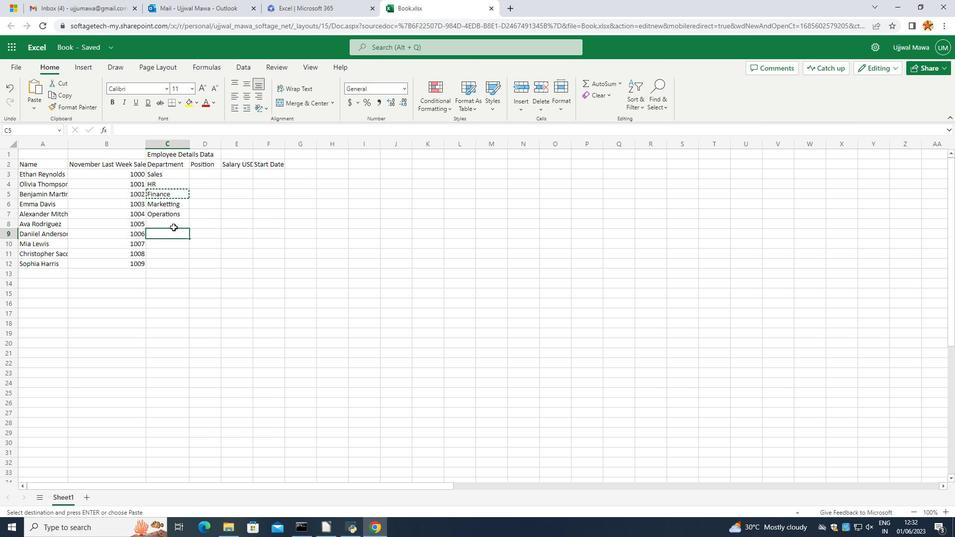 
Action: Mouse pressed left at (174, 223)
Screenshot: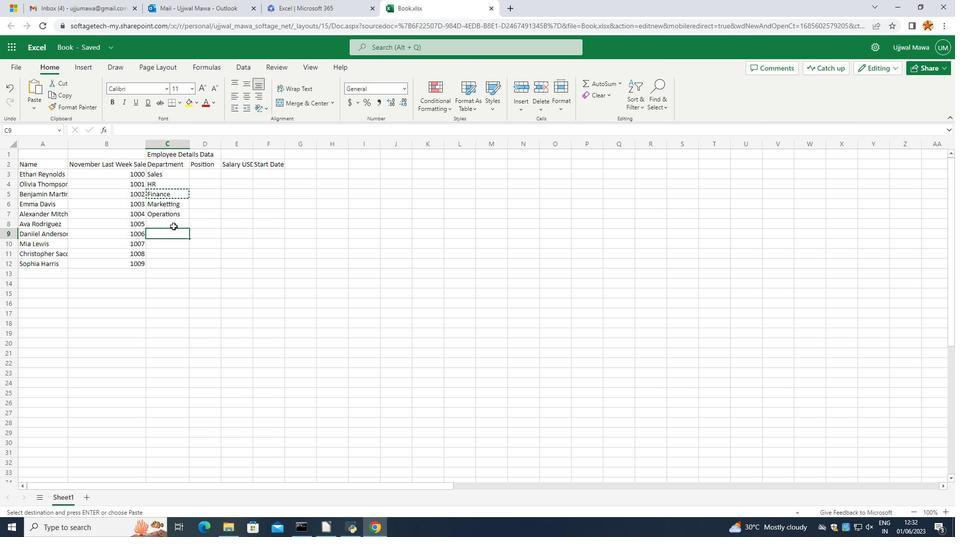 
Action: Mouse pressed right at (174, 223)
